 Task: Forward email as attachment with the signature Dominique Adams with the subject Budget report from softage.1@softage.net to softage.9@softage.net with the message Can you confirm that all project risks have been identified and are being managed?
Action: Mouse moved to (1081, 91)
Screenshot: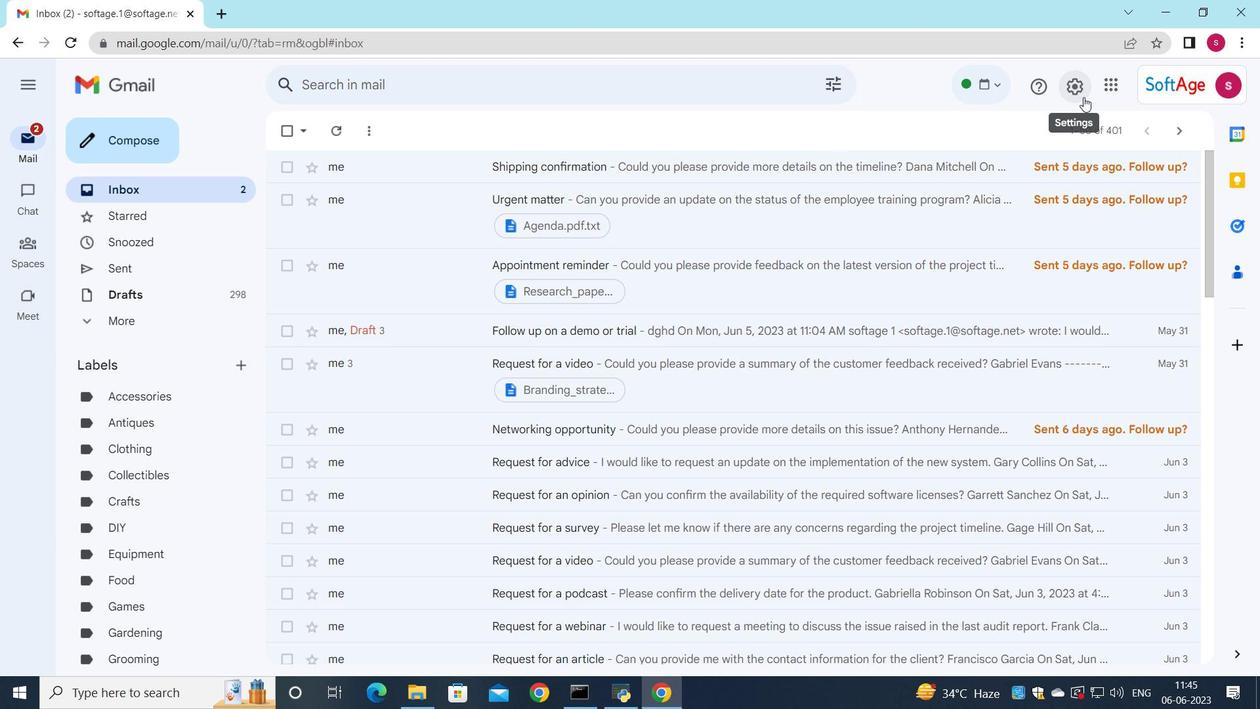 
Action: Mouse pressed left at (1081, 91)
Screenshot: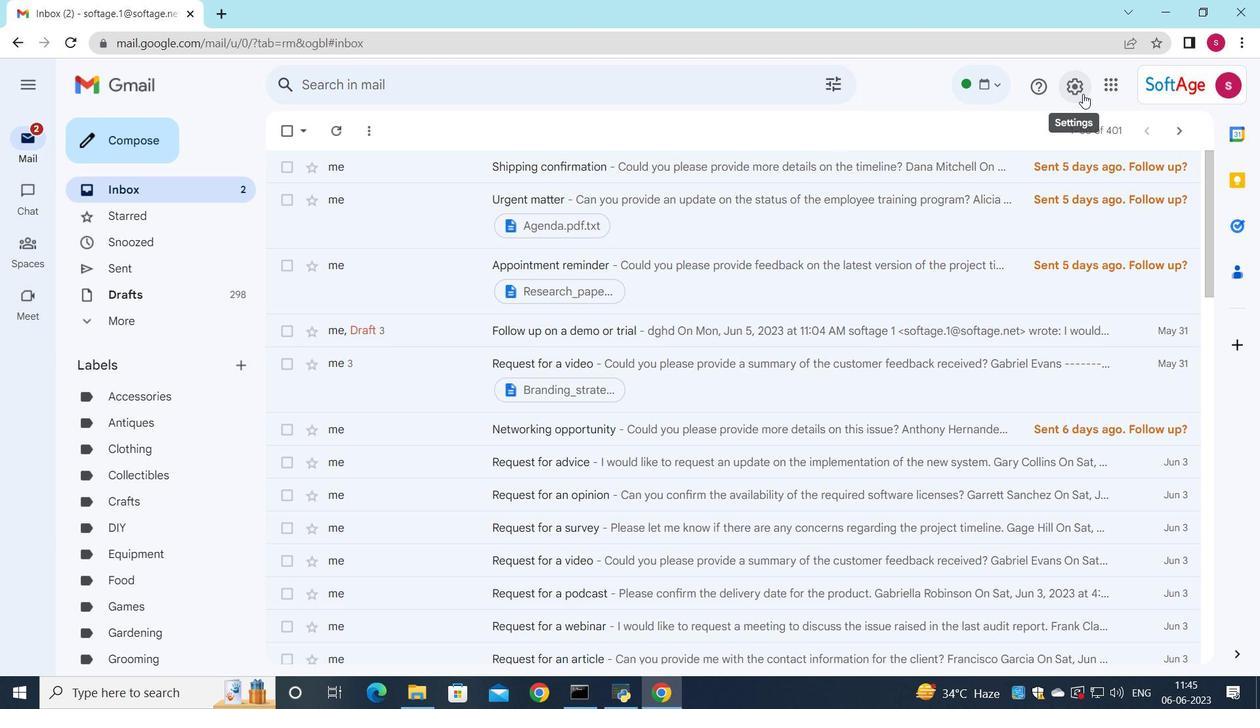 
Action: Mouse moved to (1099, 162)
Screenshot: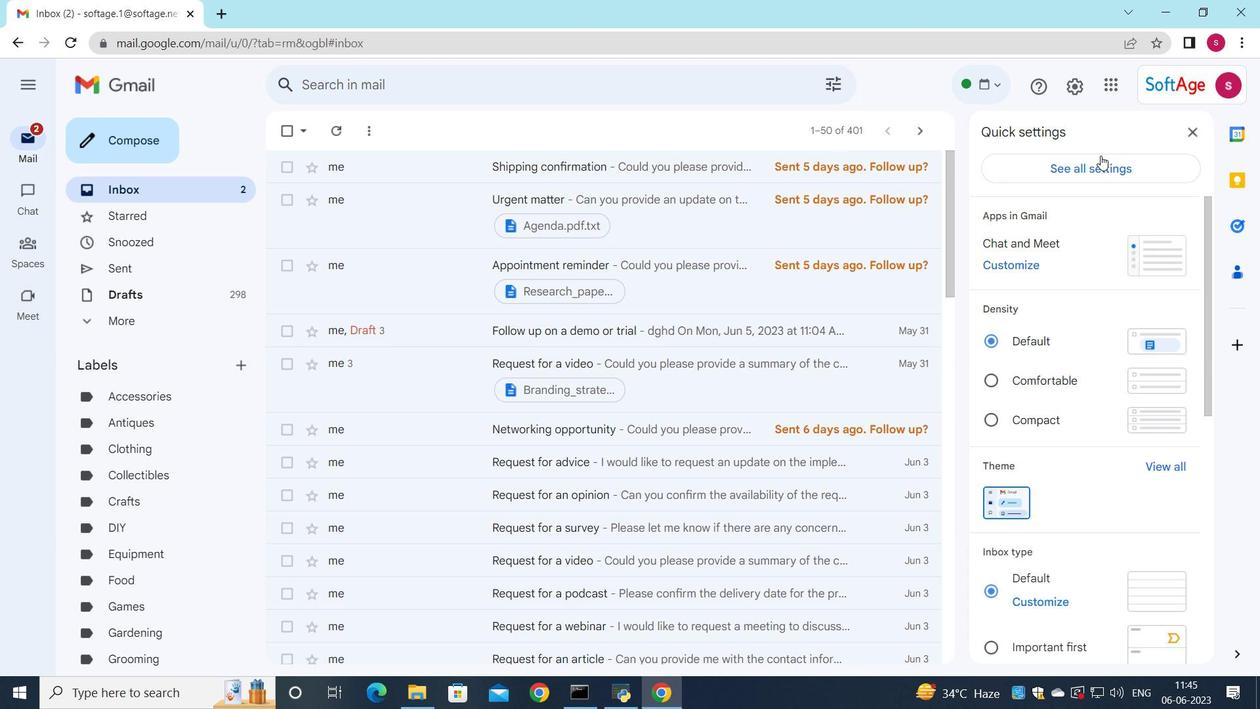 
Action: Mouse pressed left at (1099, 162)
Screenshot: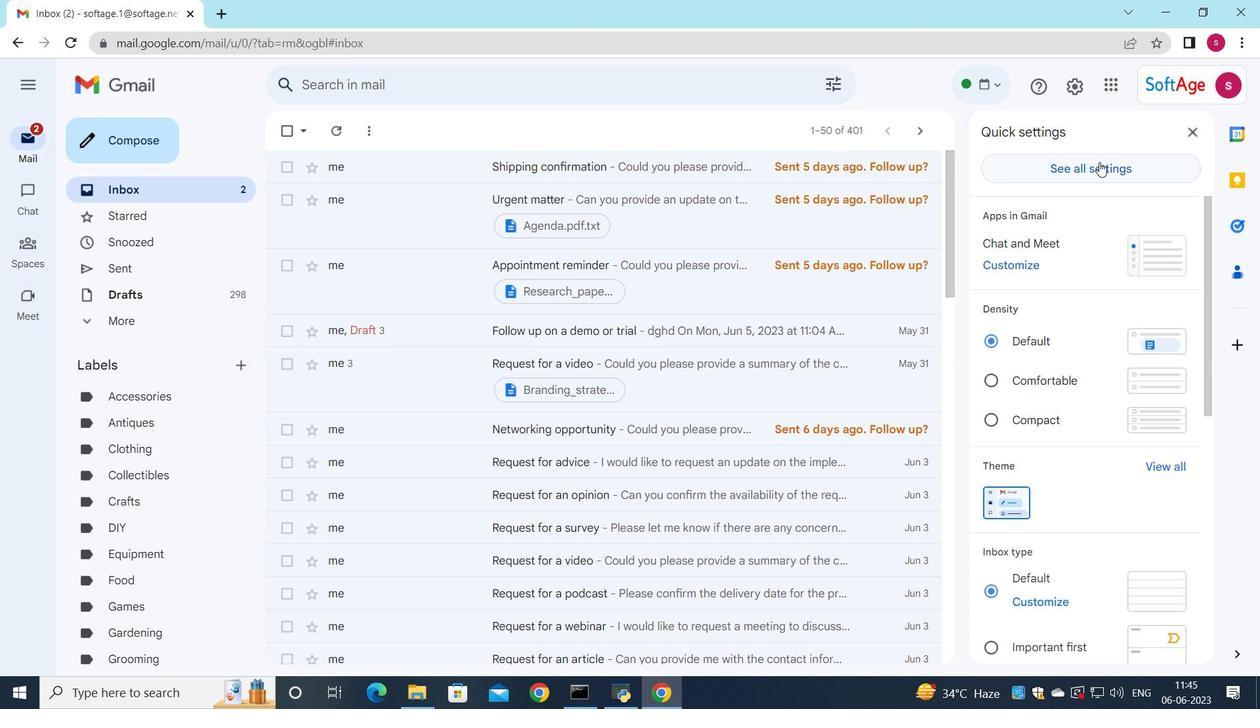 
Action: Mouse moved to (747, 267)
Screenshot: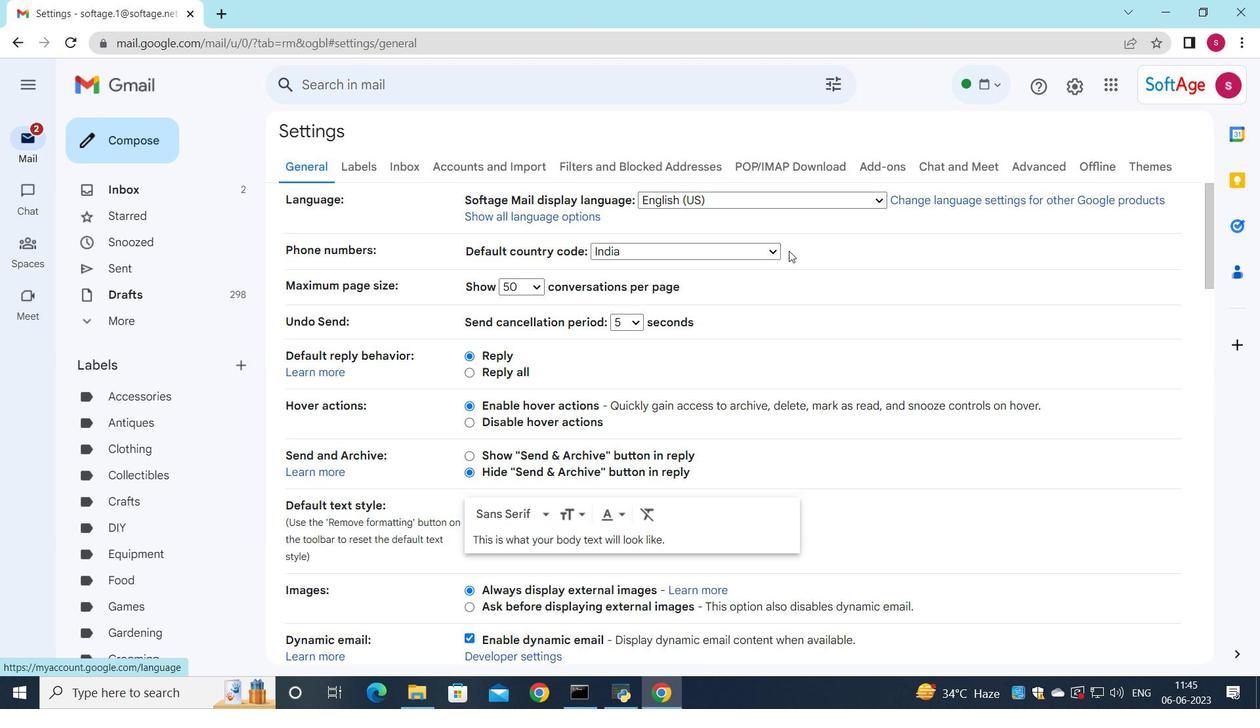 
Action: Mouse scrolled (747, 266) with delta (0, 0)
Screenshot: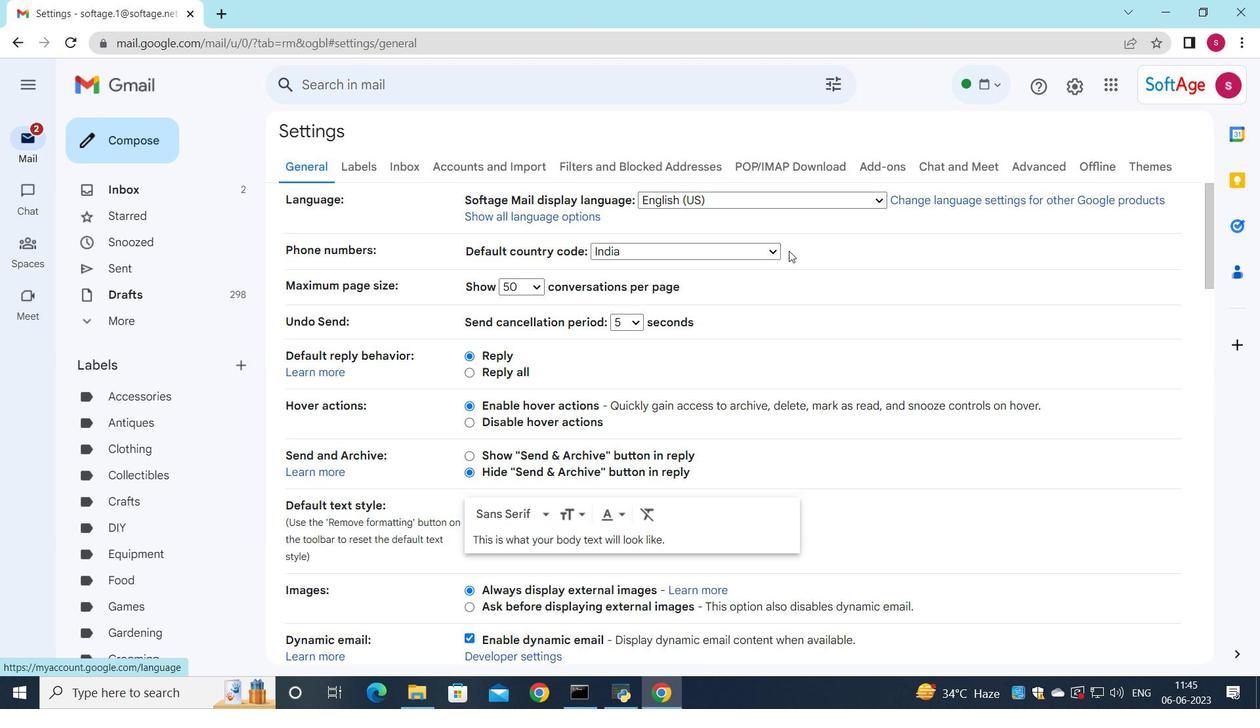 
Action: Mouse moved to (746, 267)
Screenshot: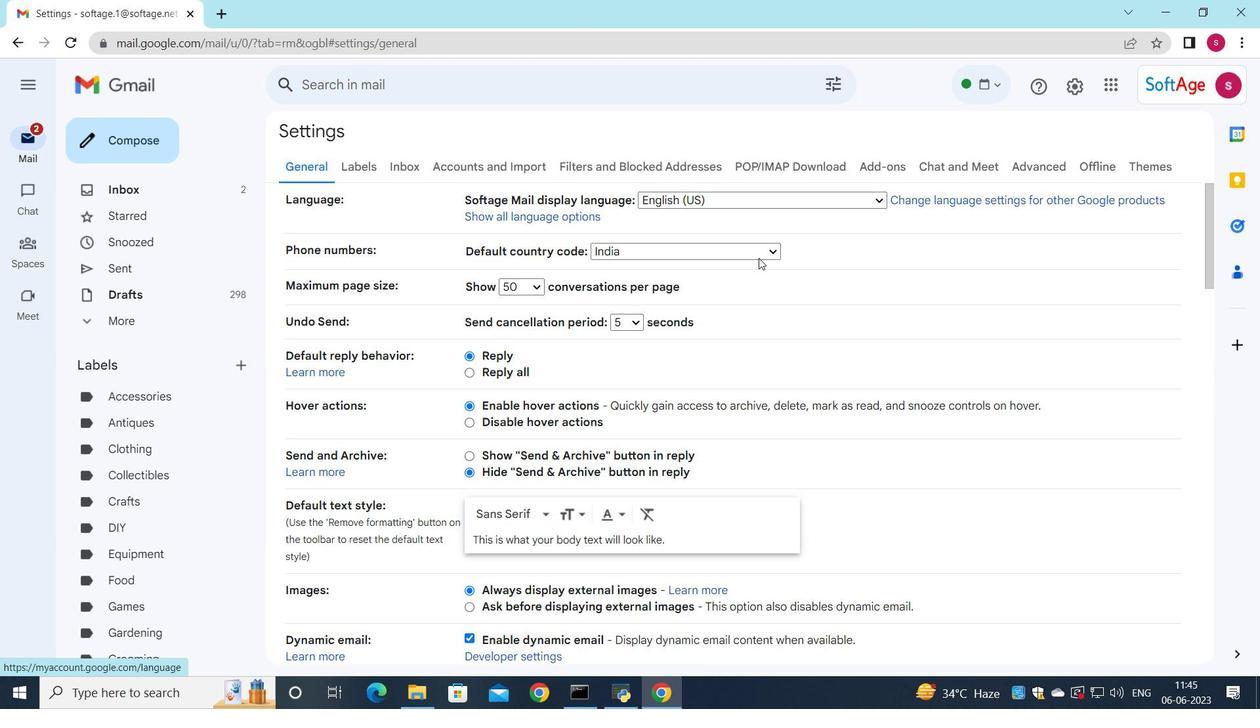 
Action: Mouse scrolled (746, 267) with delta (0, 0)
Screenshot: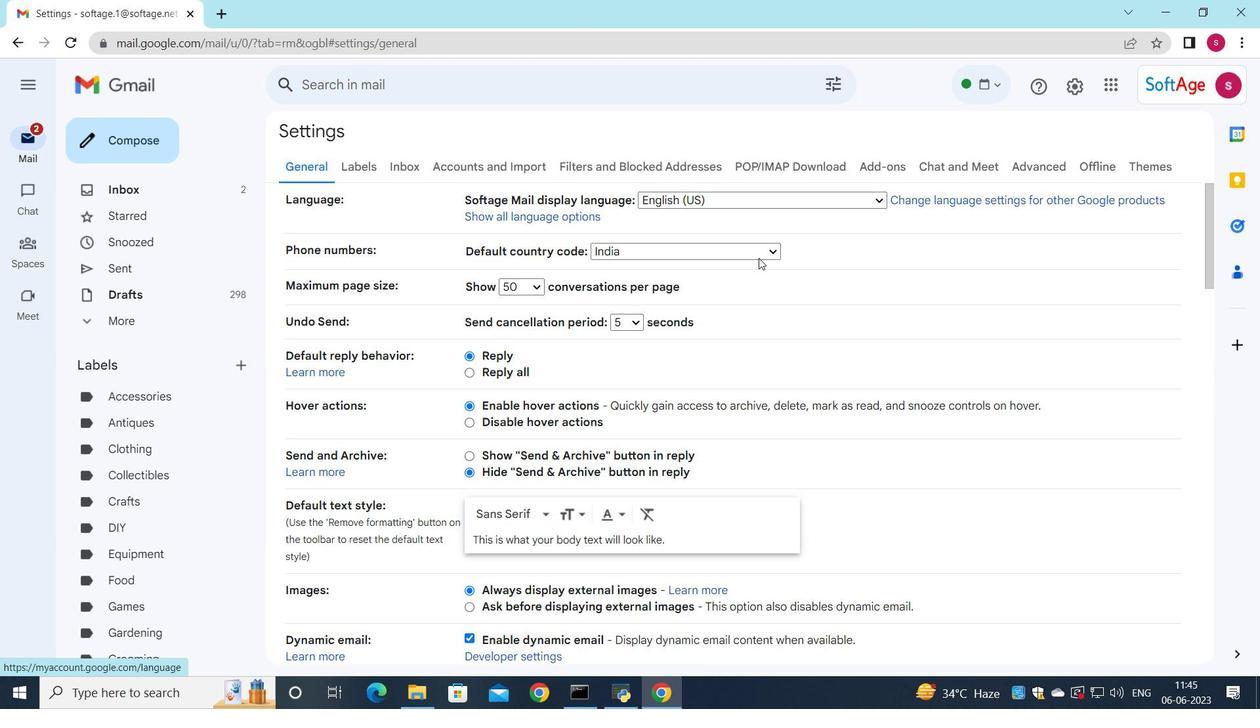 
Action: Mouse moved to (743, 270)
Screenshot: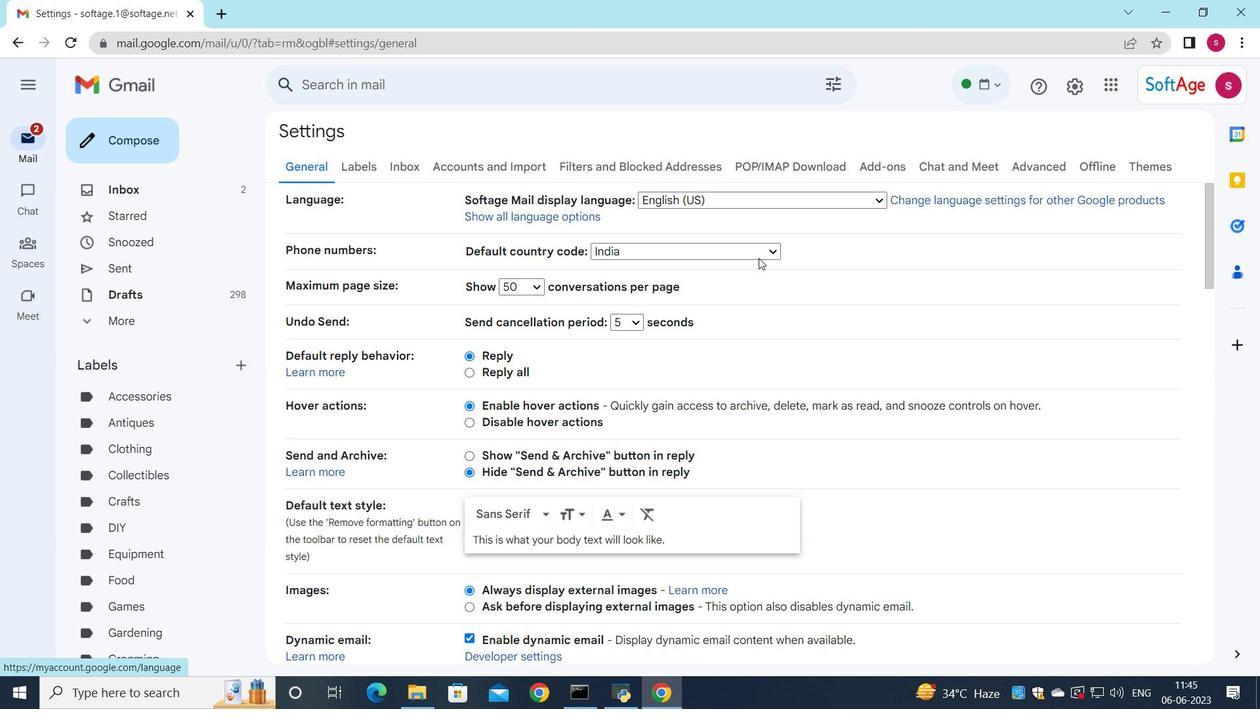 
Action: Mouse scrolled (743, 269) with delta (0, 0)
Screenshot: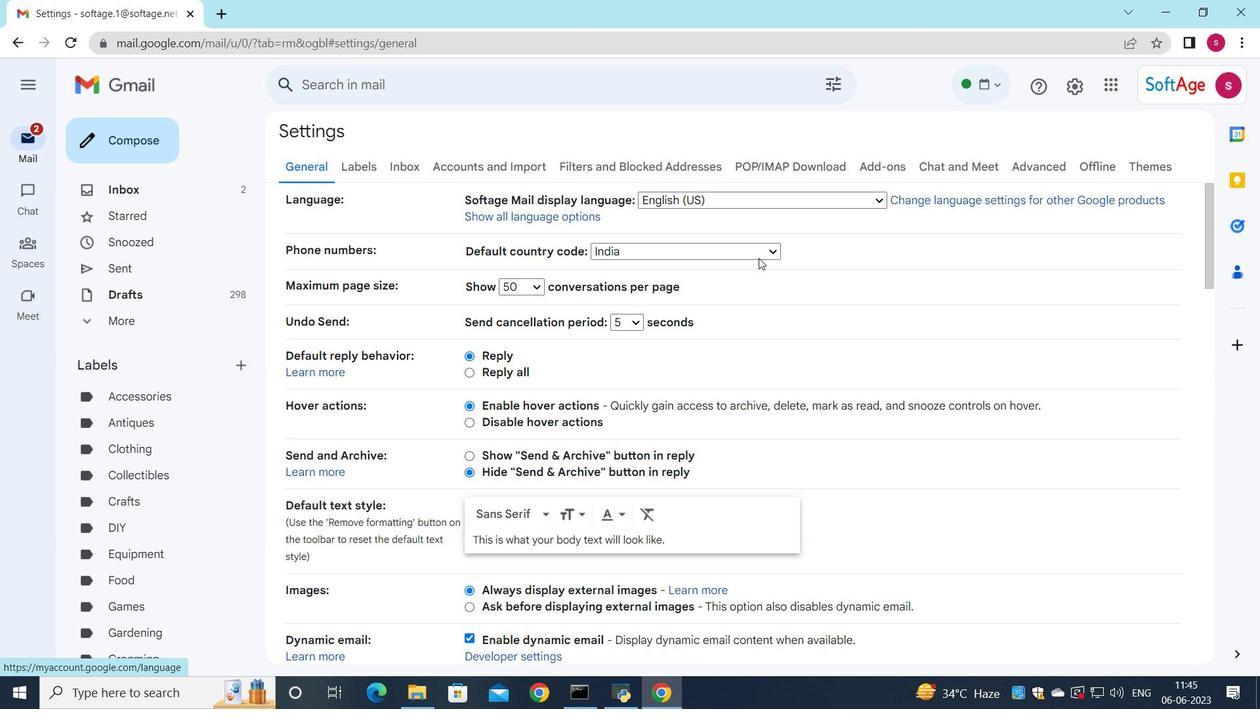 
Action: Mouse moved to (737, 273)
Screenshot: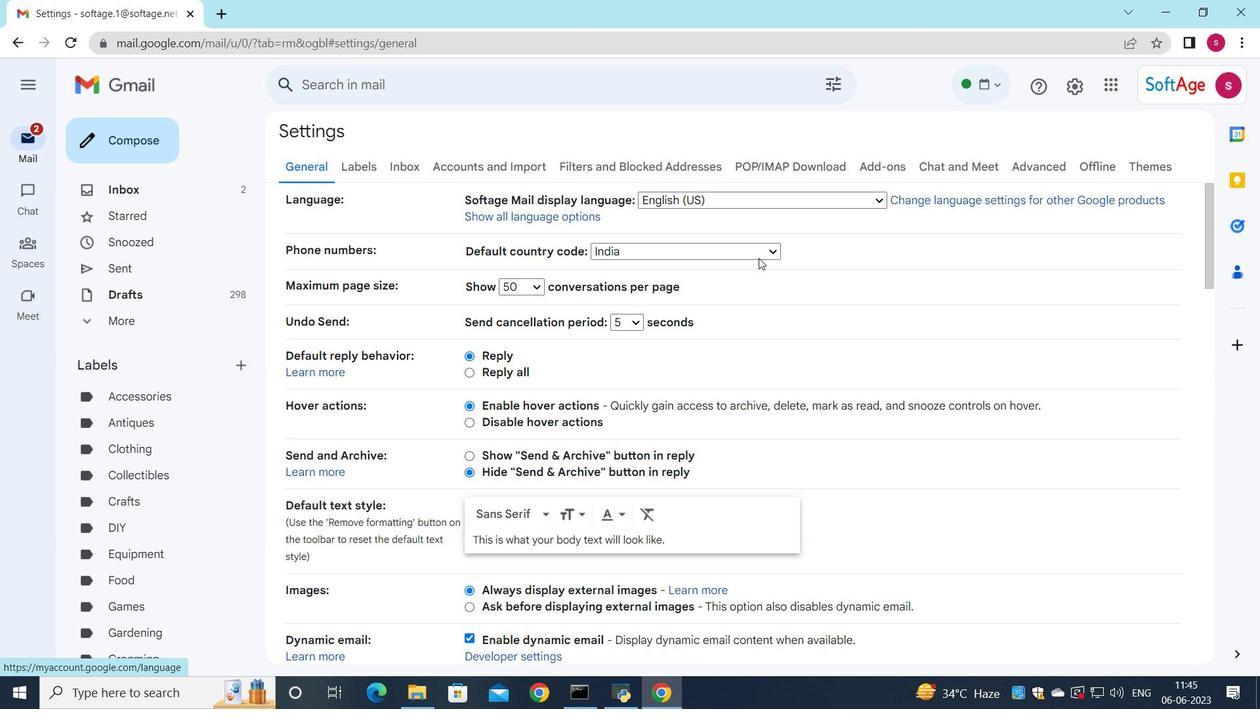 
Action: Mouse scrolled (737, 273) with delta (0, 0)
Screenshot: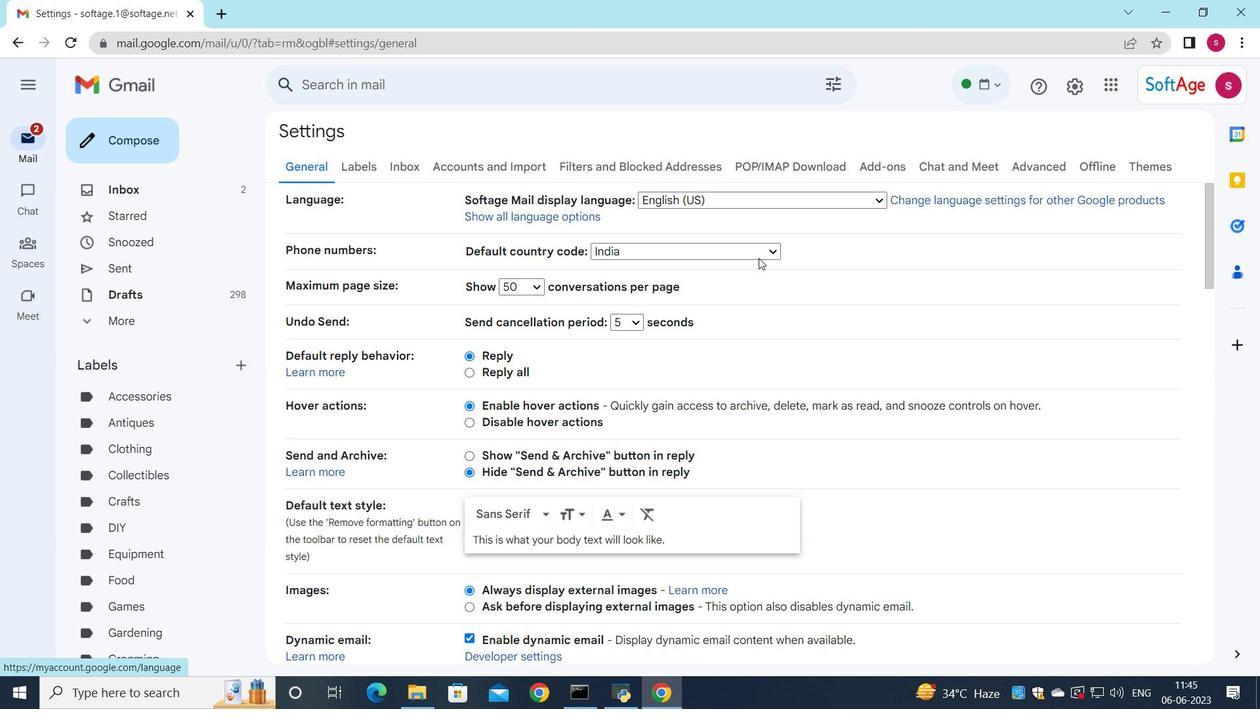 
Action: Mouse moved to (727, 279)
Screenshot: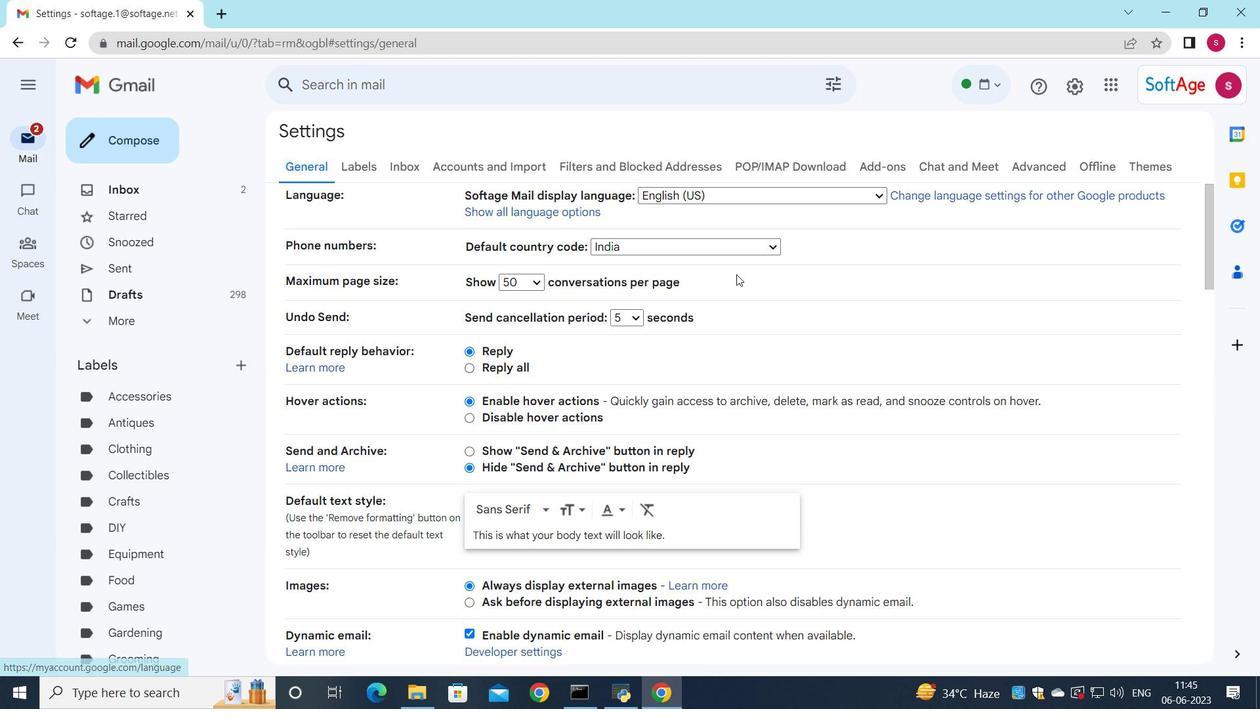 
Action: Mouse scrolled (727, 278) with delta (0, 0)
Screenshot: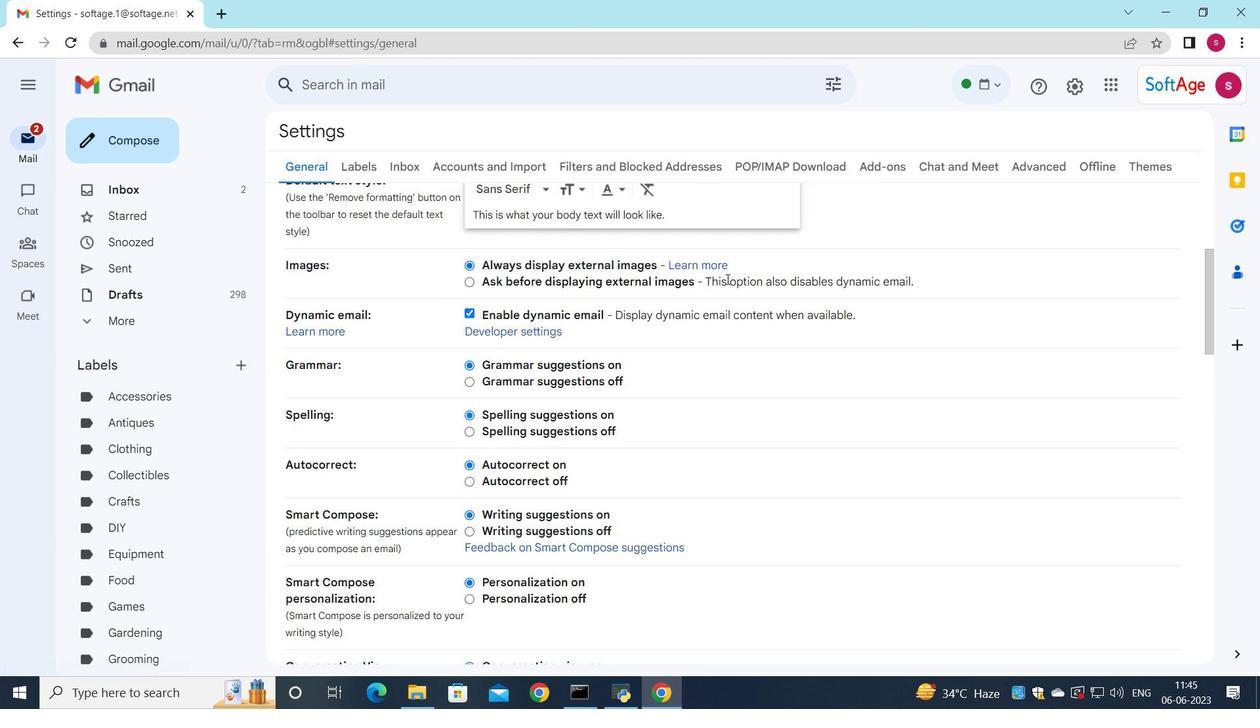 
Action: Mouse scrolled (727, 278) with delta (0, 0)
Screenshot: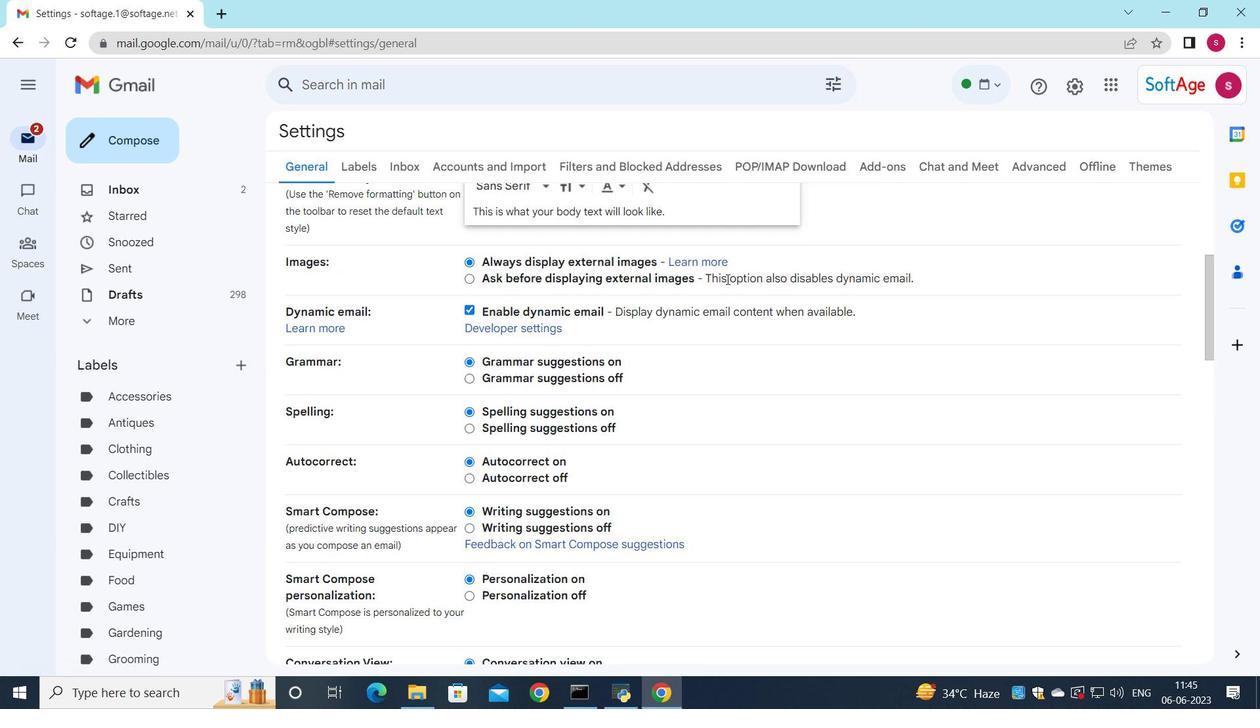 
Action: Mouse scrolled (727, 278) with delta (0, 0)
Screenshot: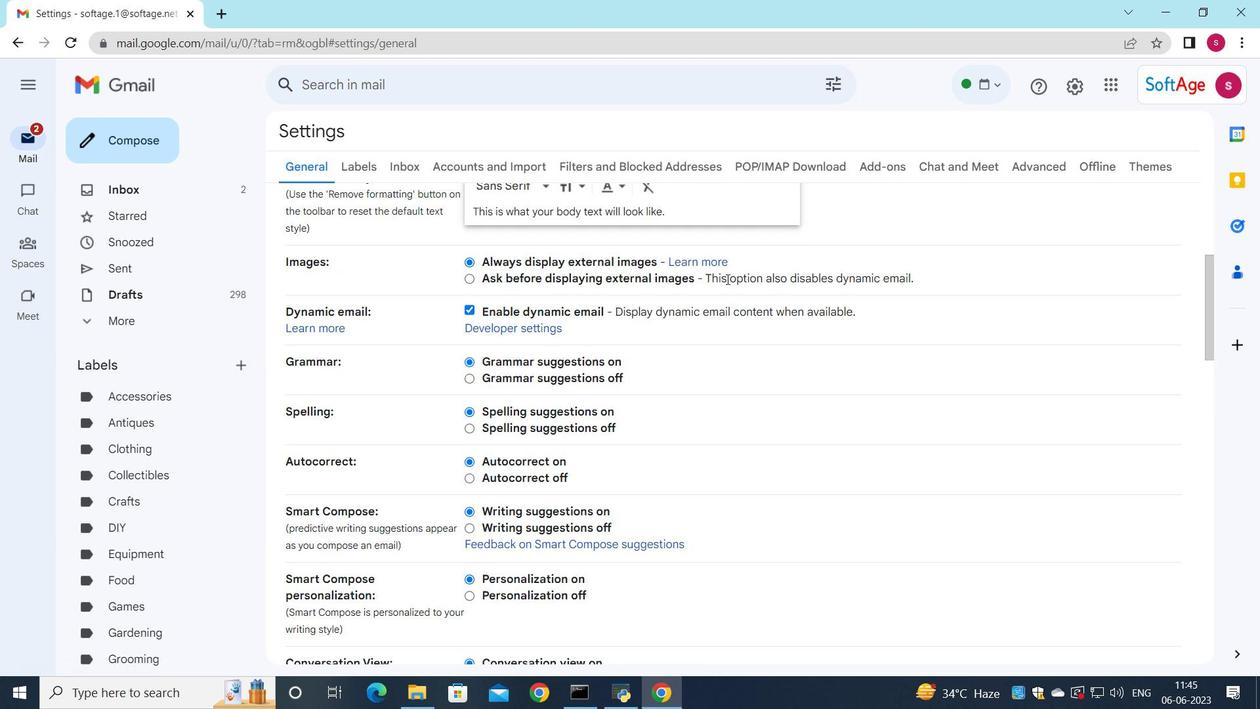 
Action: Mouse scrolled (727, 278) with delta (0, 0)
Screenshot: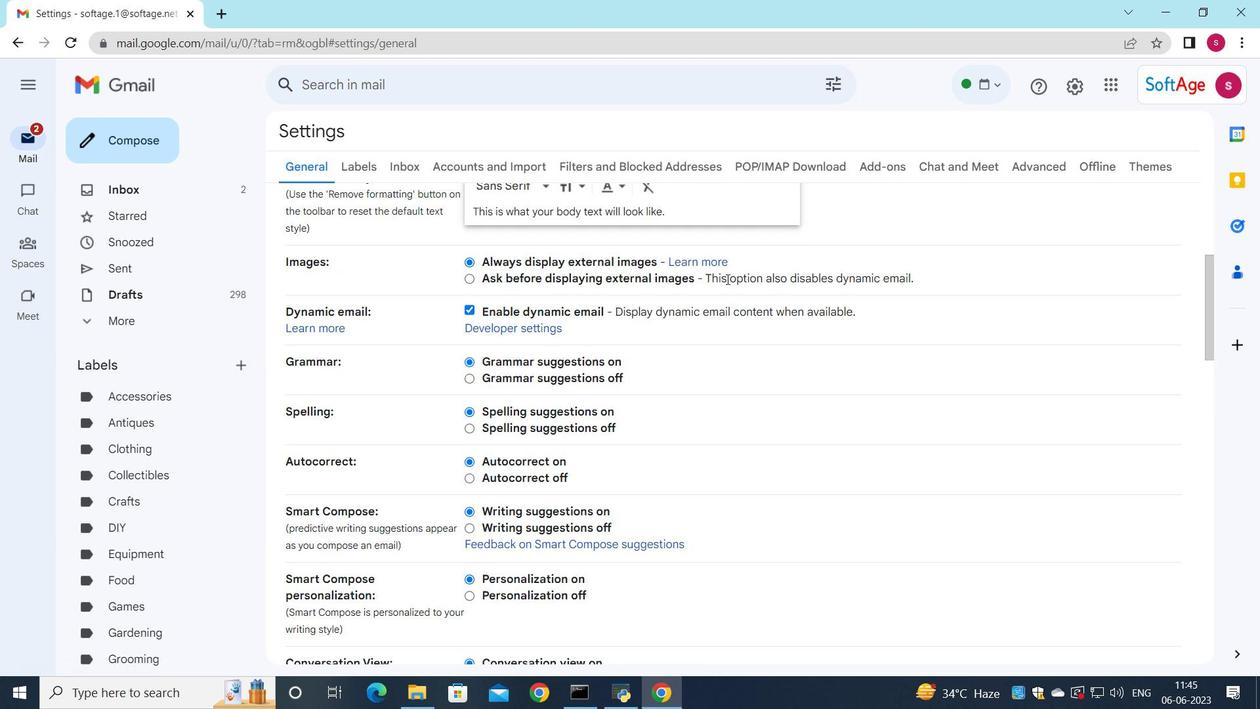 
Action: Mouse scrolled (727, 278) with delta (0, 0)
Screenshot: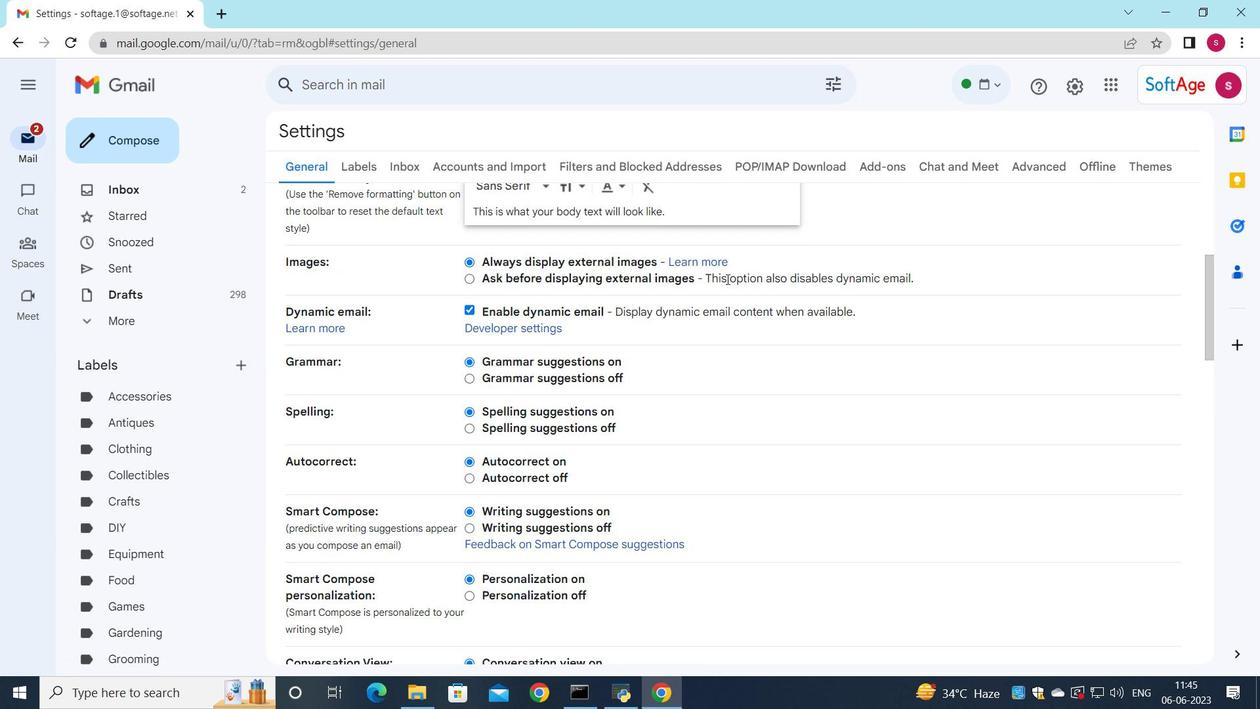 
Action: Mouse scrolled (727, 278) with delta (0, 0)
Screenshot: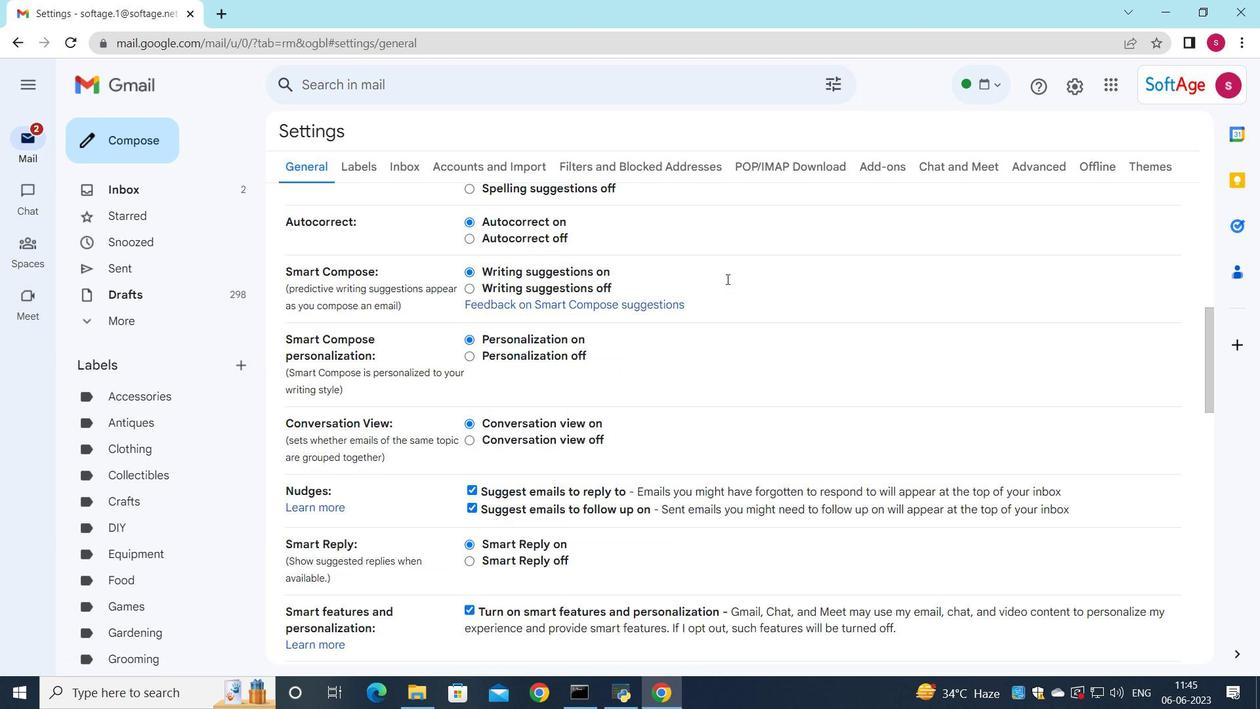 
Action: Mouse scrolled (727, 278) with delta (0, 0)
Screenshot: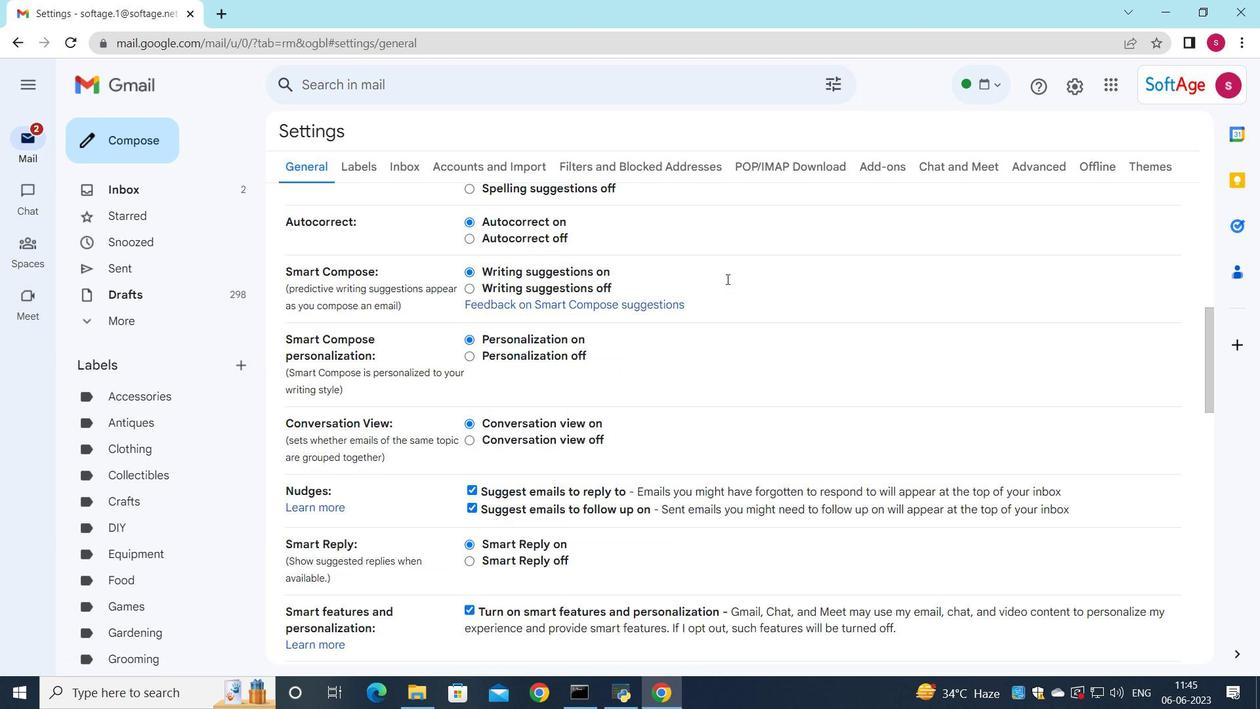 
Action: Mouse scrolled (727, 278) with delta (0, 0)
Screenshot: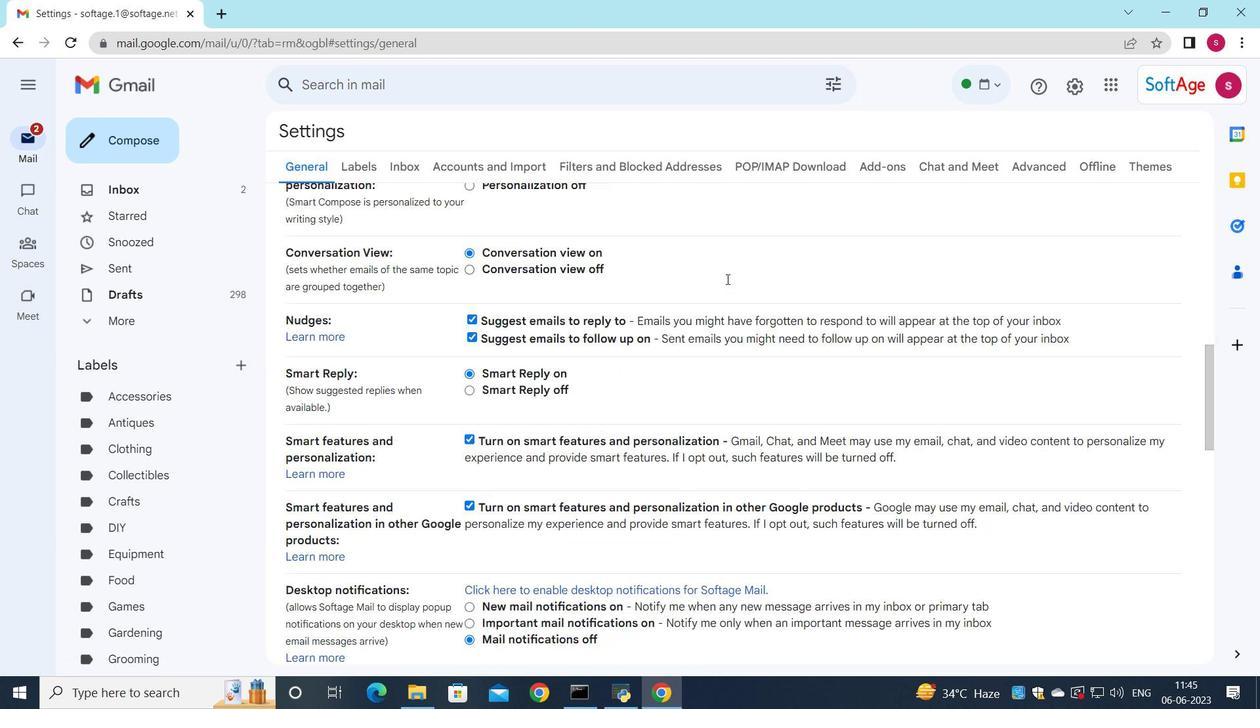 
Action: Mouse scrolled (727, 278) with delta (0, 0)
Screenshot: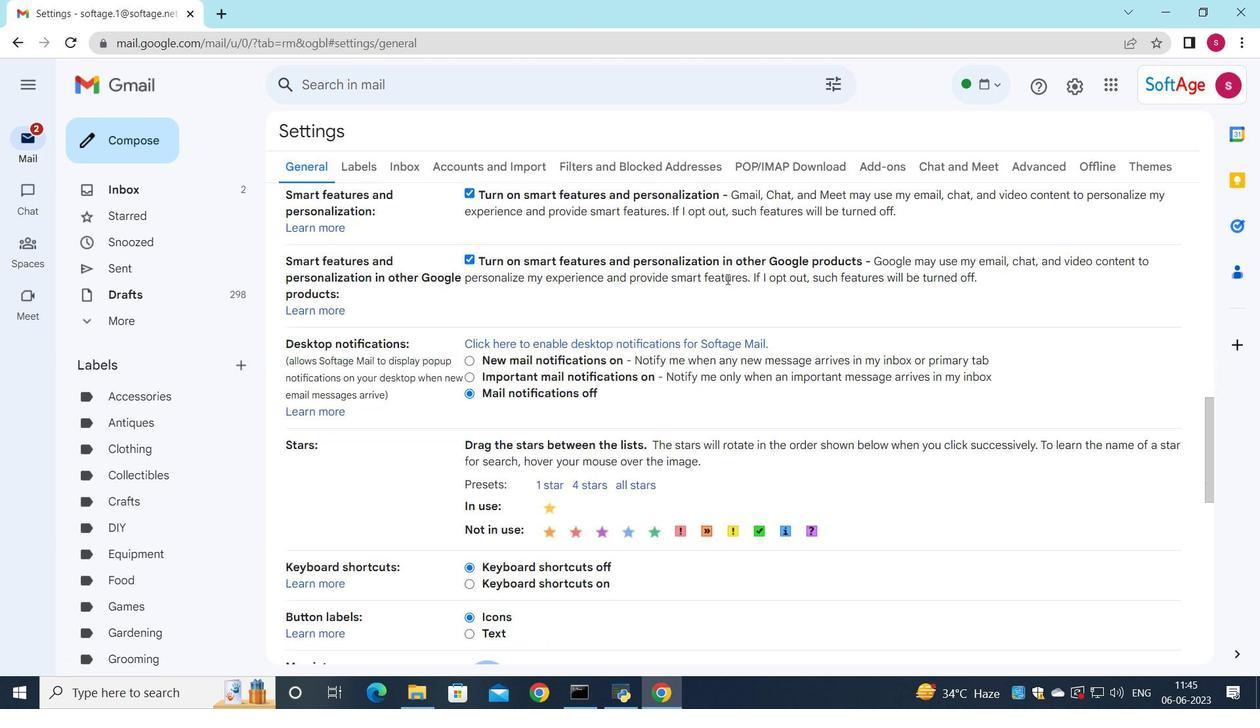
Action: Mouse moved to (727, 279)
Screenshot: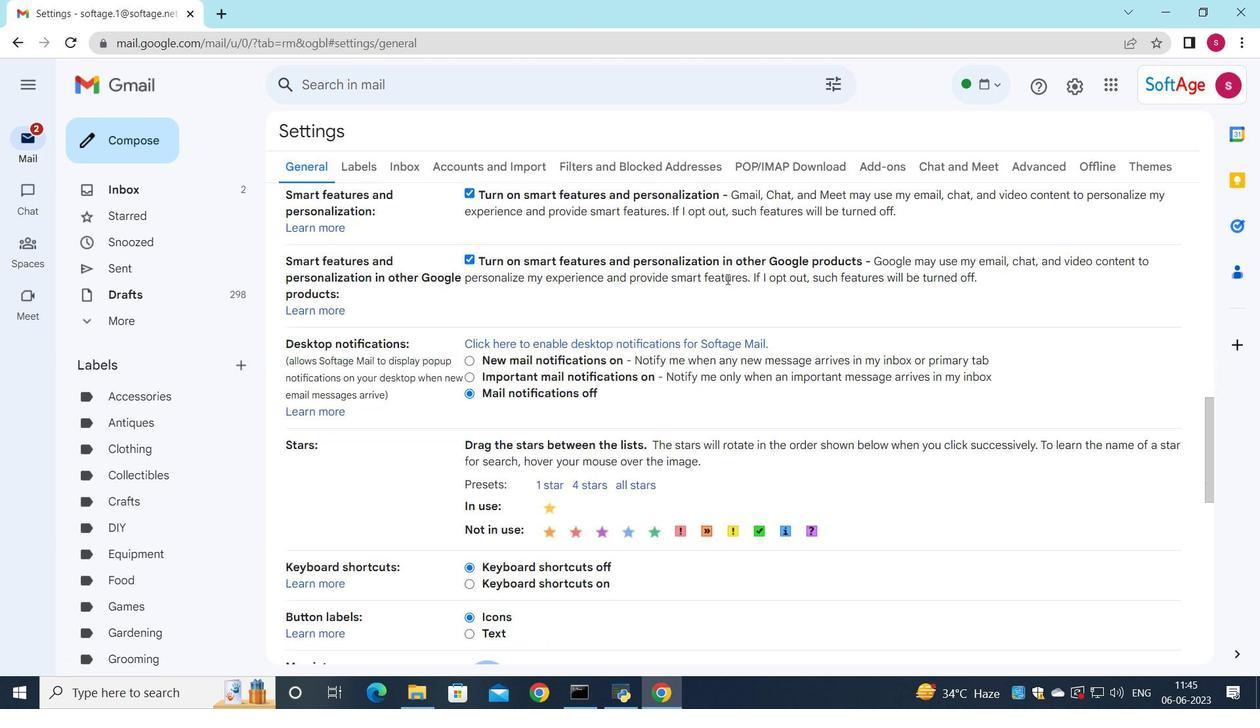 
Action: Mouse scrolled (727, 279) with delta (0, 0)
Screenshot: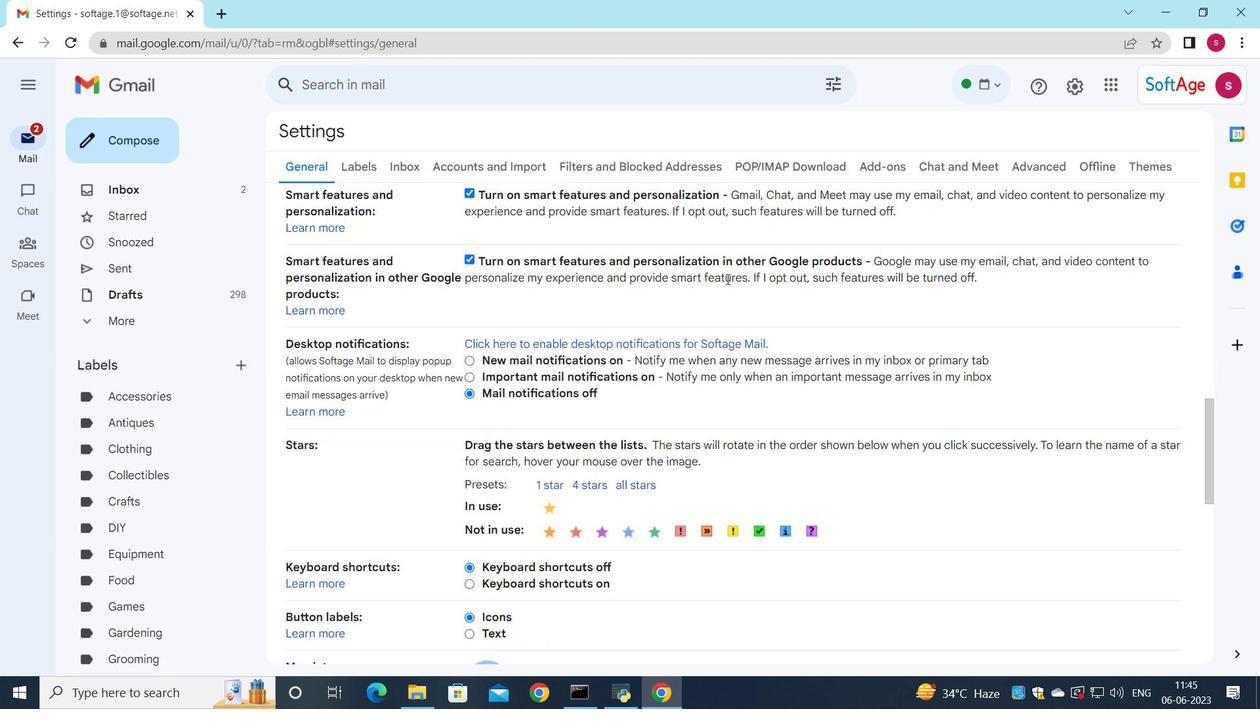 
Action: Mouse scrolled (727, 279) with delta (0, 0)
Screenshot: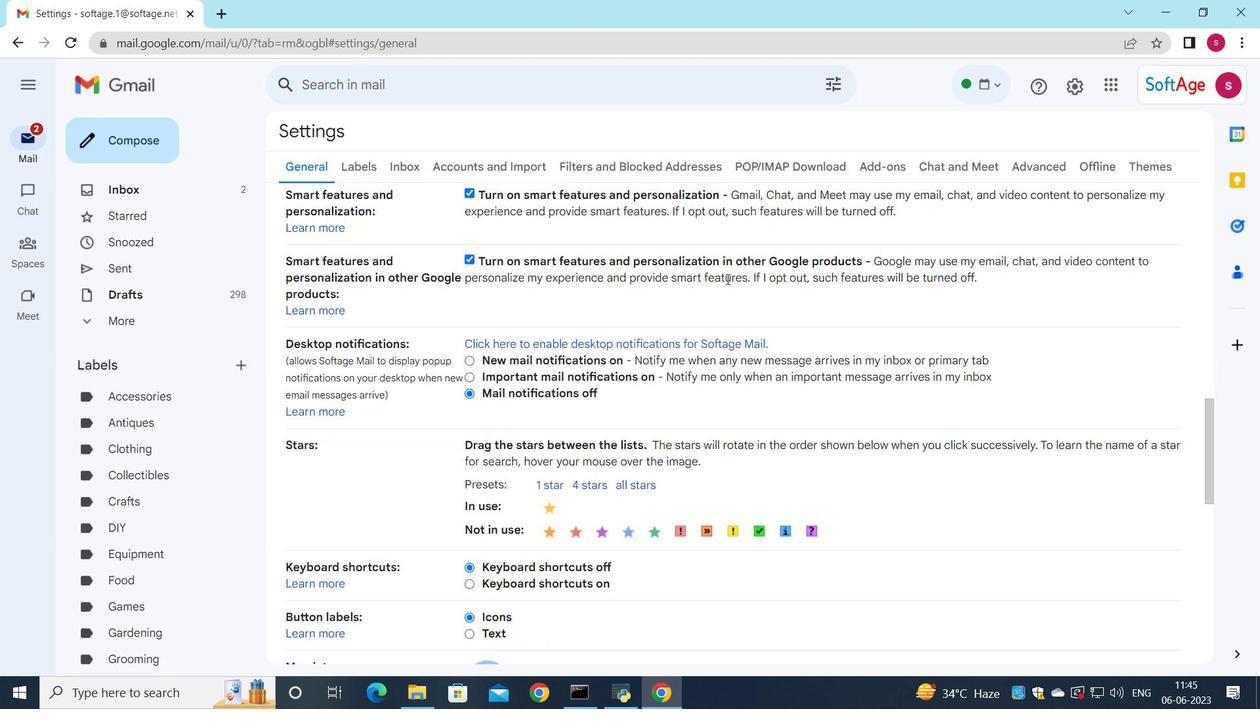 
Action: Mouse scrolled (727, 279) with delta (0, 0)
Screenshot: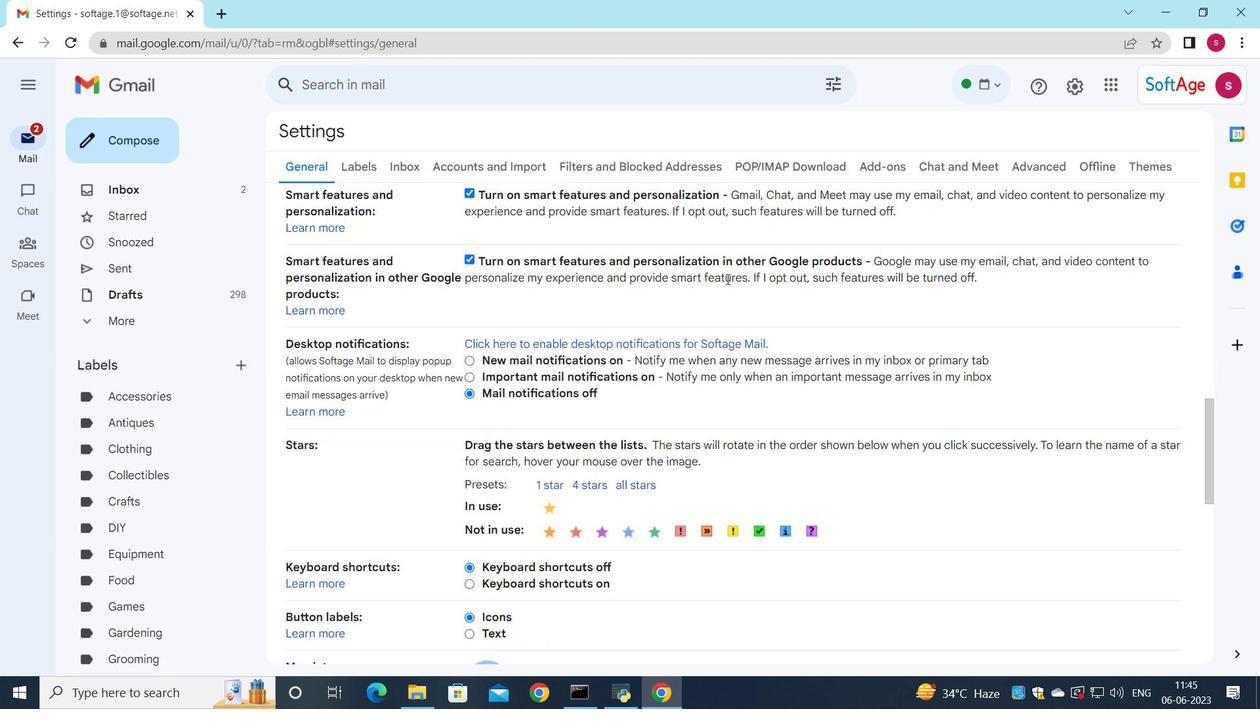 
Action: Mouse scrolled (727, 279) with delta (0, 0)
Screenshot: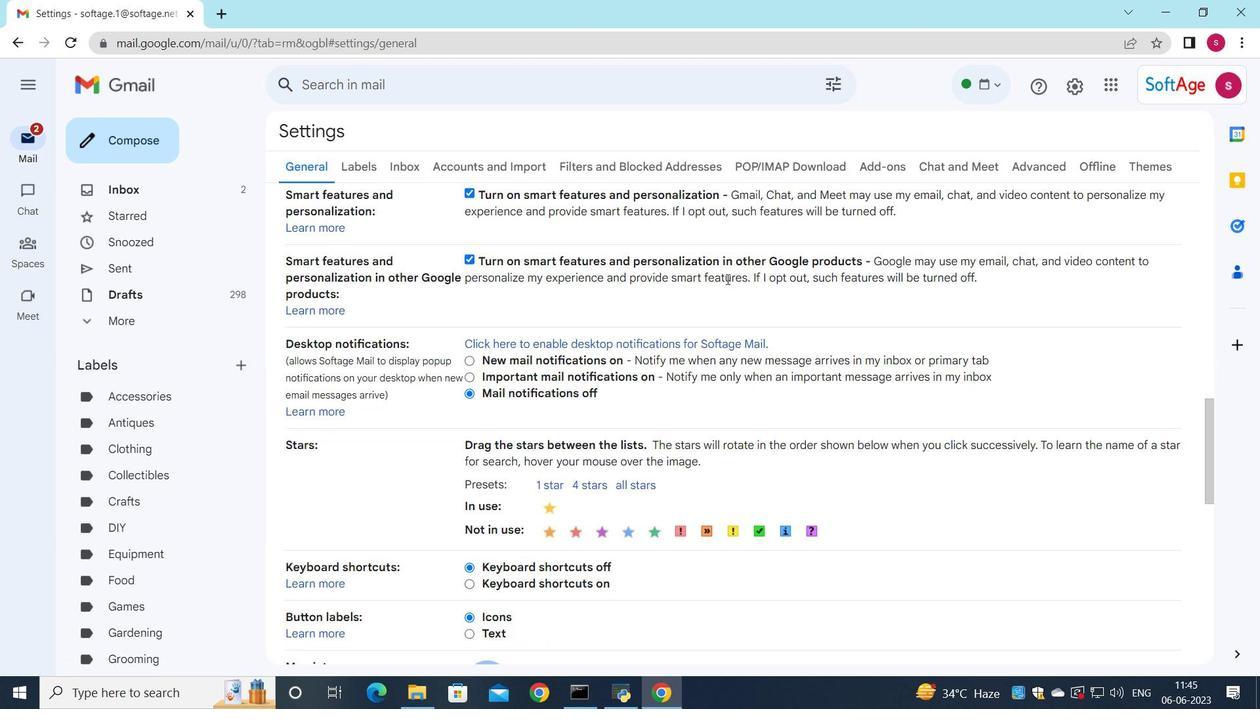 
Action: Mouse scrolled (727, 279) with delta (0, 0)
Screenshot: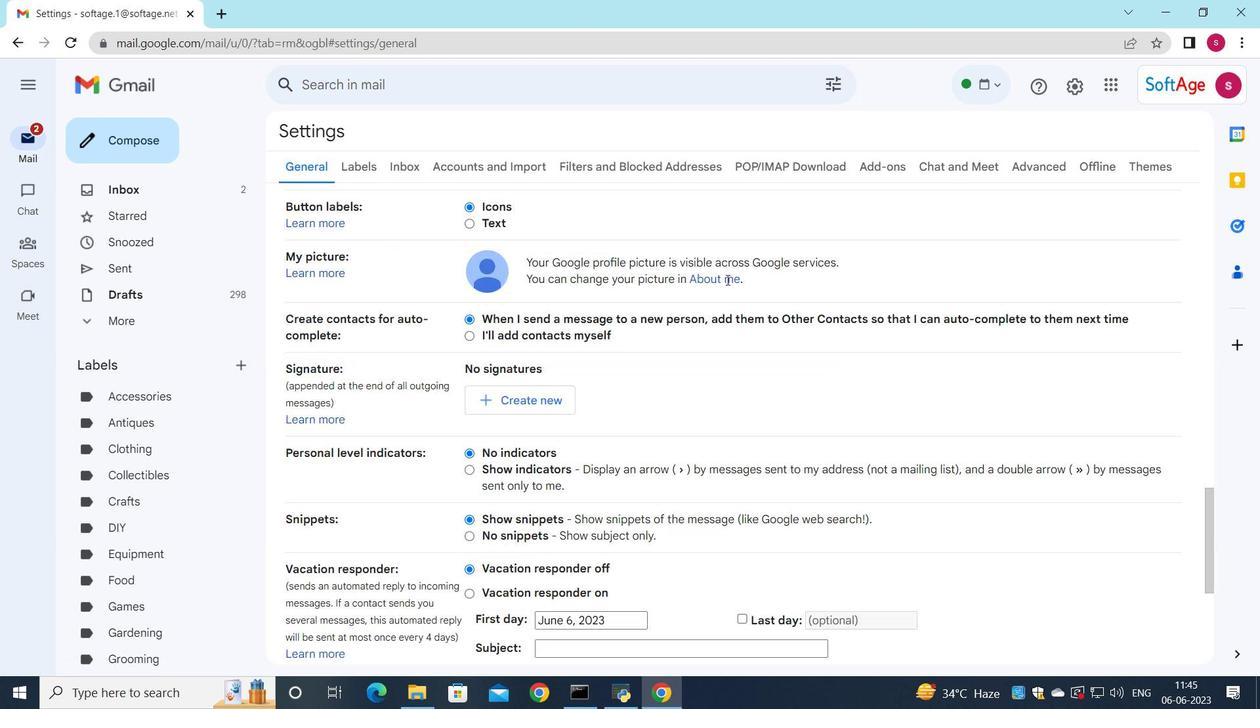
Action: Mouse scrolled (727, 279) with delta (0, 0)
Screenshot: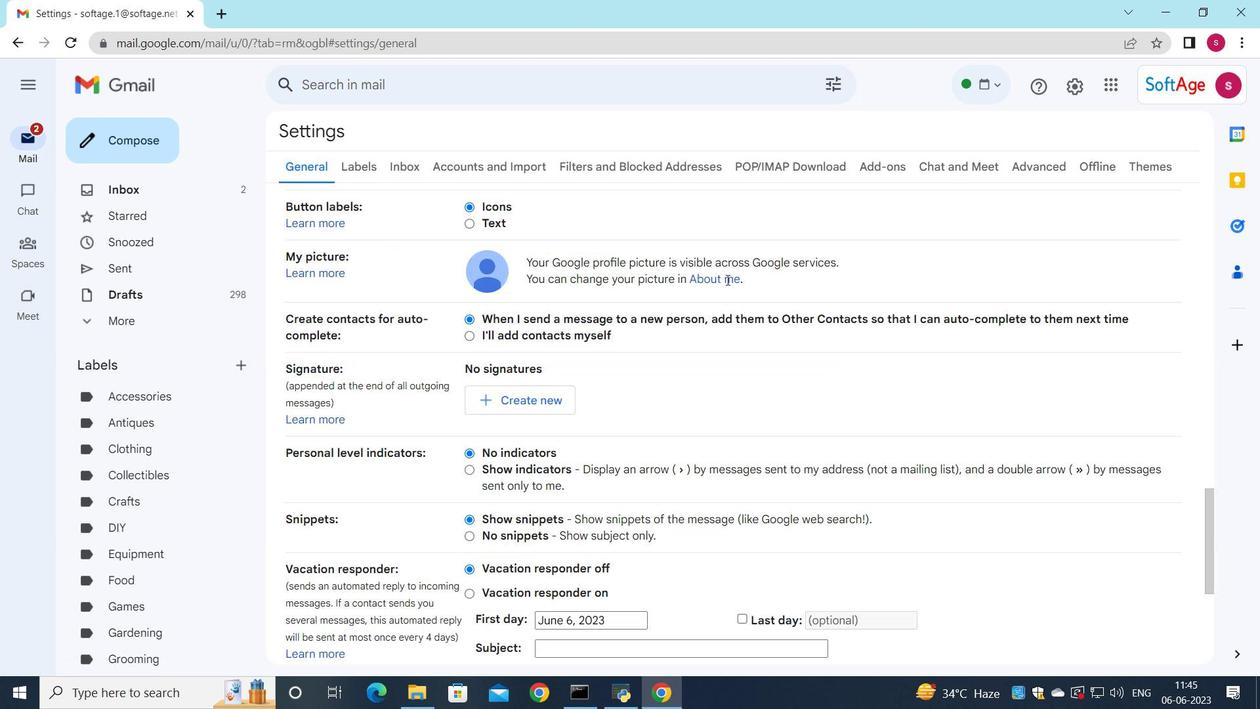 
Action: Mouse scrolled (727, 279) with delta (0, 0)
Screenshot: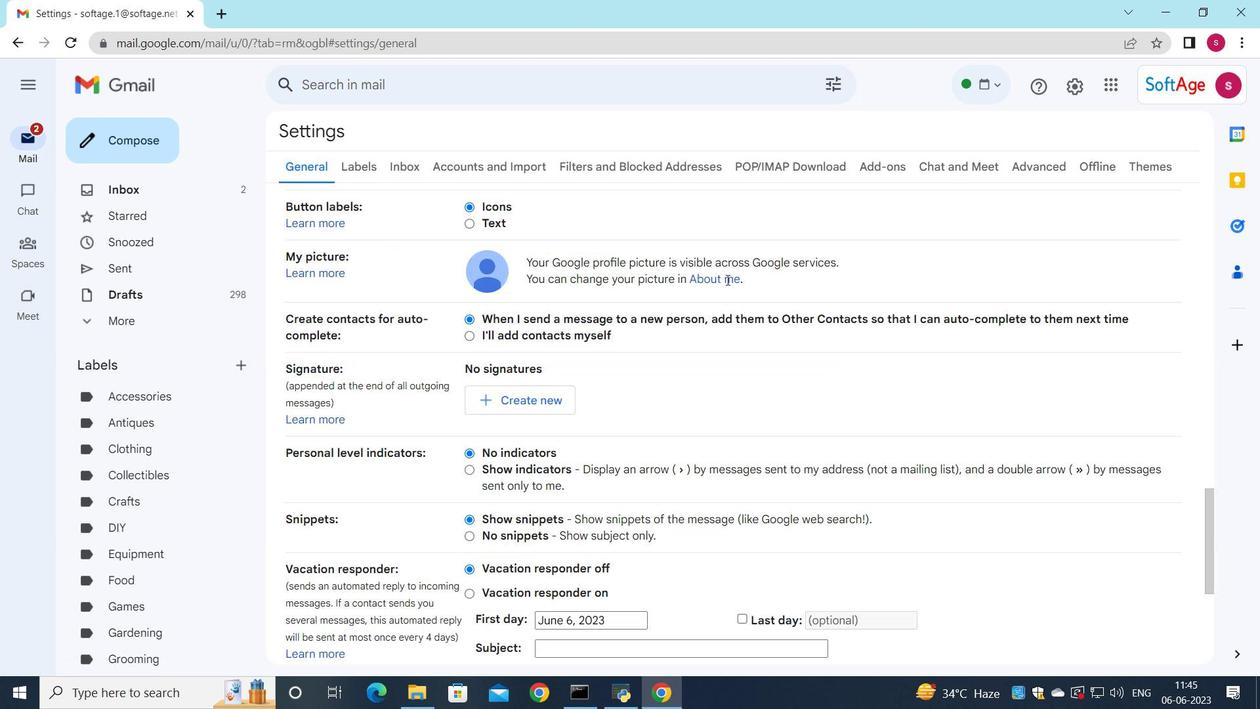 
Action: Mouse moved to (603, 282)
Screenshot: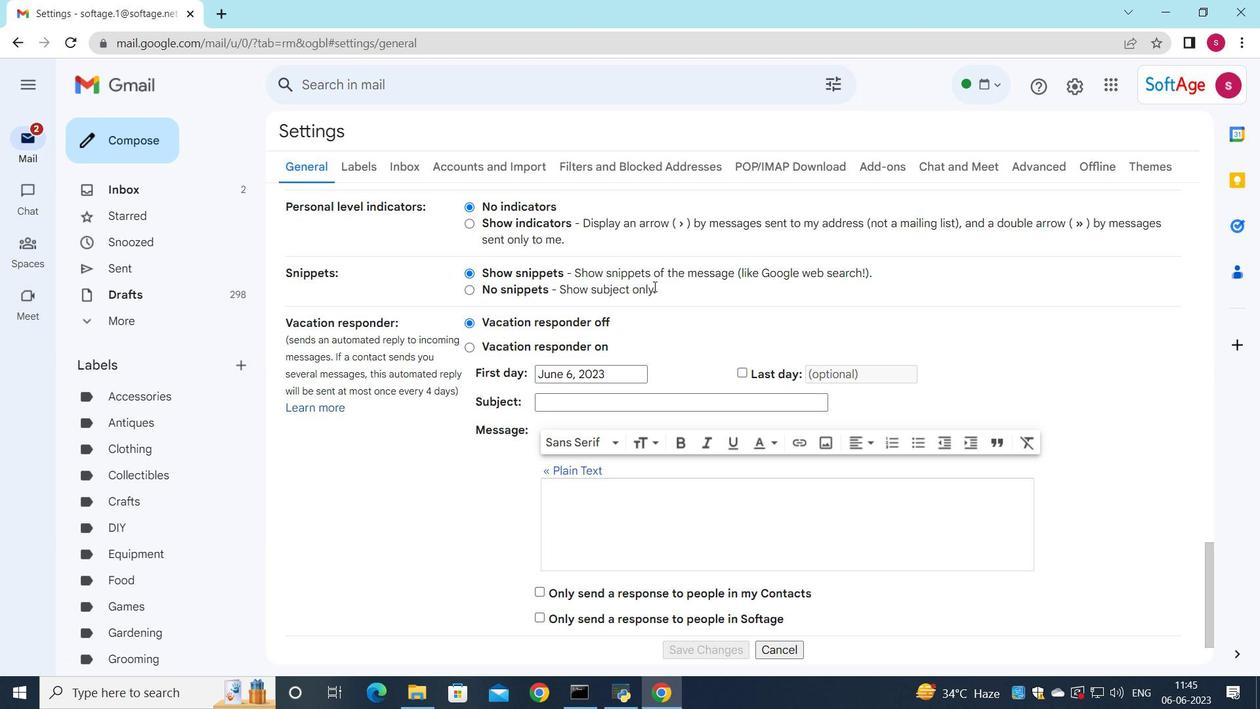 
Action: Mouse scrolled (603, 282) with delta (0, 0)
Screenshot: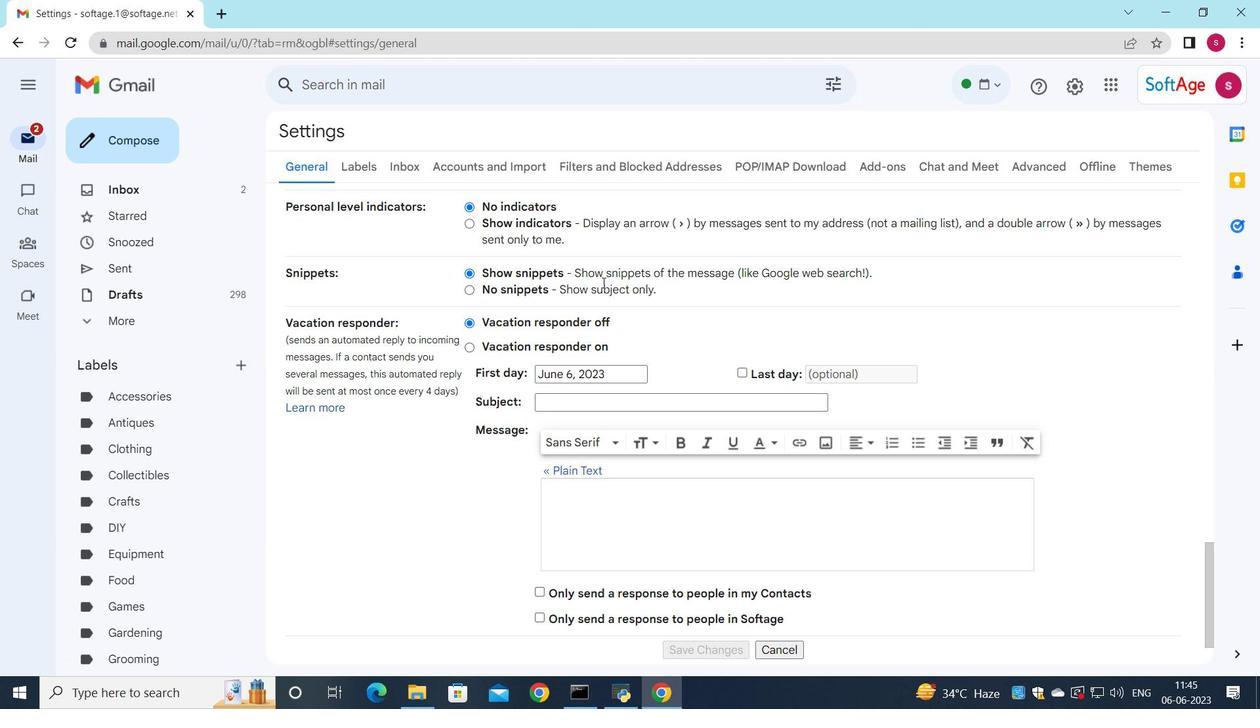 
Action: Mouse scrolled (603, 282) with delta (0, 0)
Screenshot: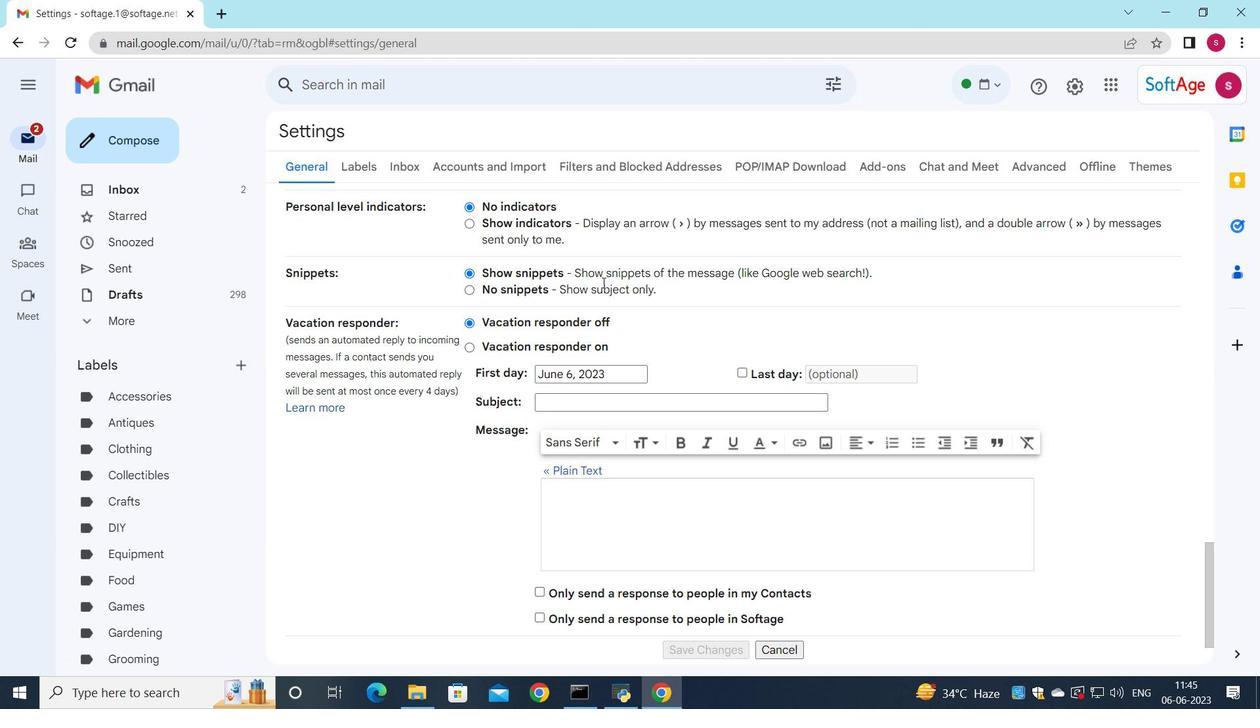 
Action: Mouse moved to (523, 316)
Screenshot: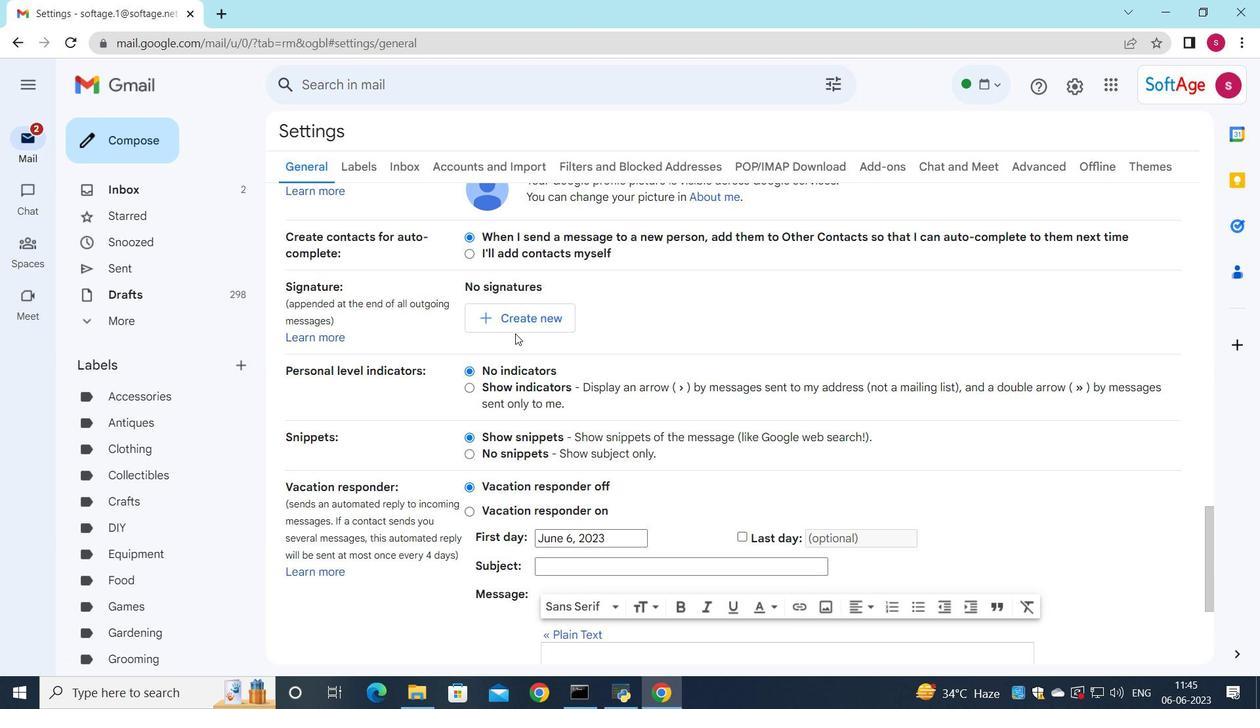 
Action: Mouse pressed left at (523, 316)
Screenshot: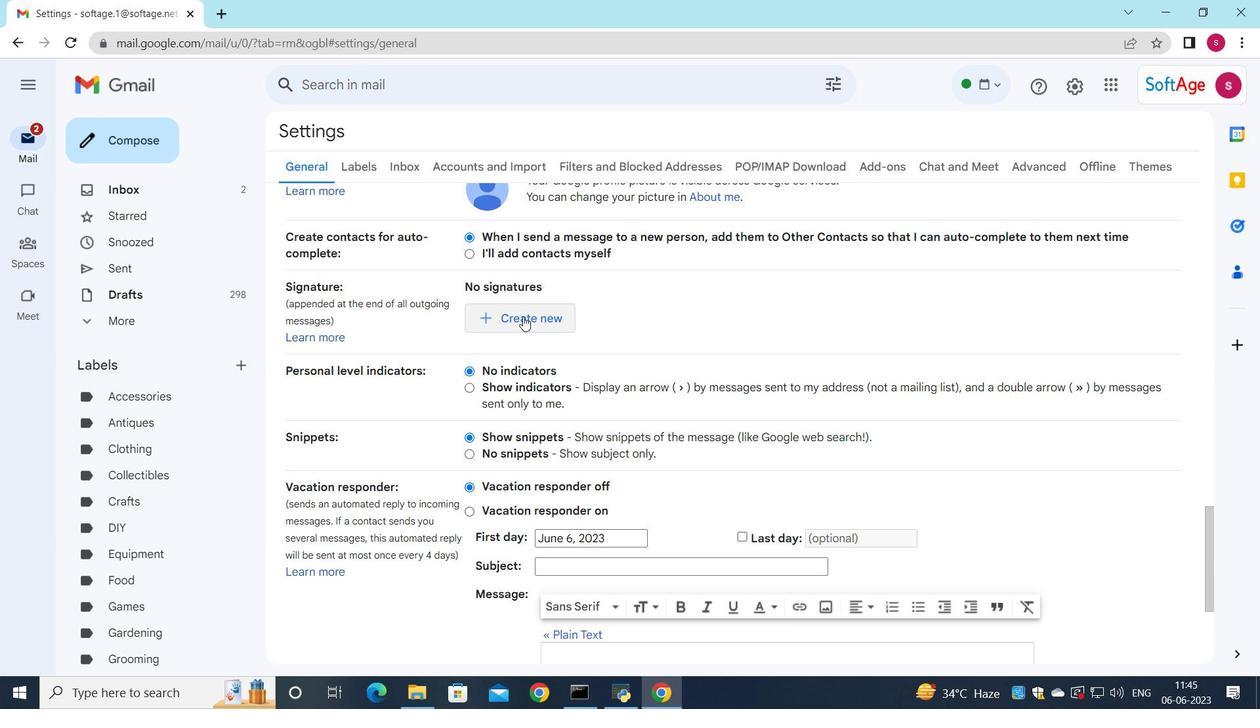 
Action: Mouse moved to (1080, 274)
Screenshot: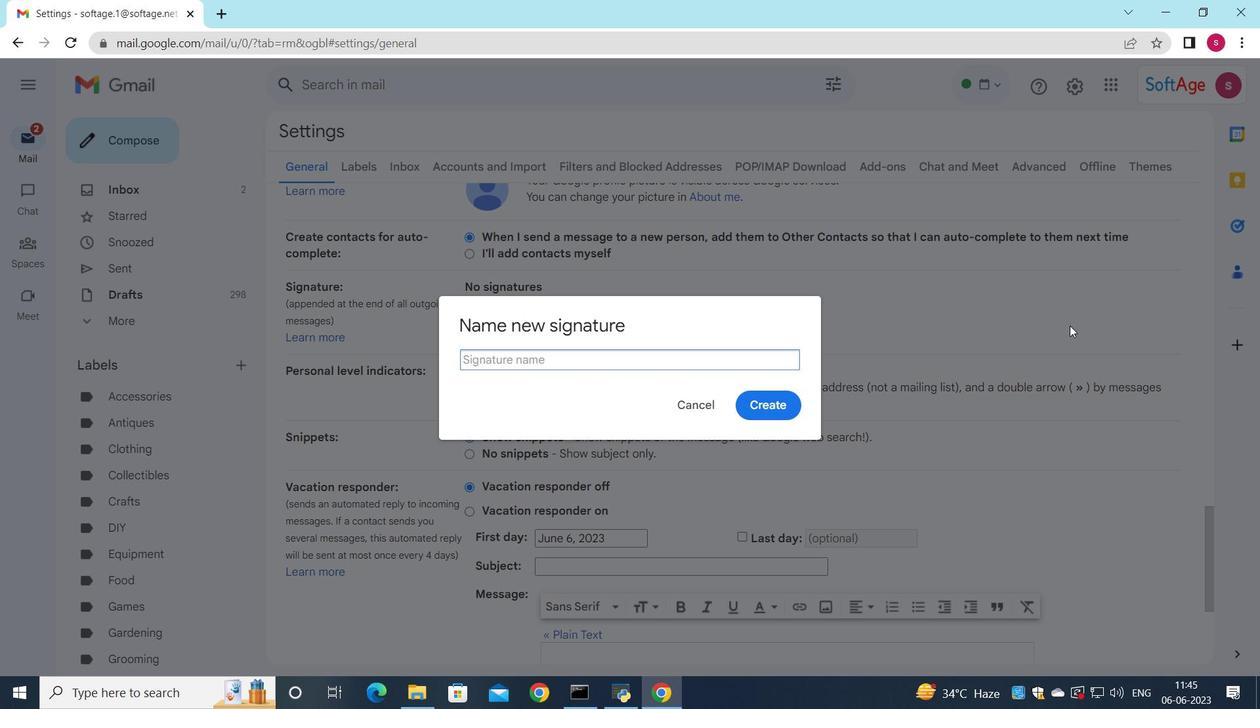 
Action: Key pressed <Key.shift>Dominique<Key.space><Key.shift>Adams
Screenshot: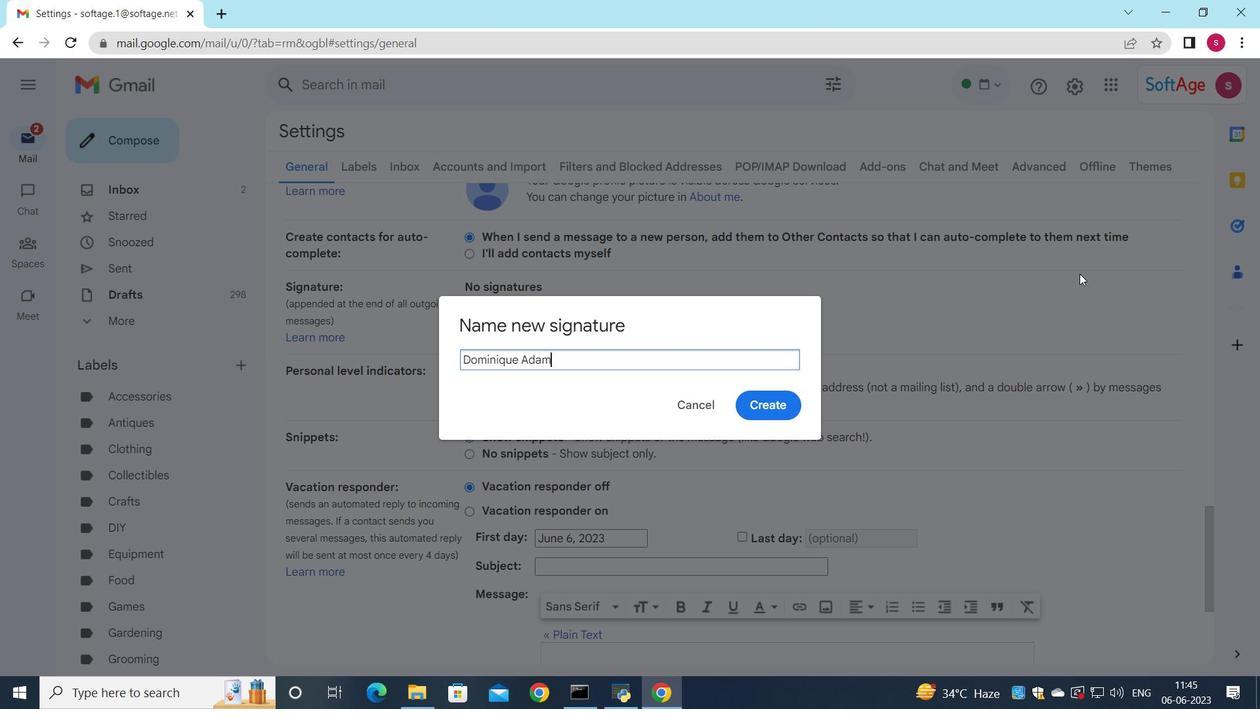 
Action: Mouse moved to (761, 395)
Screenshot: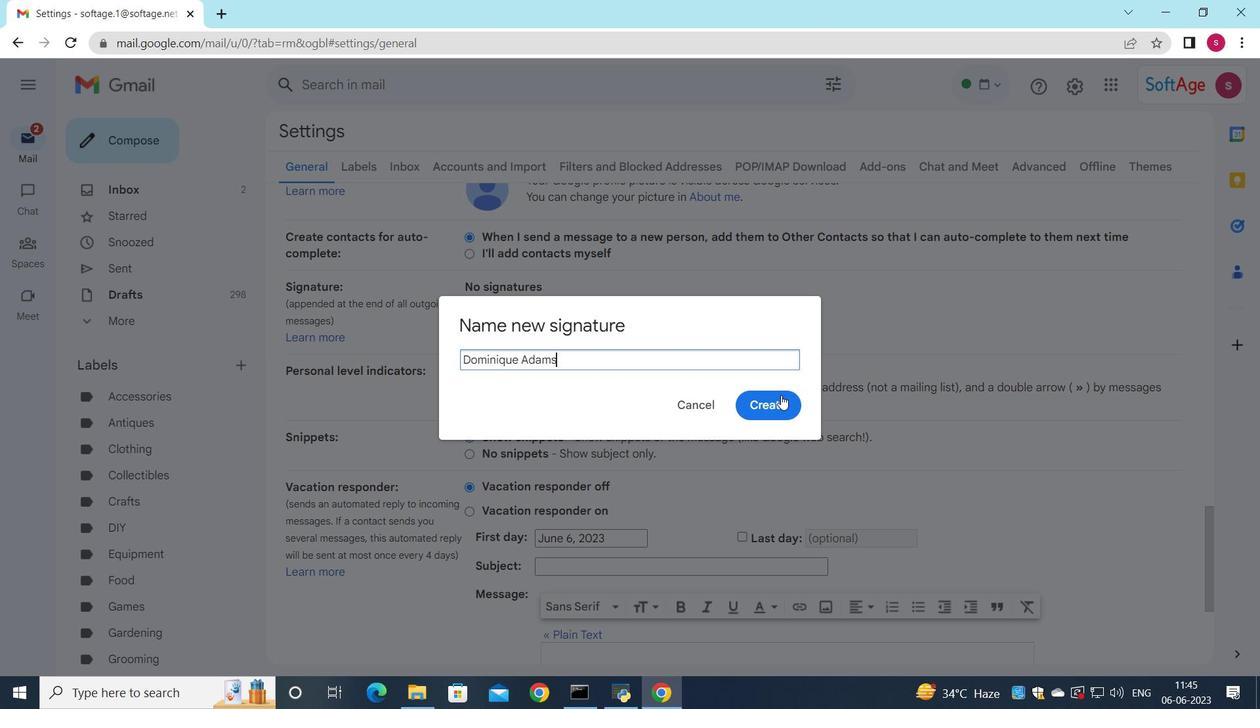 
Action: Mouse pressed left at (761, 395)
Screenshot: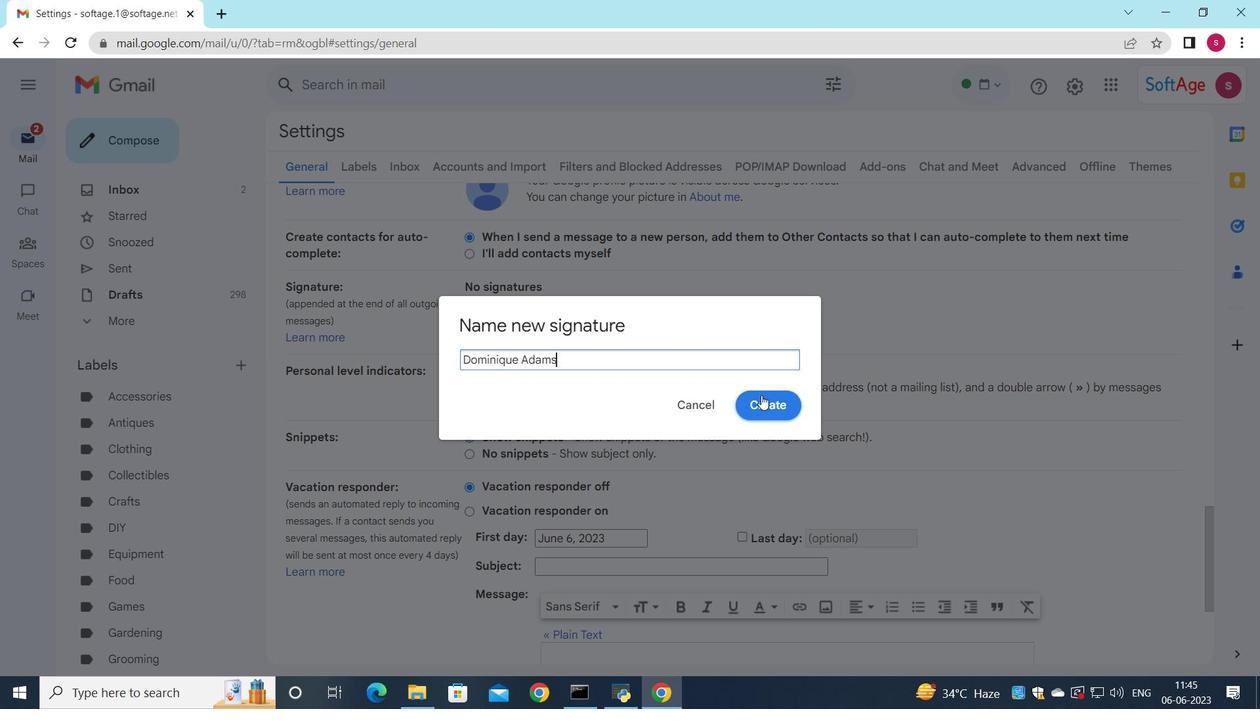 
Action: Mouse moved to (735, 347)
Screenshot: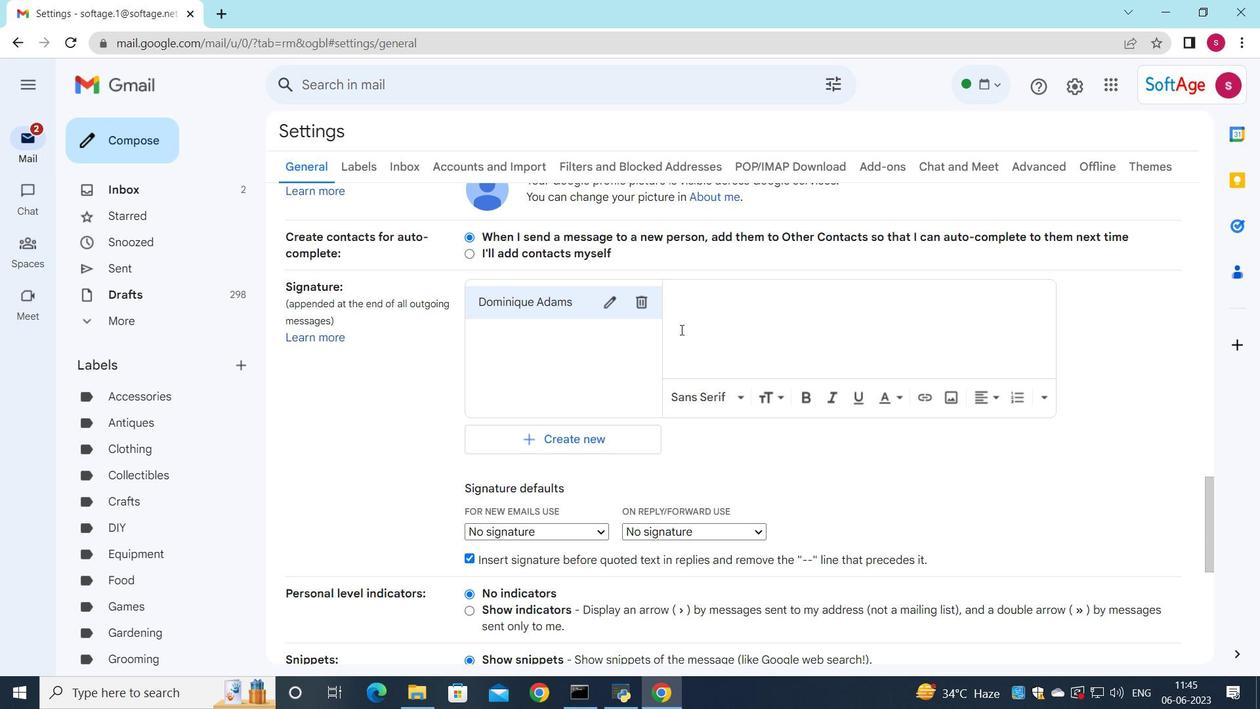 
Action: Mouse pressed left at (735, 347)
Screenshot: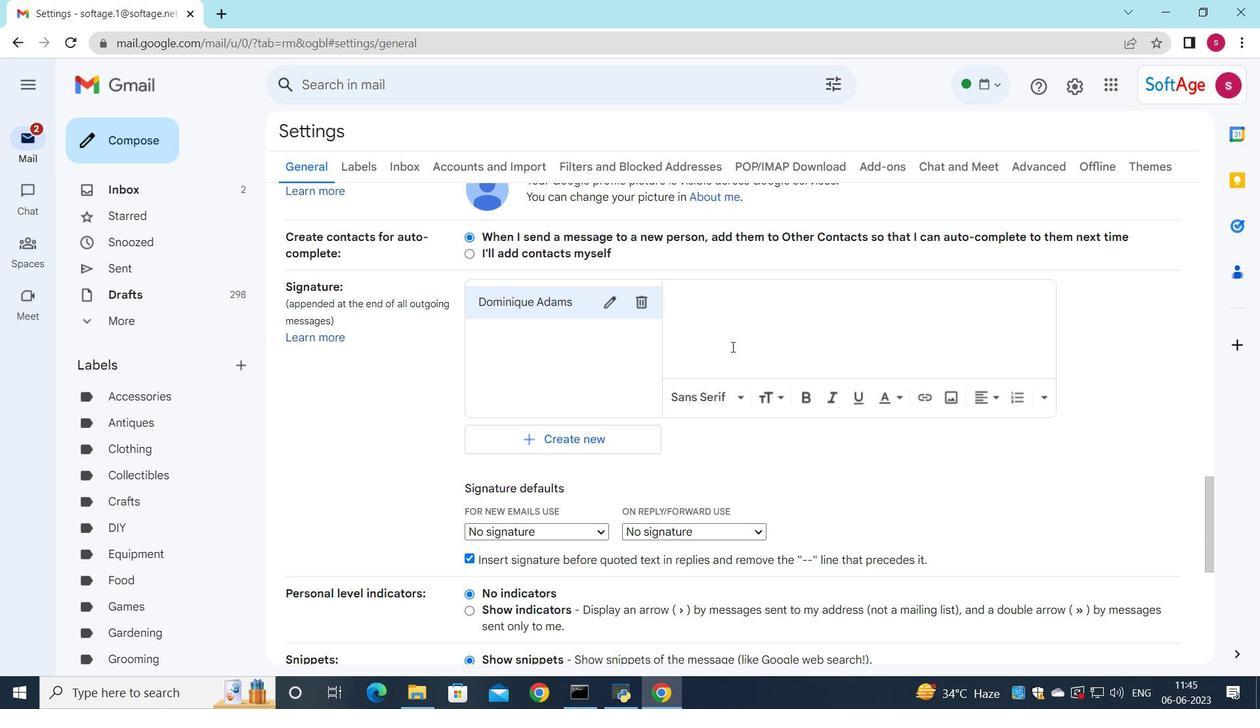 
Action: Key pressed <Key.shift>Dominique<Key.space><Key.shift>Adams
Screenshot: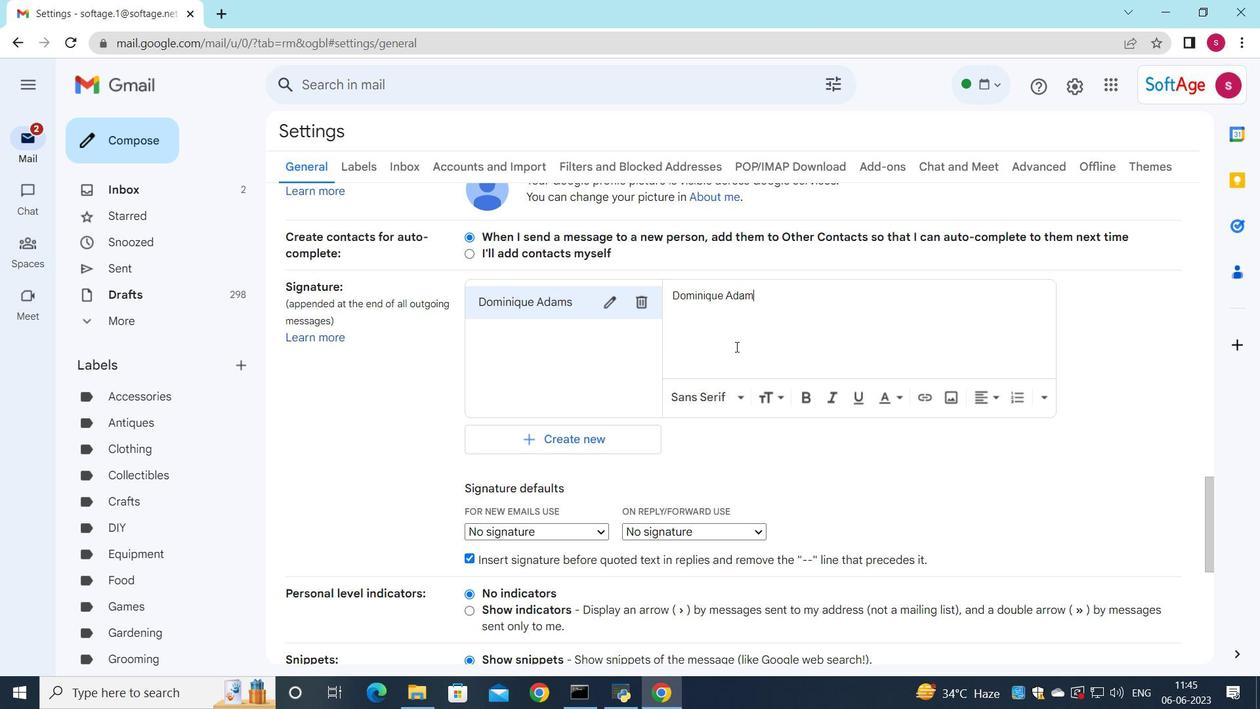 
Action: Mouse moved to (535, 412)
Screenshot: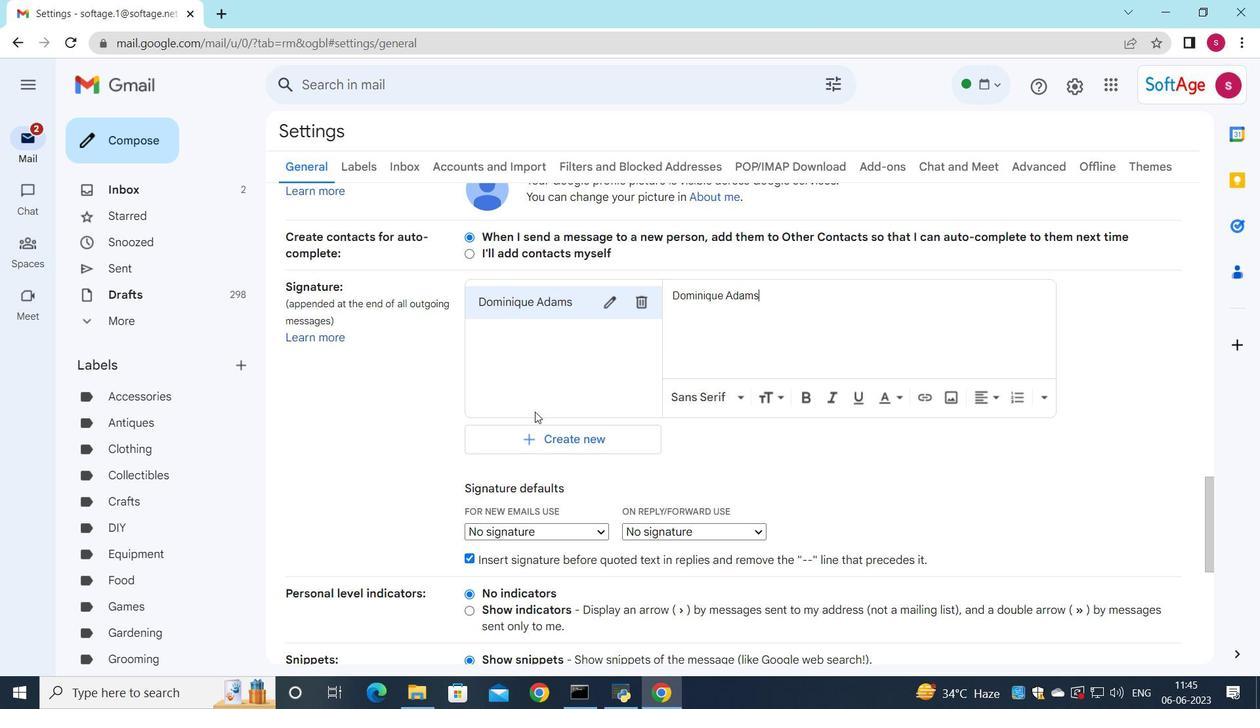 
Action: Mouse scrolled (535, 412) with delta (0, 0)
Screenshot: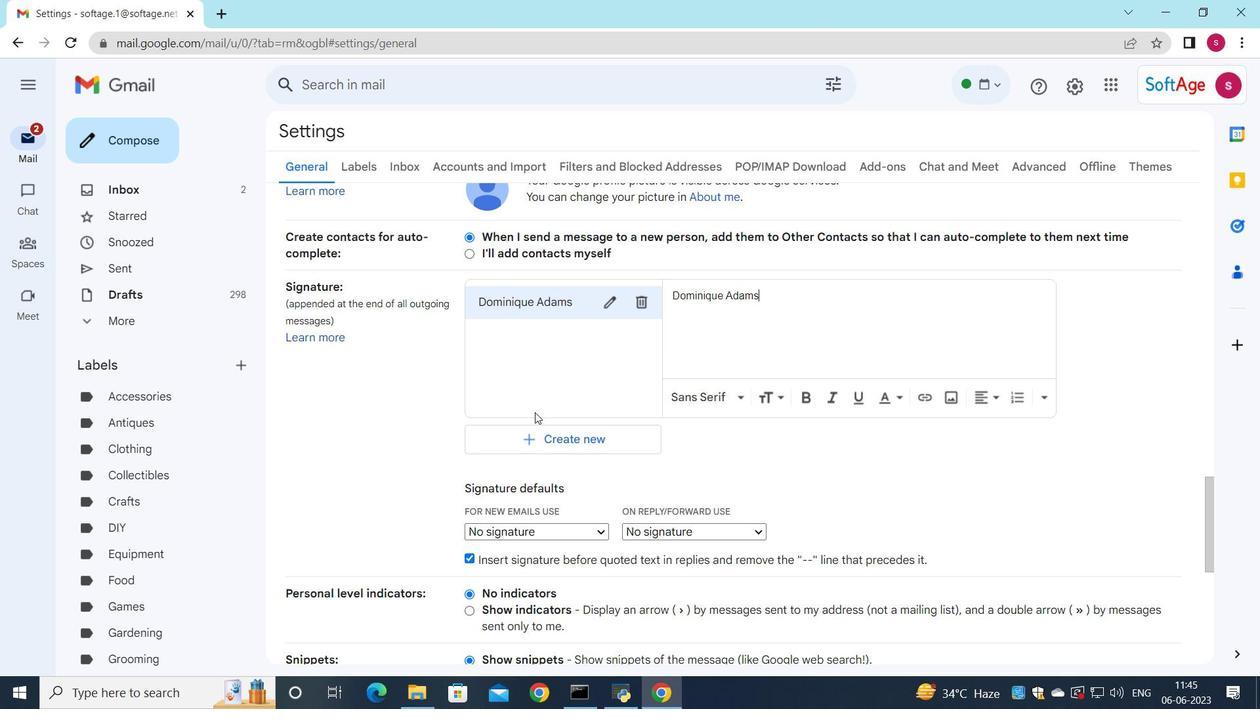 
Action: Mouse scrolled (535, 412) with delta (0, 0)
Screenshot: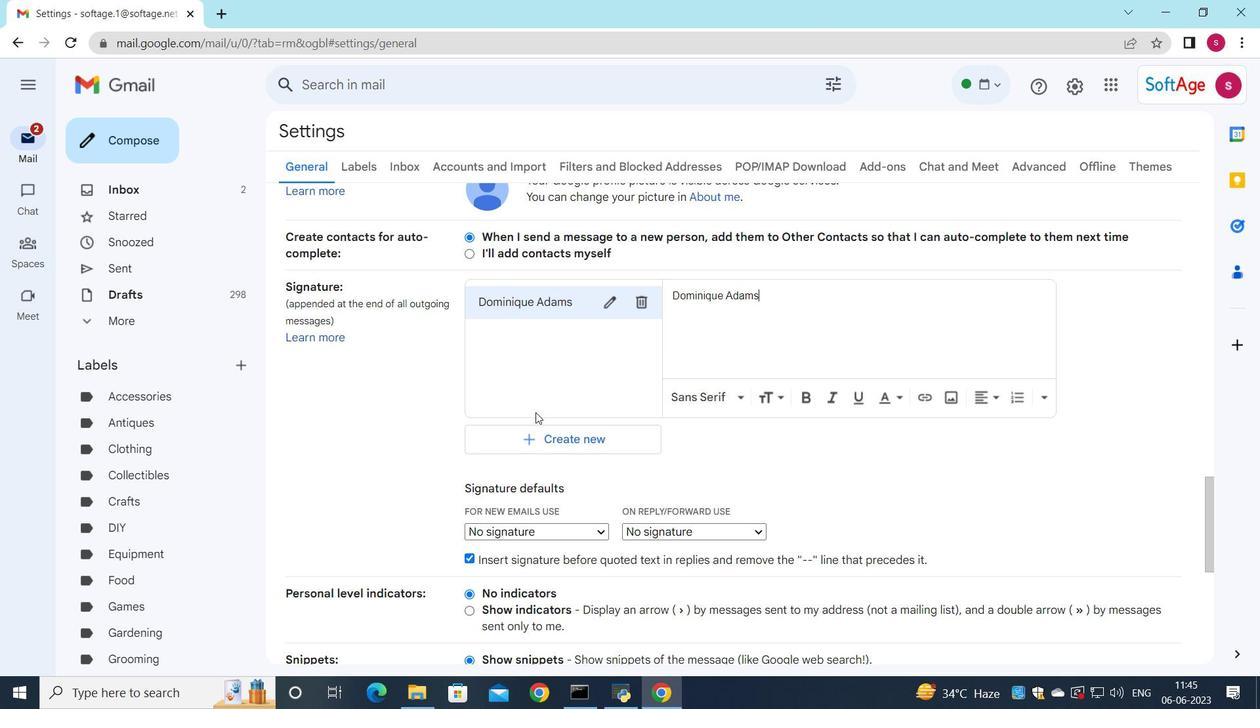 
Action: Mouse moved to (596, 367)
Screenshot: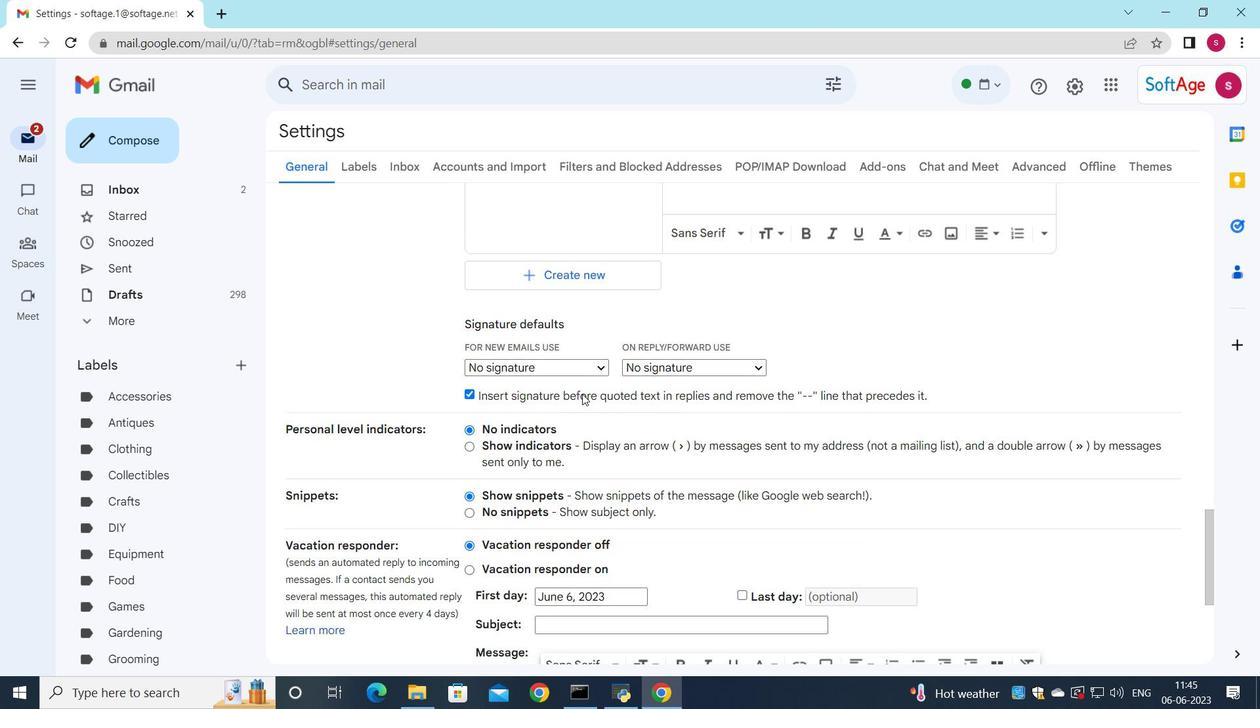 
Action: Mouse pressed left at (596, 367)
Screenshot: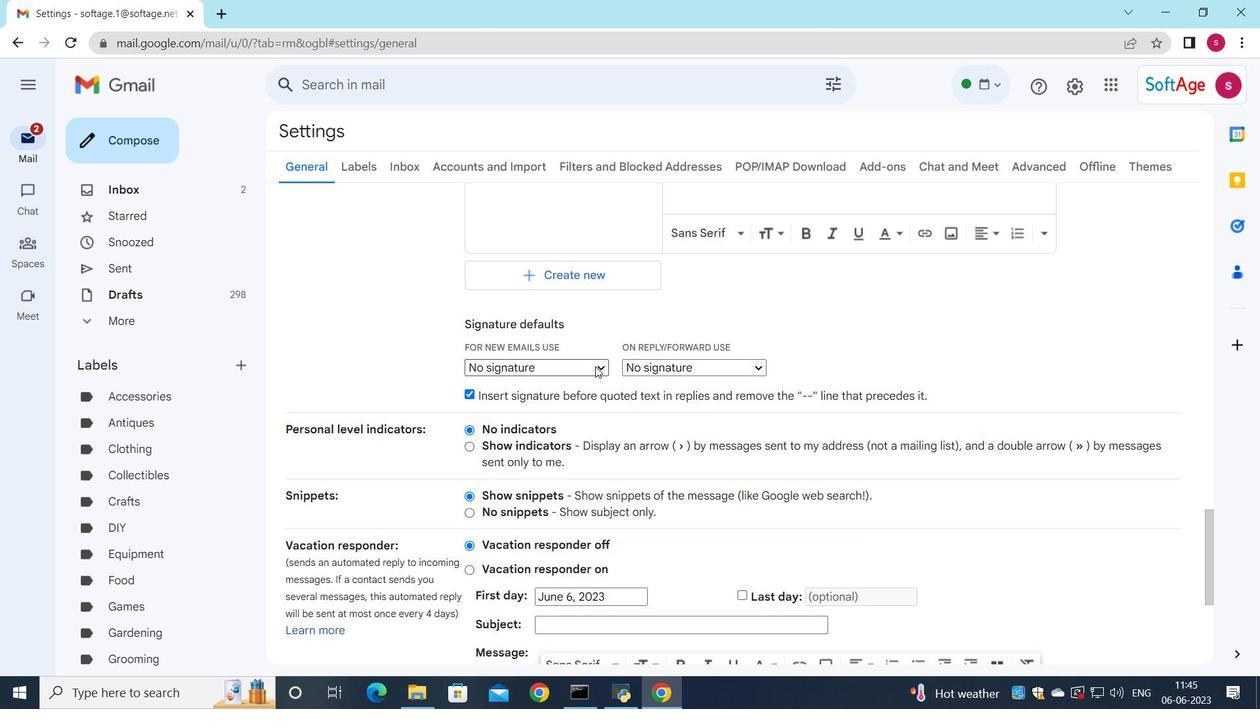 
Action: Mouse moved to (597, 399)
Screenshot: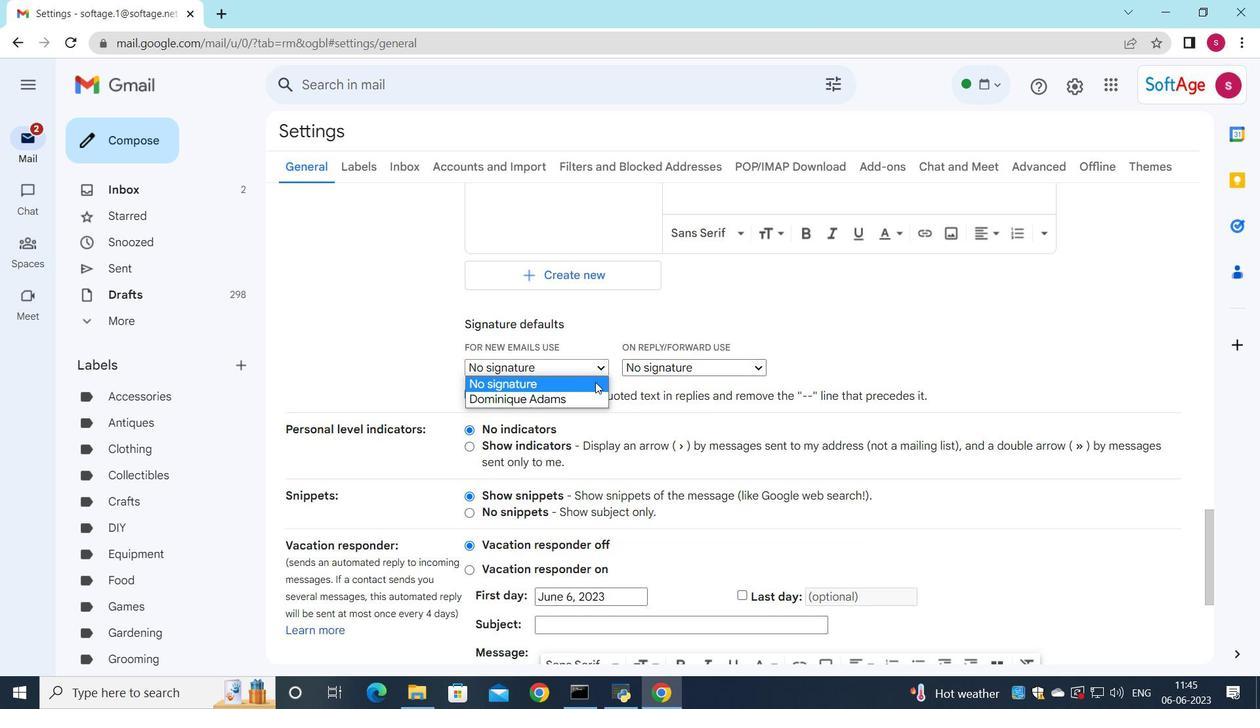
Action: Mouse pressed left at (597, 399)
Screenshot: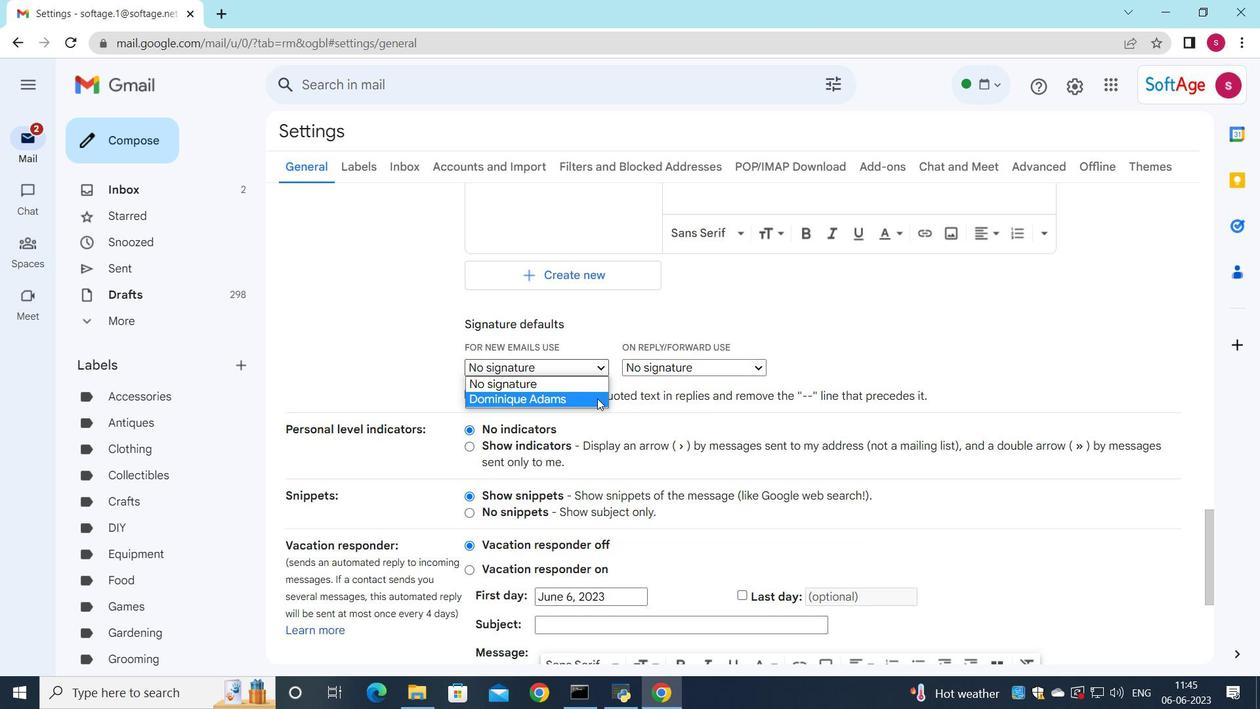 
Action: Mouse moved to (648, 373)
Screenshot: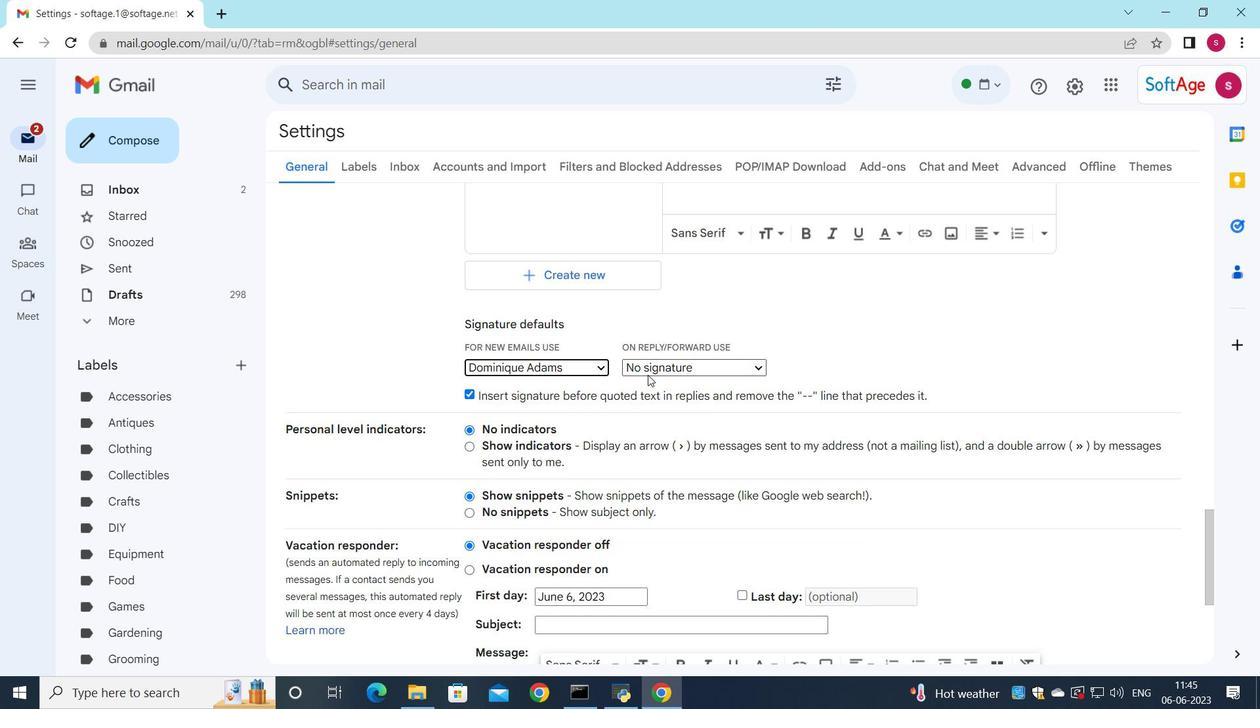 
Action: Mouse pressed left at (648, 373)
Screenshot: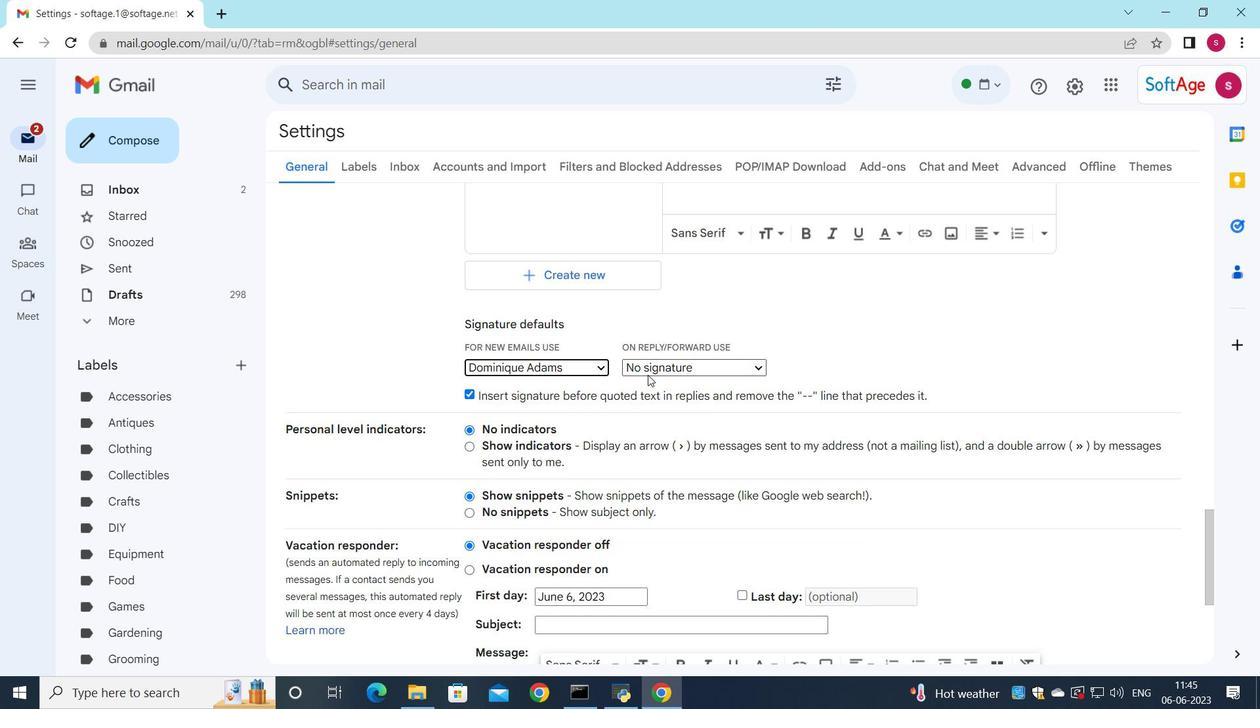
Action: Mouse moved to (667, 391)
Screenshot: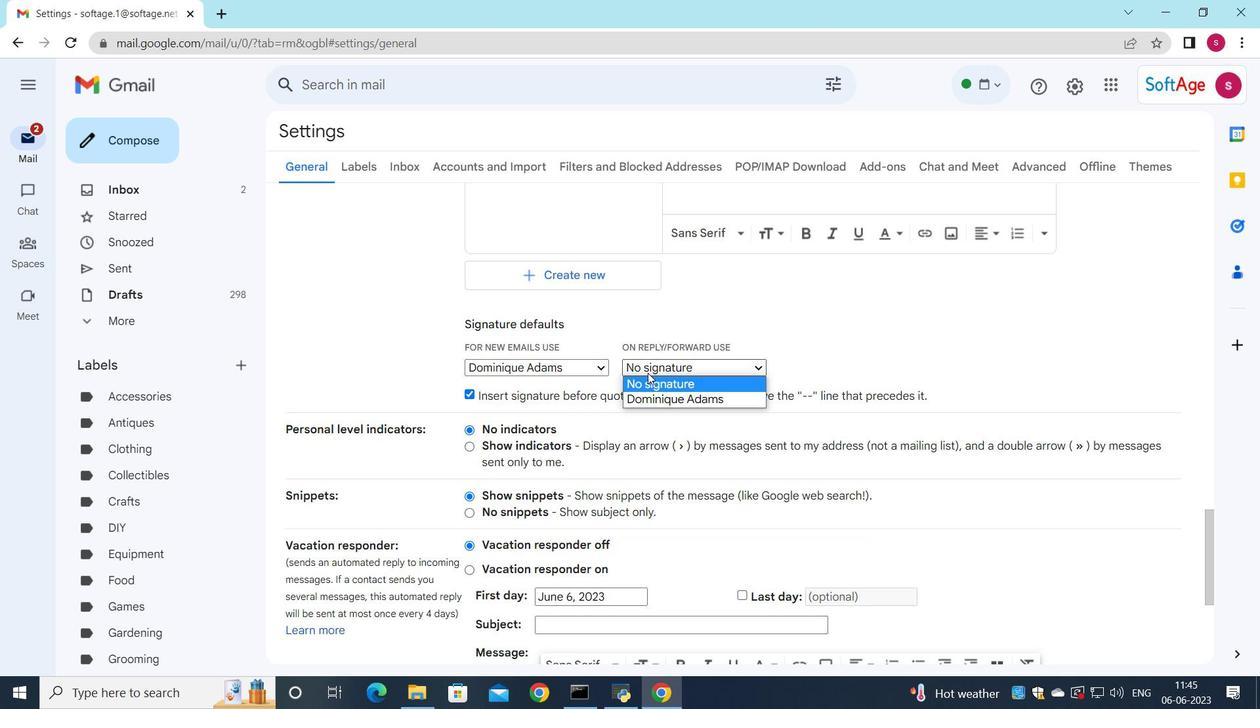 
Action: Mouse pressed left at (667, 391)
Screenshot: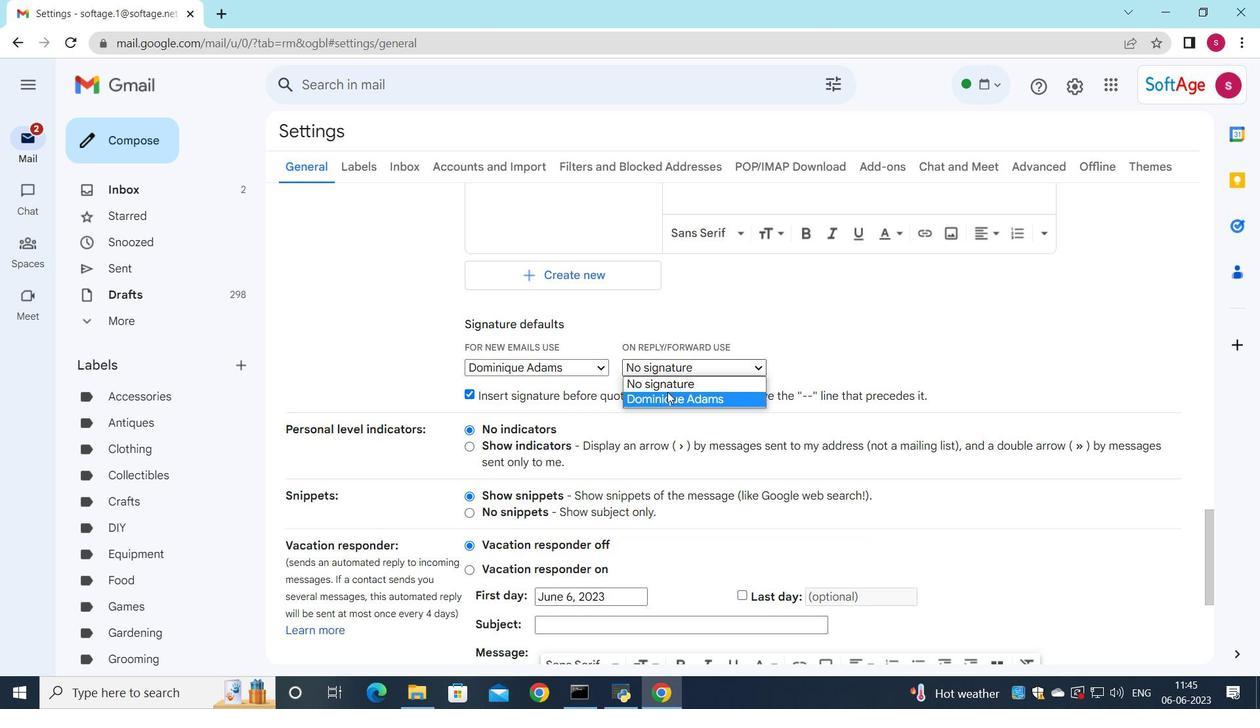 
Action: Mouse scrolled (667, 391) with delta (0, 0)
Screenshot: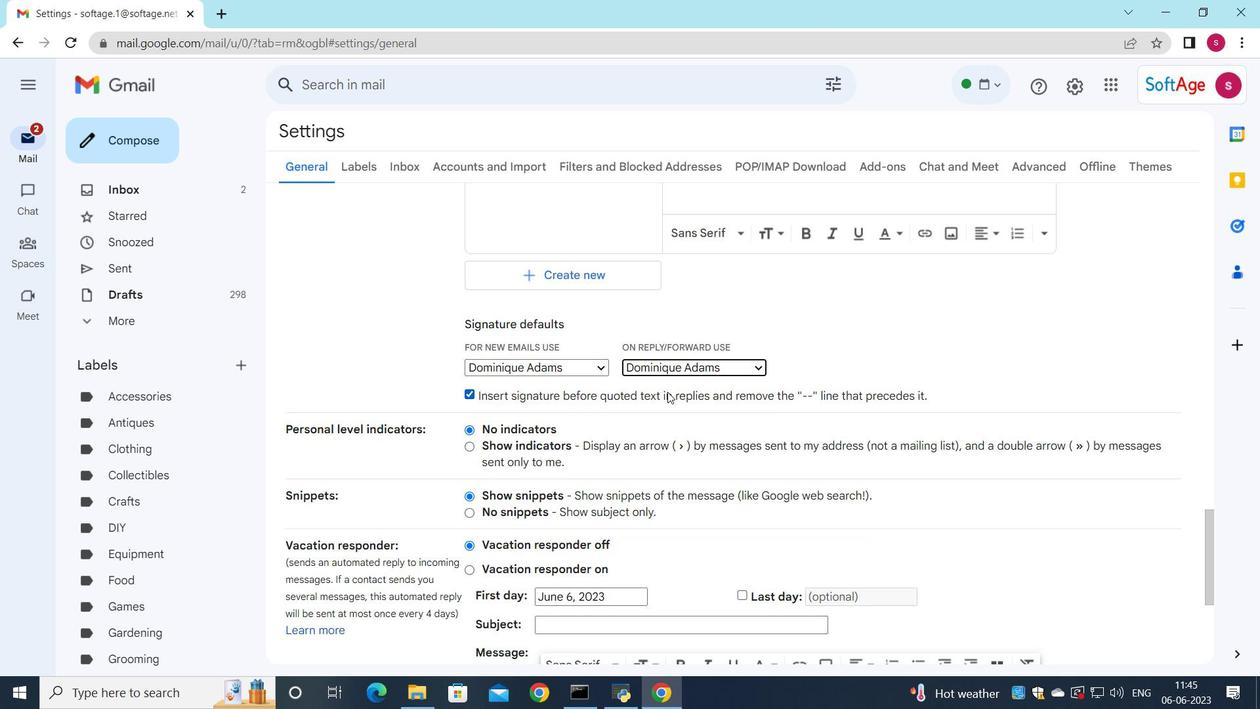 
Action: Mouse scrolled (667, 391) with delta (0, 0)
Screenshot: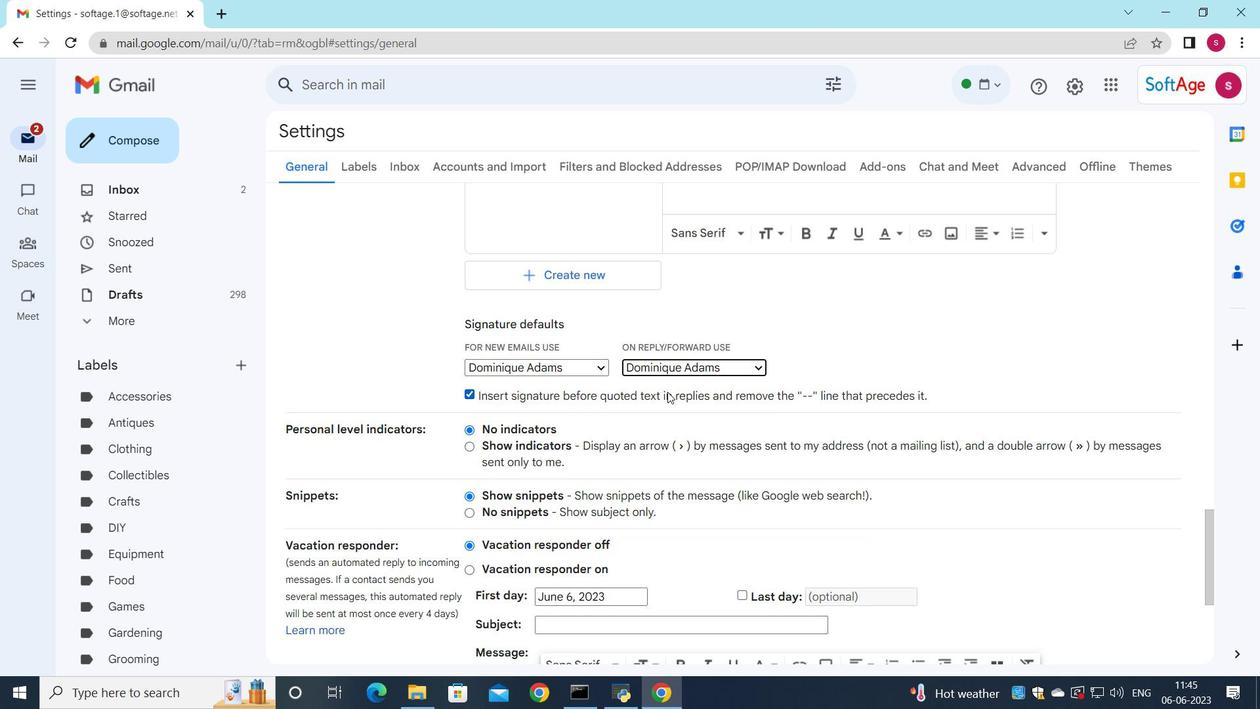 
Action: Mouse scrolled (667, 391) with delta (0, 0)
Screenshot: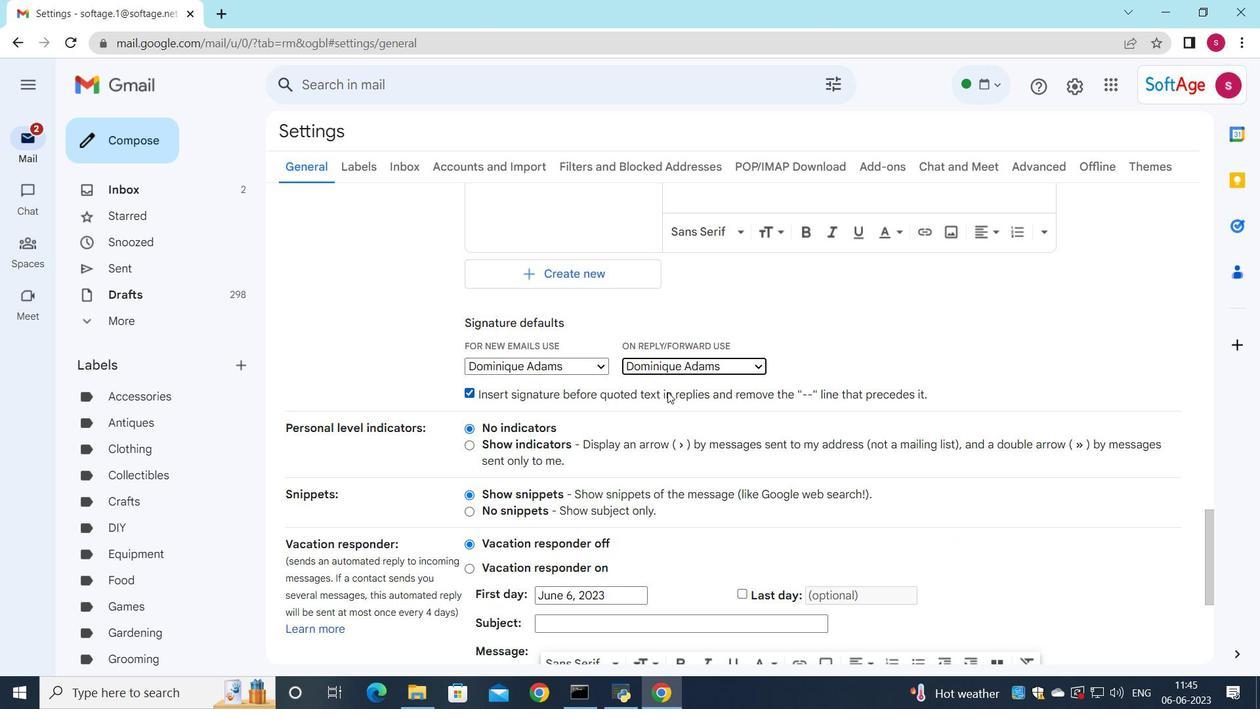 
Action: Mouse moved to (658, 403)
Screenshot: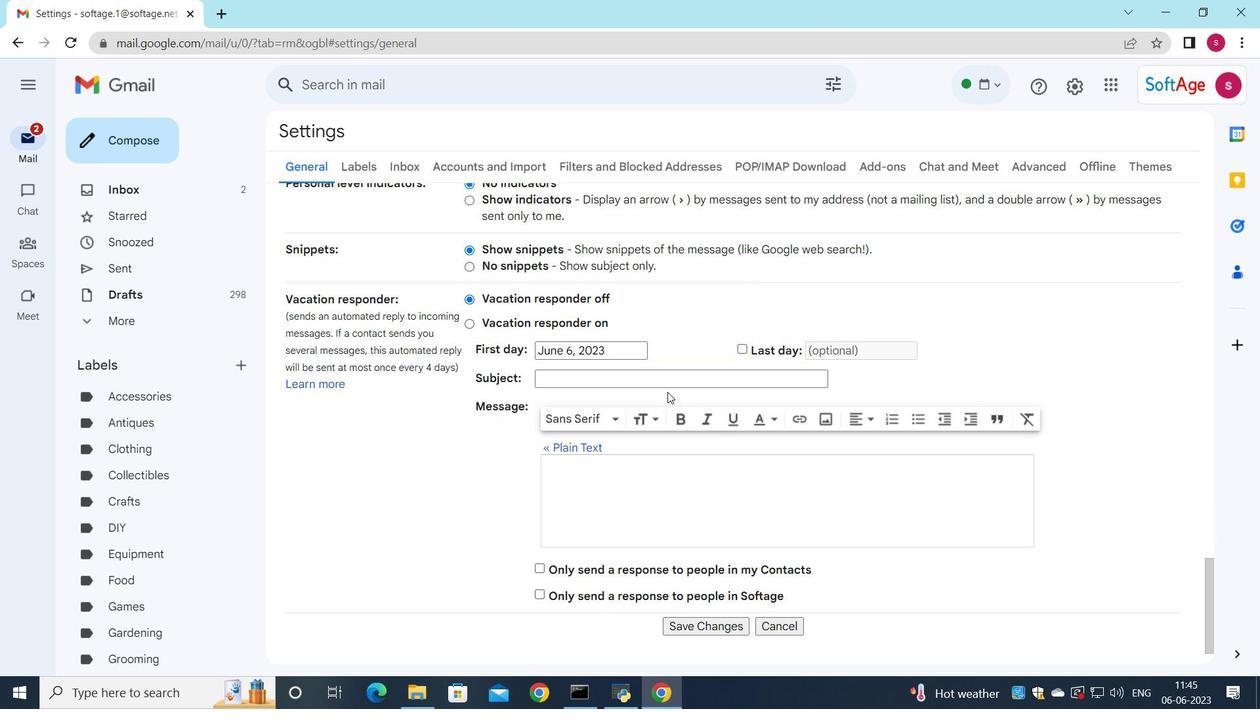 
Action: Mouse scrolled (658, 403) with delta (0, 0)
Screenshot: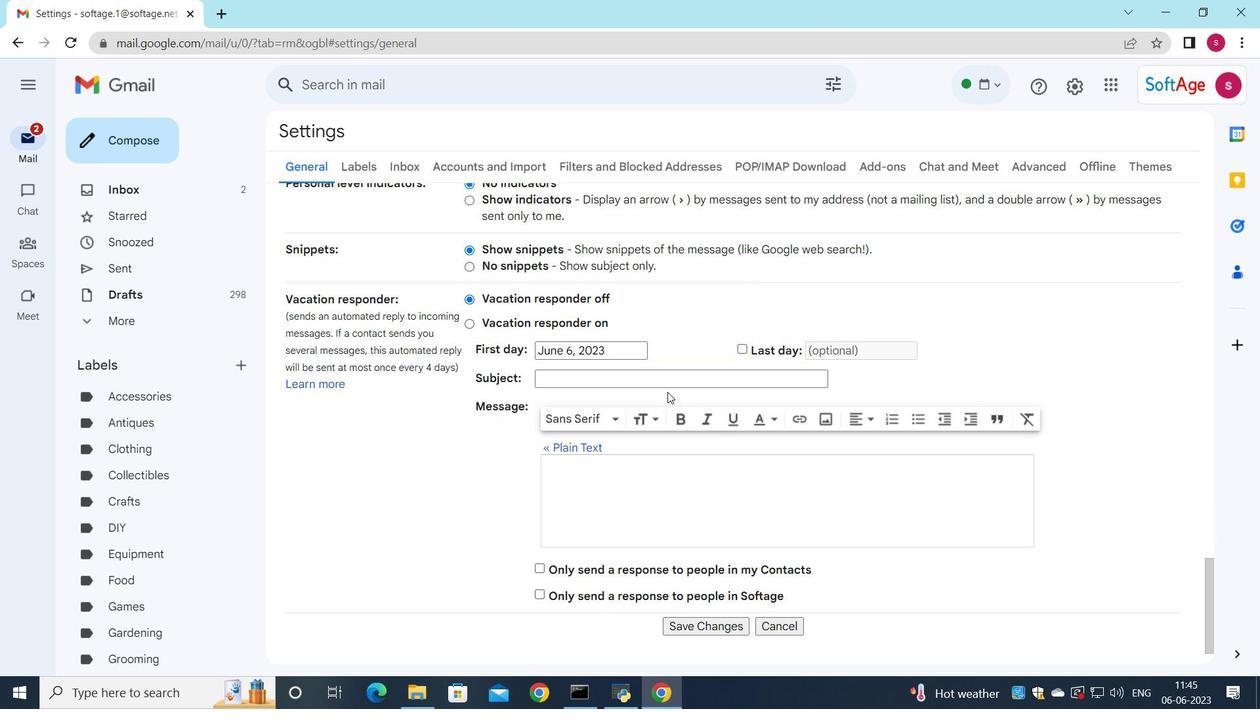 
Action: Mouse moved to (652, 420)
Screenshot: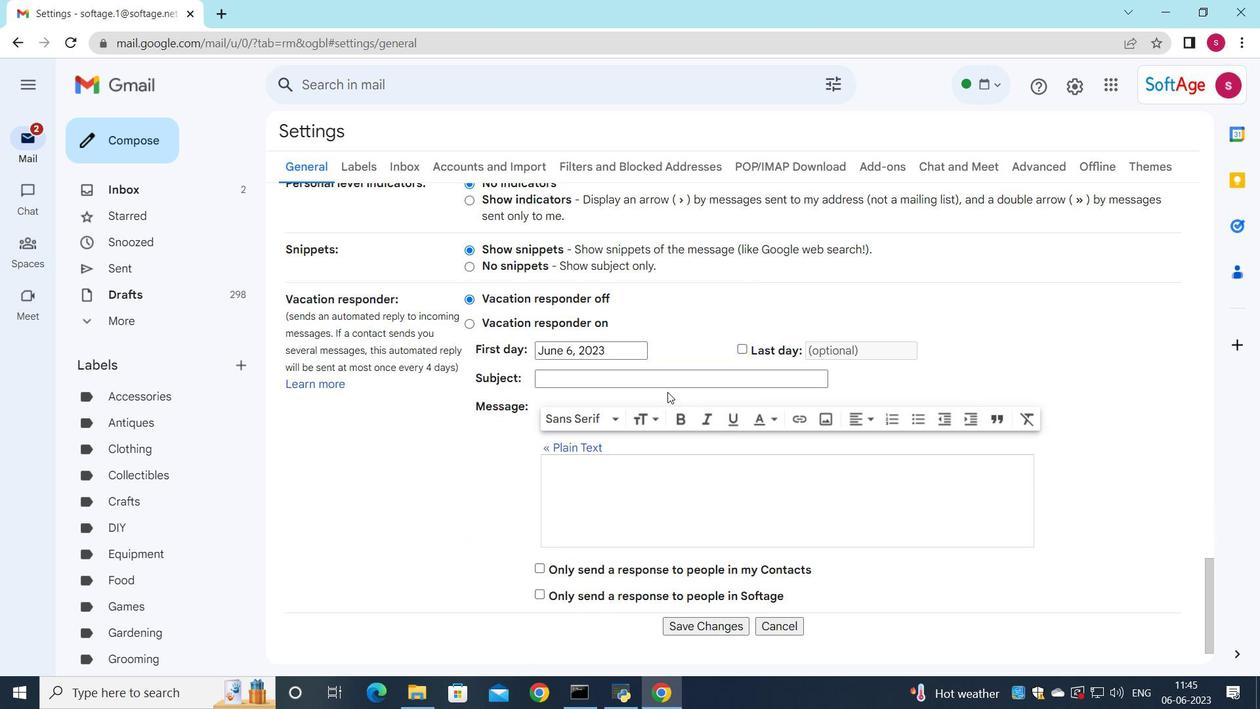 
Action: Mouse scrolled (652, 419) with delta (0, 0)
Screenshot: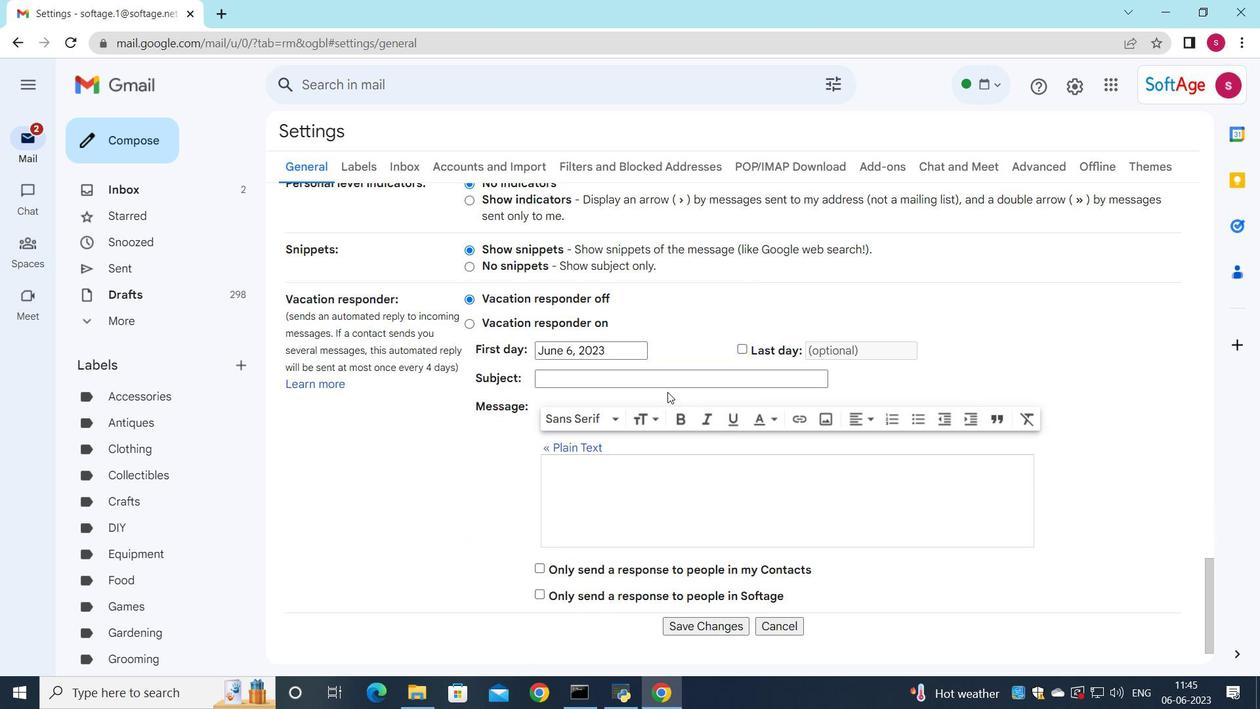 
Action: Mouse moved to (663, 574)
Screenshot: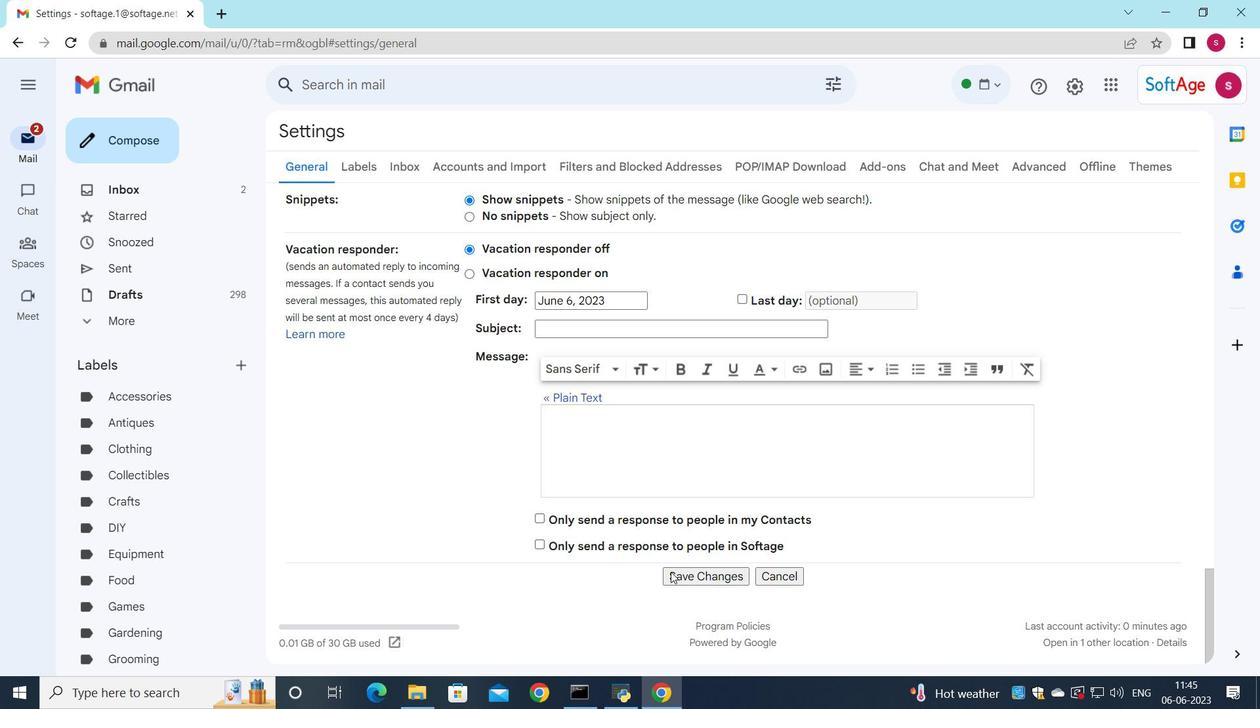 
Action: Mouse pressed left at (663, 574)
Screenshot: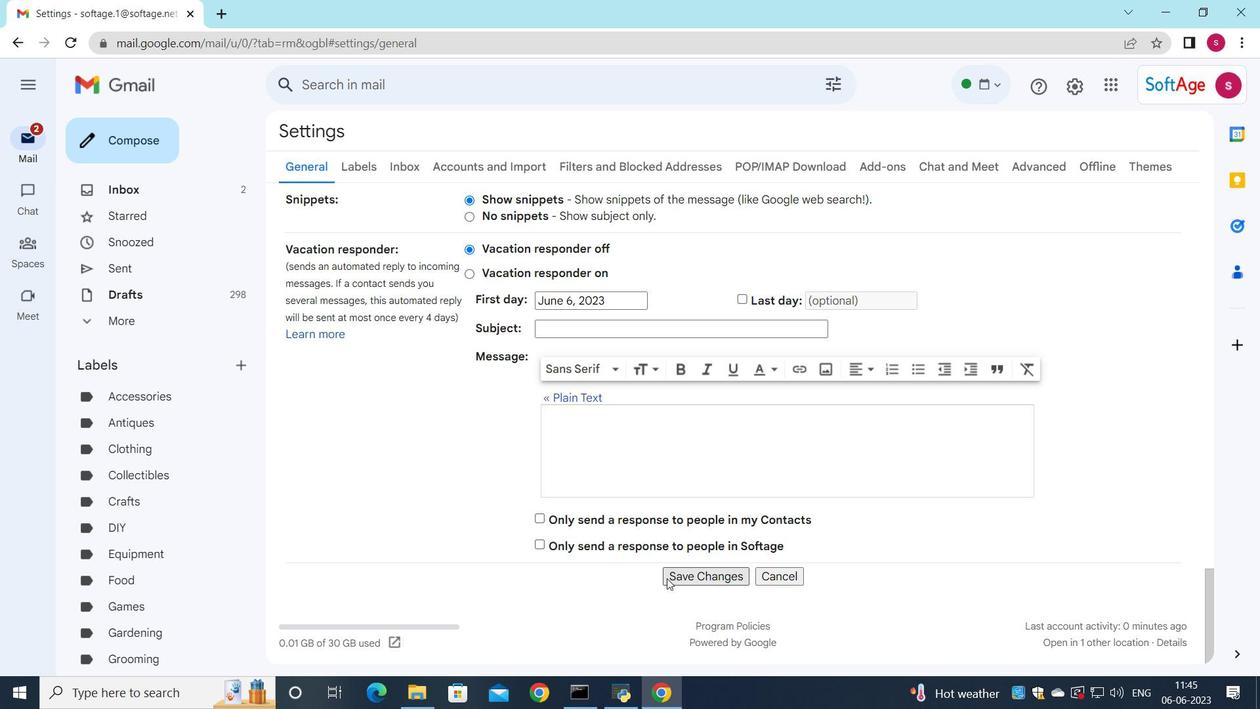 
Action: Mouse moved to (686, 575)
Screenshot: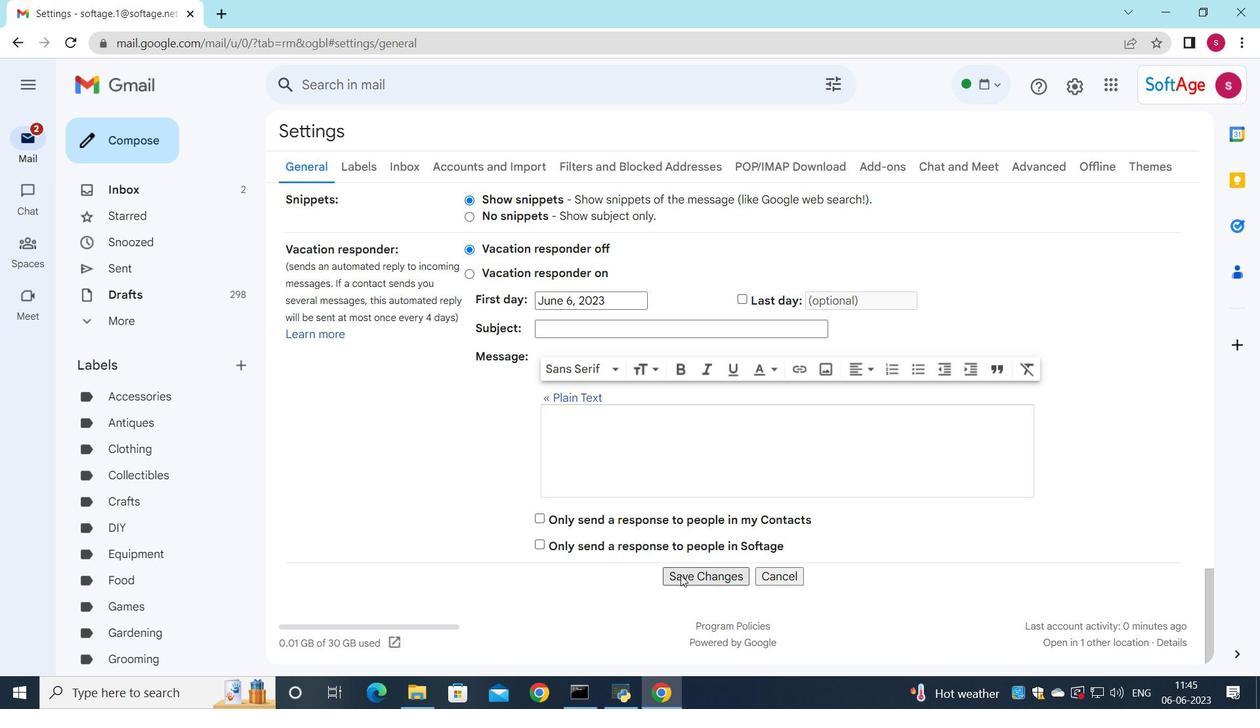 
Action: Mouse pressed left at (686, 575)
Screenshot: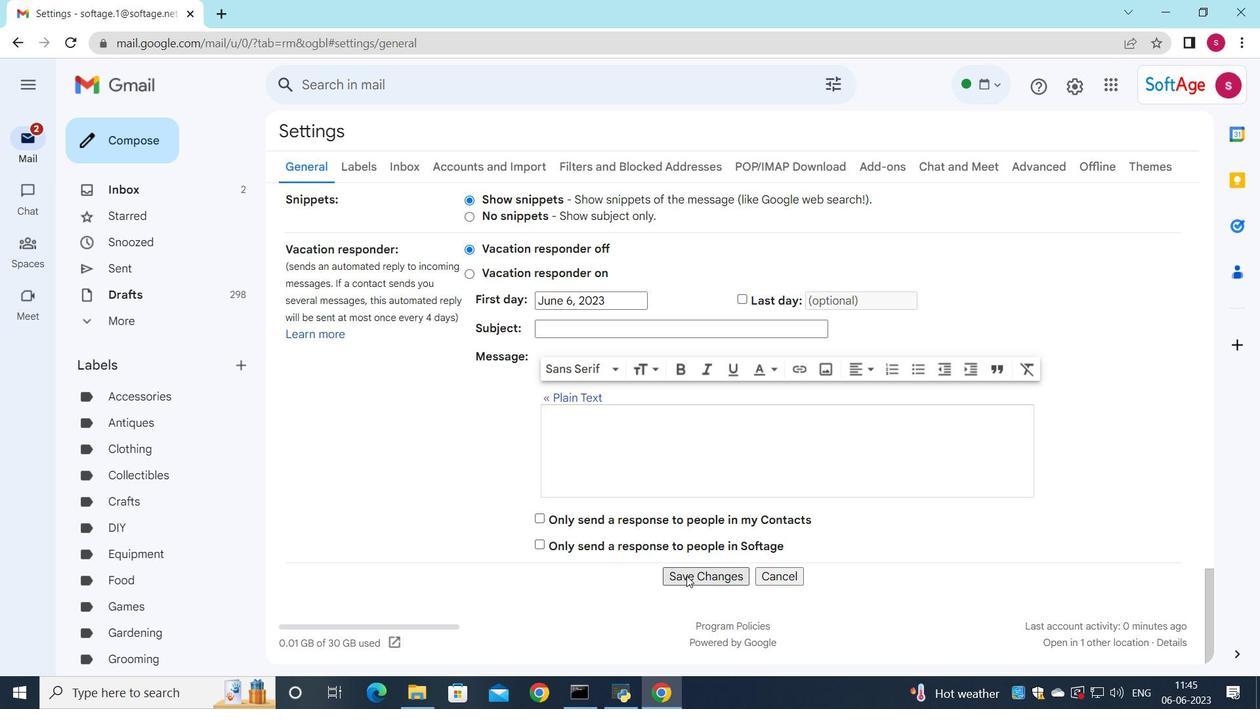 
Action: Mouse moved to (286, 561)
Screenshot: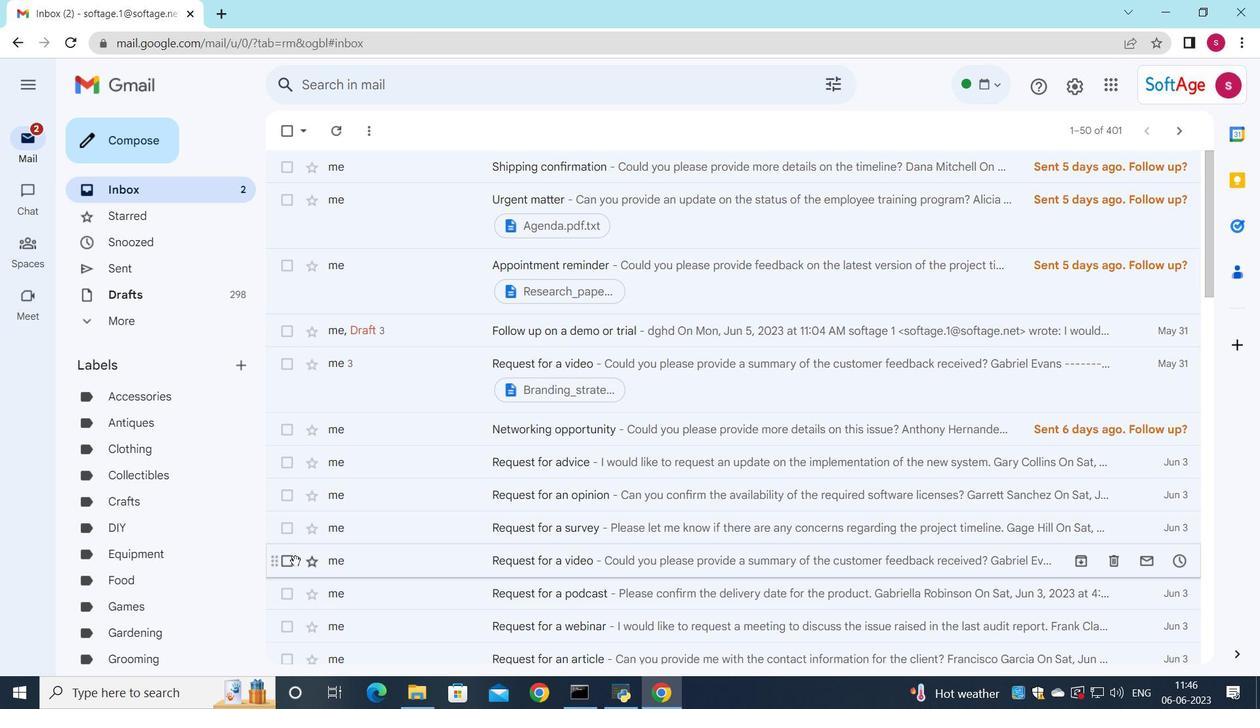
Action: Mouse pressed left at (286, 561)
Screenshot: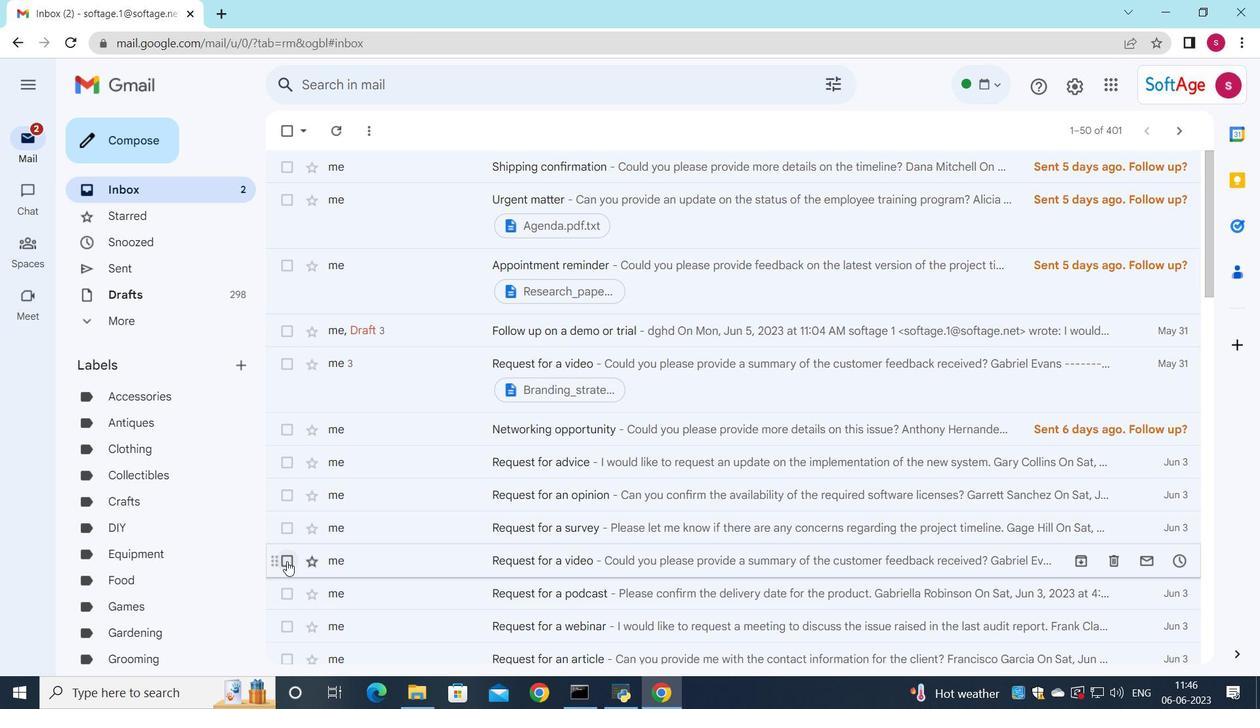 
Action: Mouse moved to (641, 137)
Screenshot: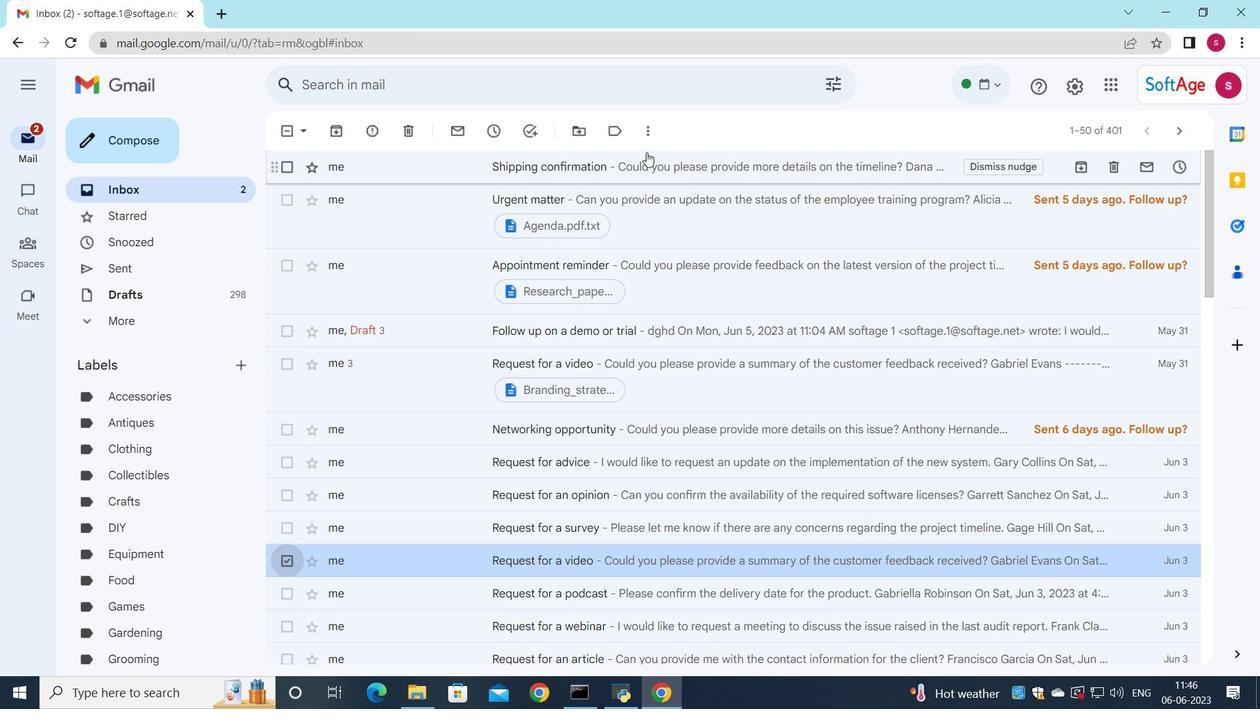 
Action: Mouse pressed left at (641, 137)
Screenshot: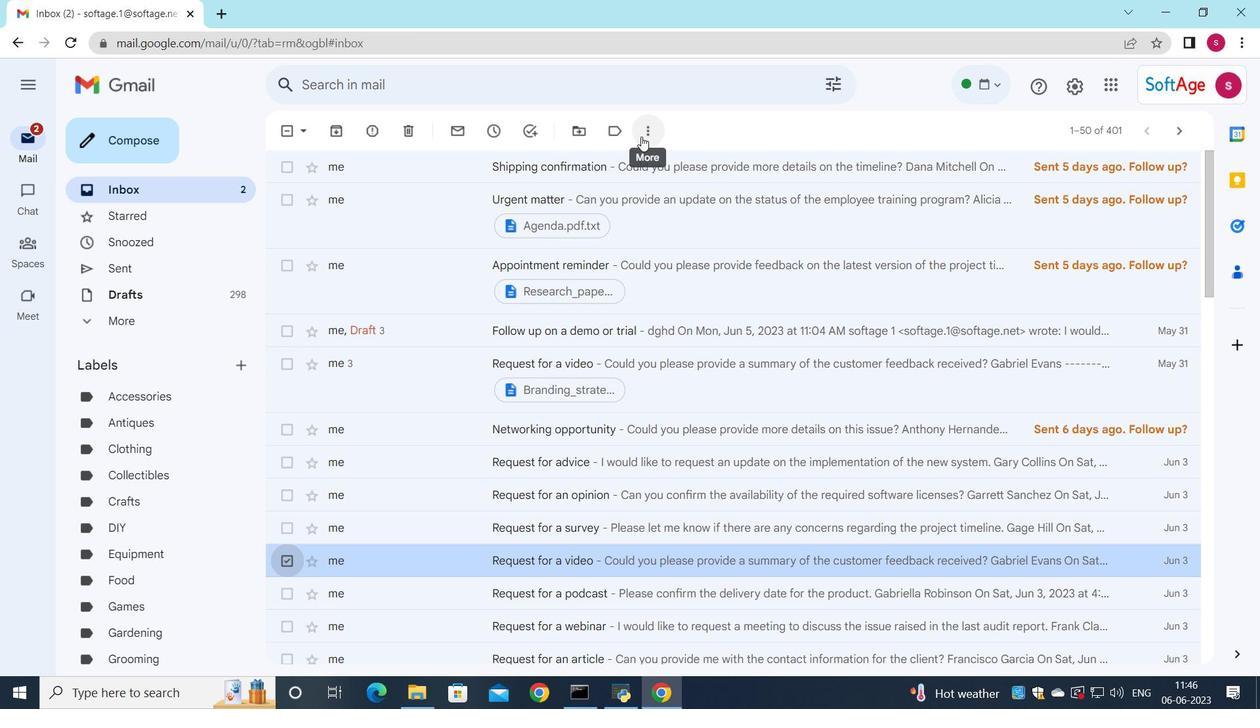
Action: Mouse moved to (695, 282)
Screenshot: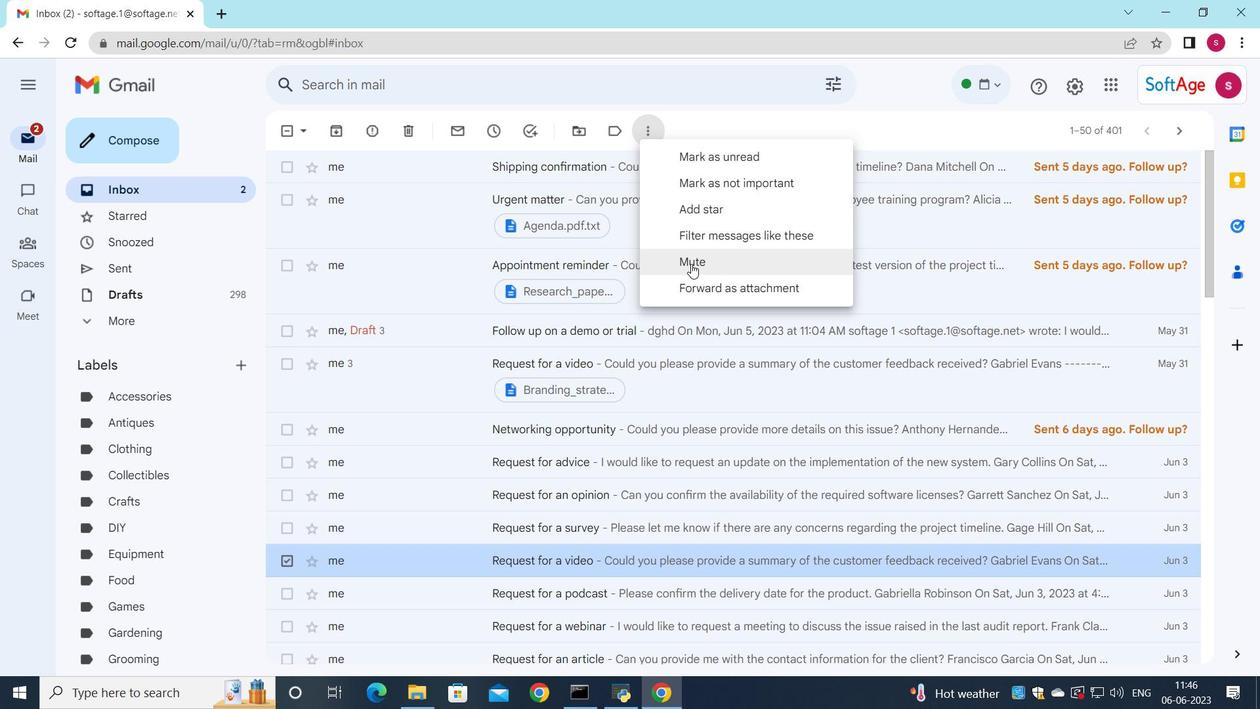 
Action: Mouse pressed left at (695, 282)
Screenshot: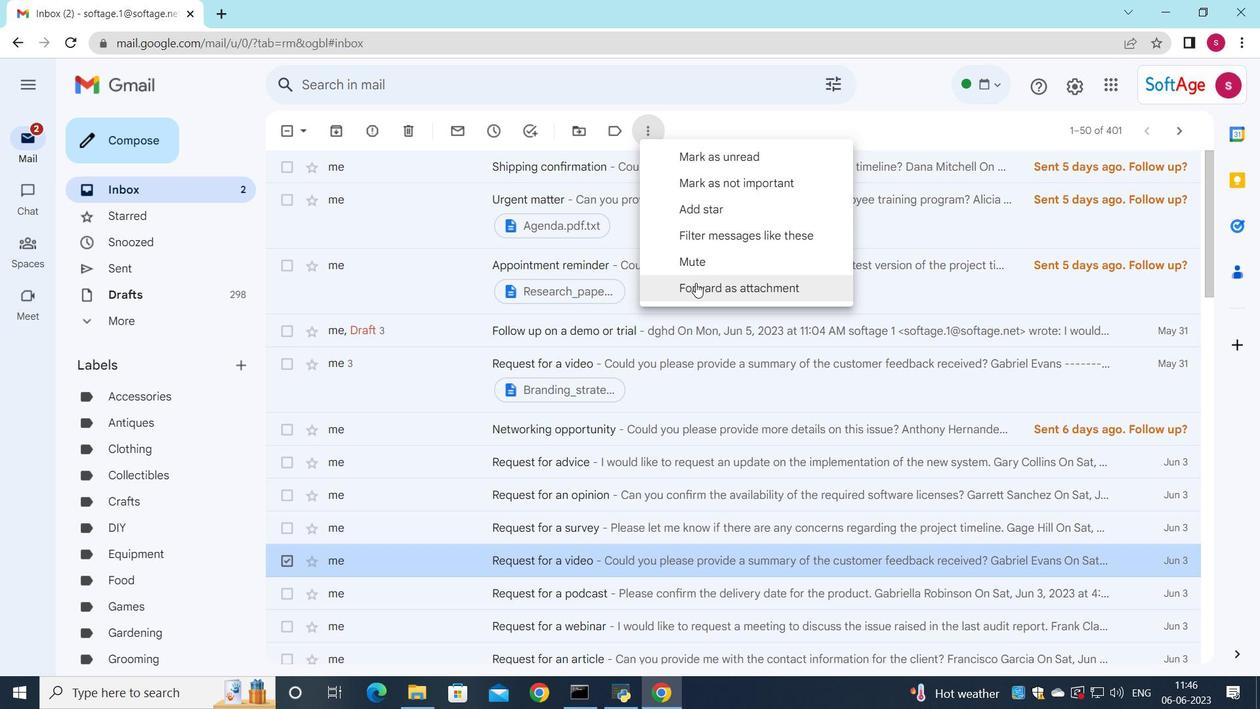 
Action: Mouse moved to (808, 284)
Screenshot: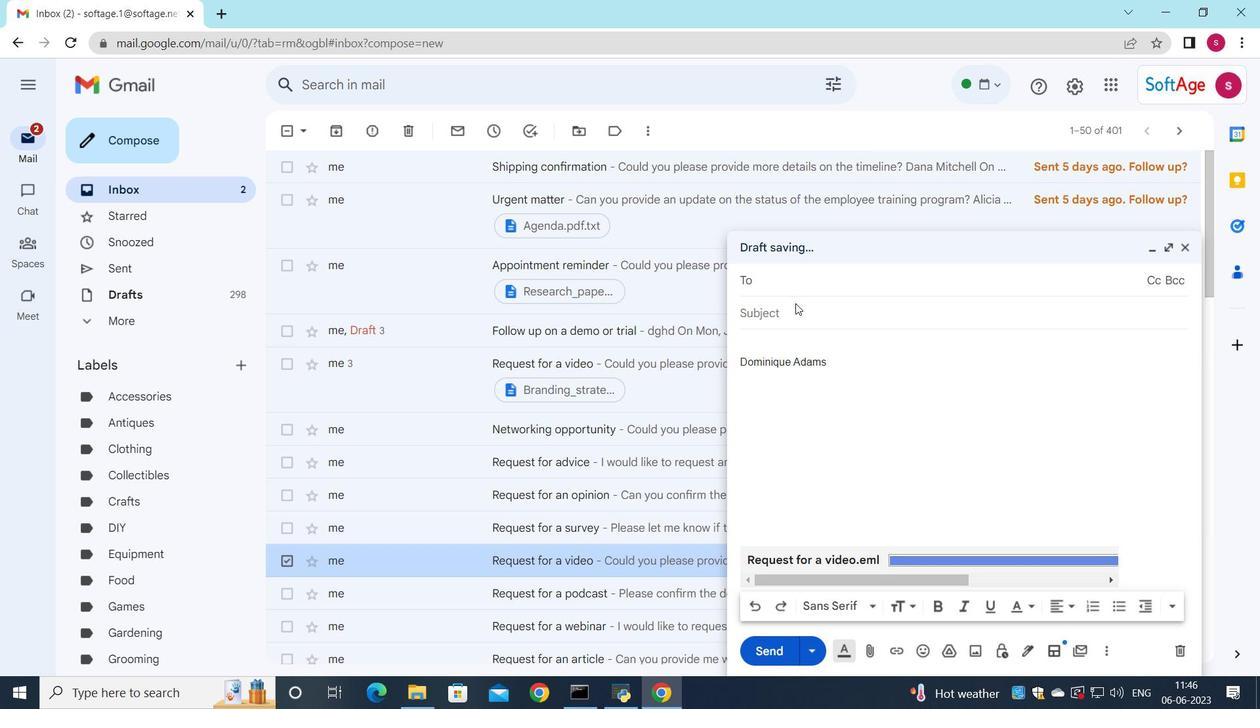 
Action: Key pressed s
Screenshot: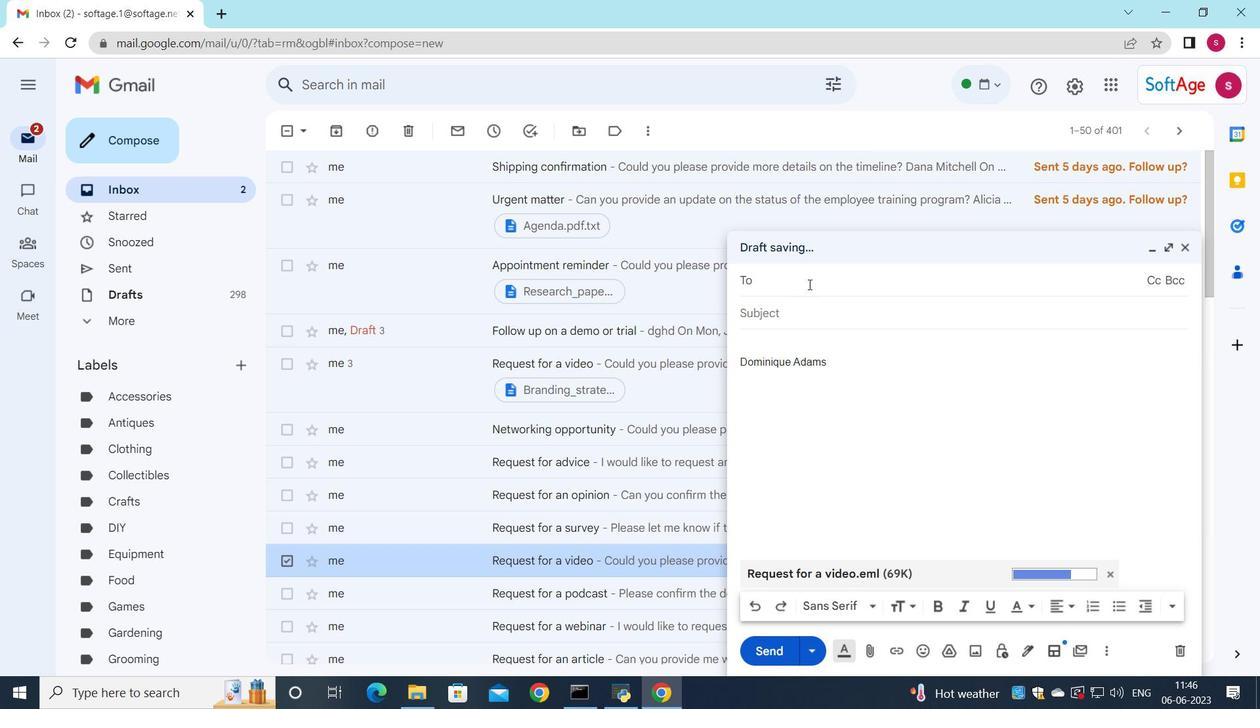 
Action: Mouse moved to (892, 542)
Screenshot: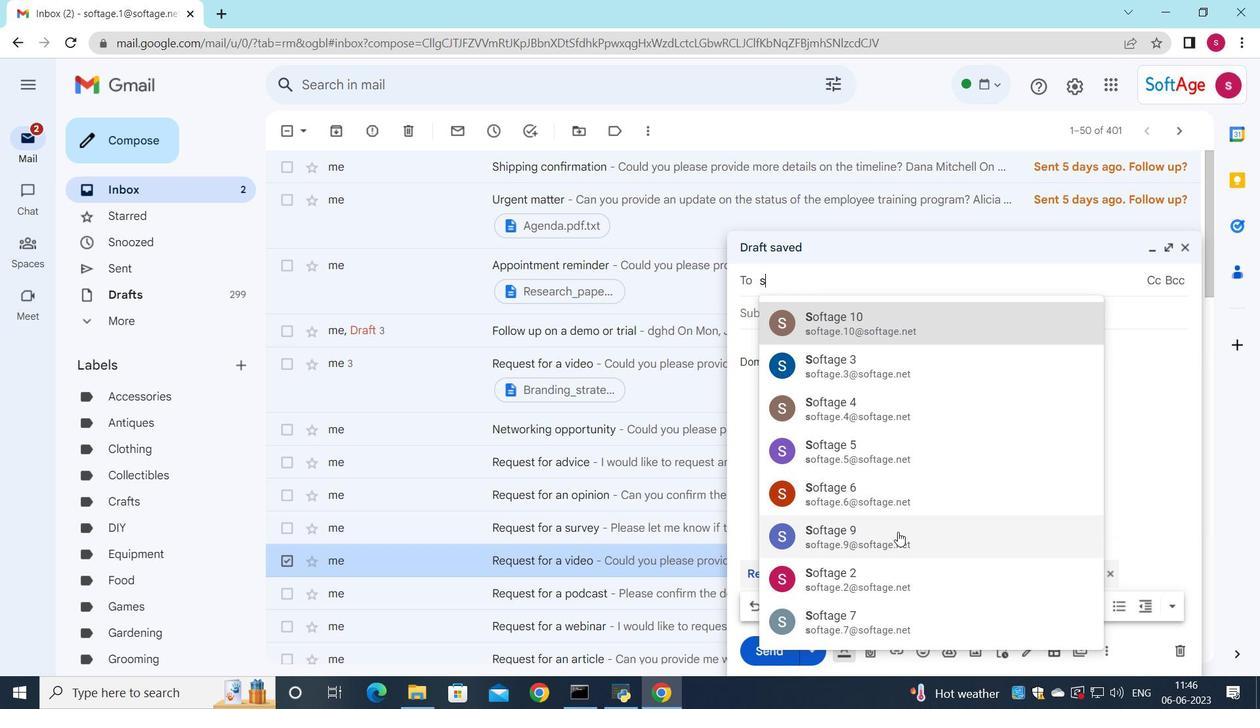 
Action: Mouse pressed left at (892, 542)
Screenshot: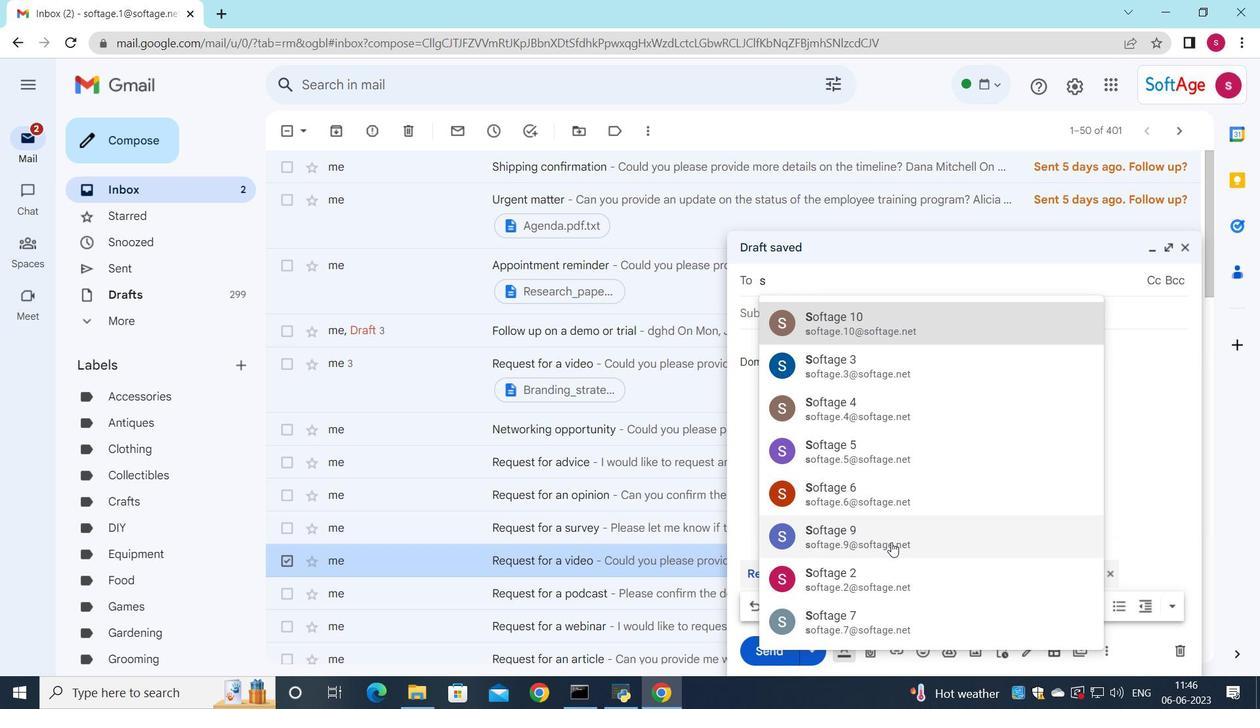 
Action: Mouse moved to (833, 331)
Screenshot: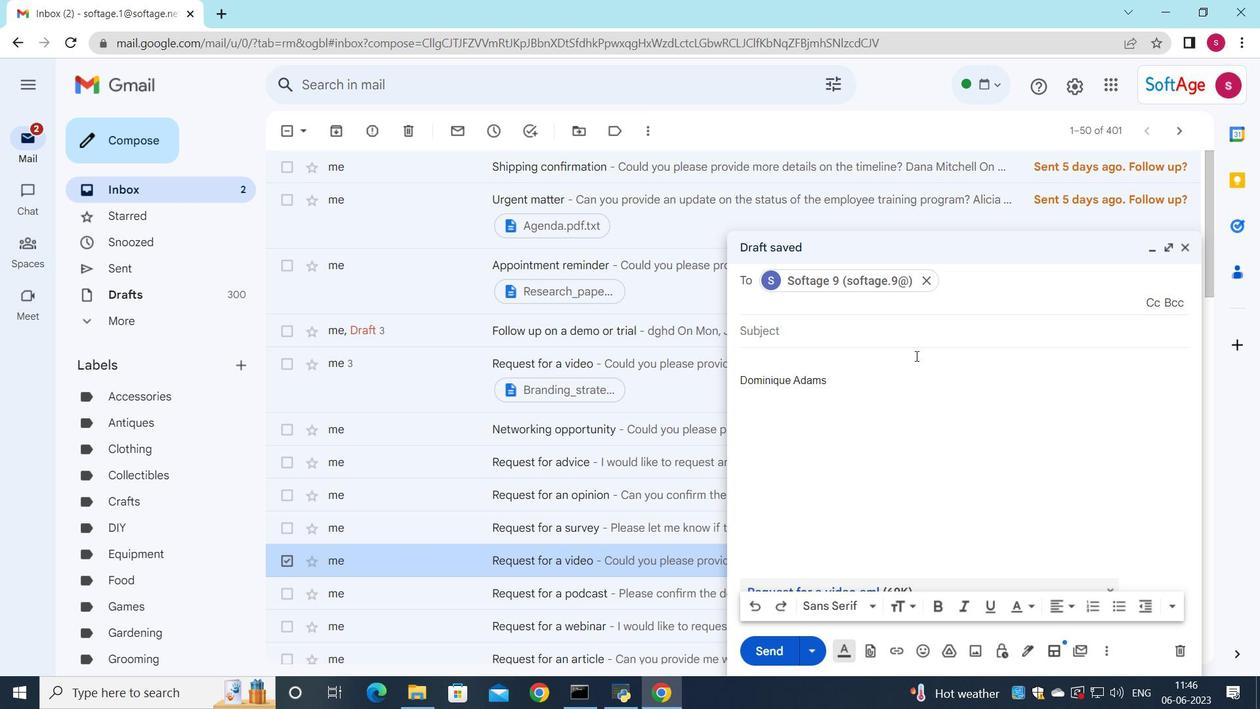 
Action: Mouse pressed left at (833, 331)
Screenshot: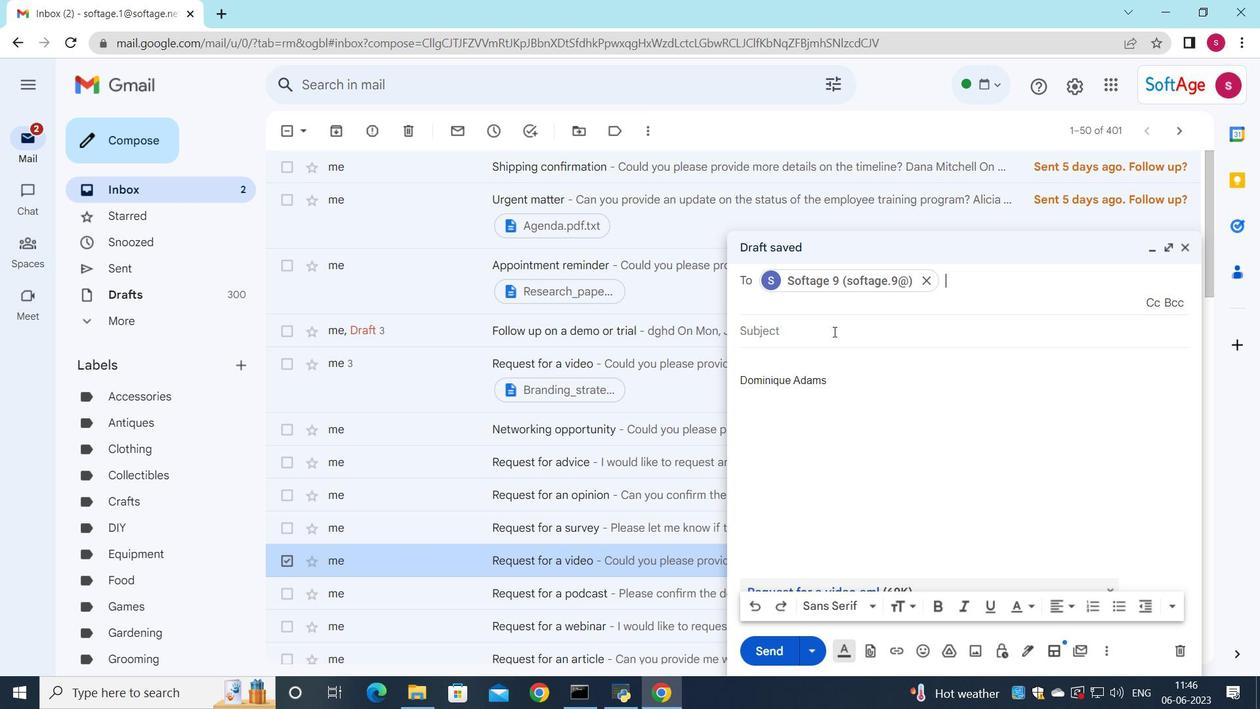 
Action: Key pressed <Key.shift><Key.shift>Budget<Key.space>report
Screenshot: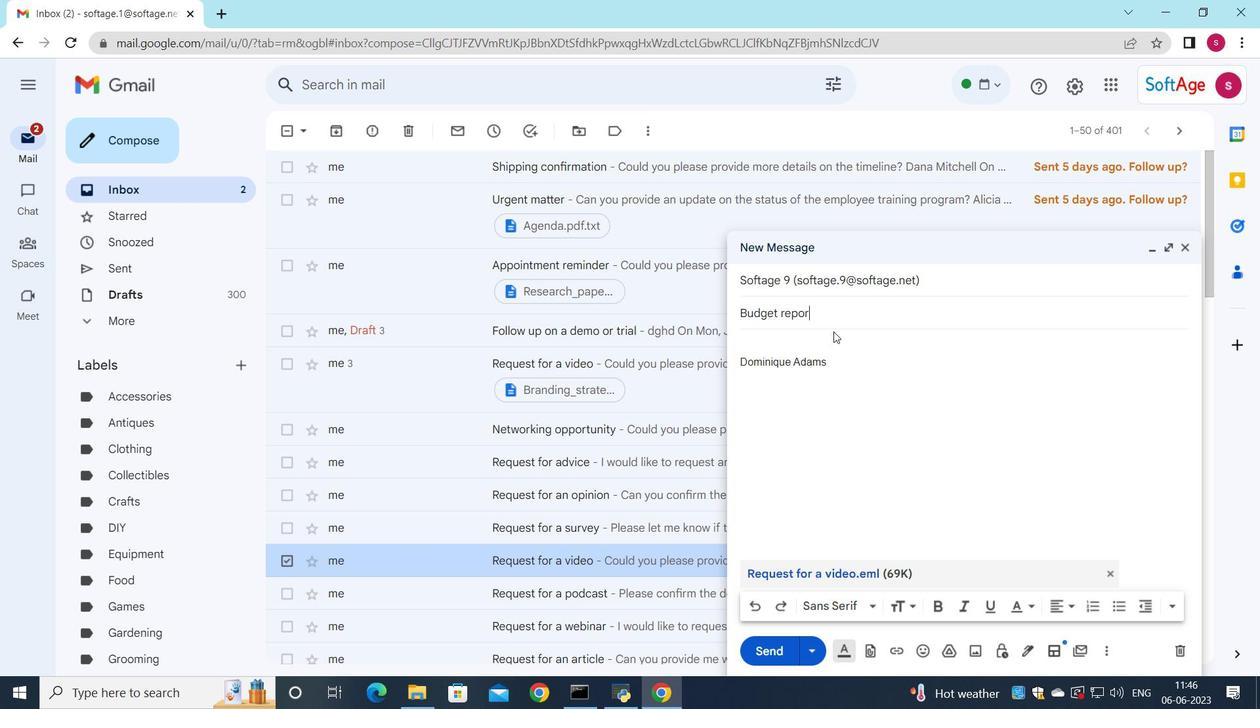 
Action: Mouse moved to (751, 338)
Screenshot: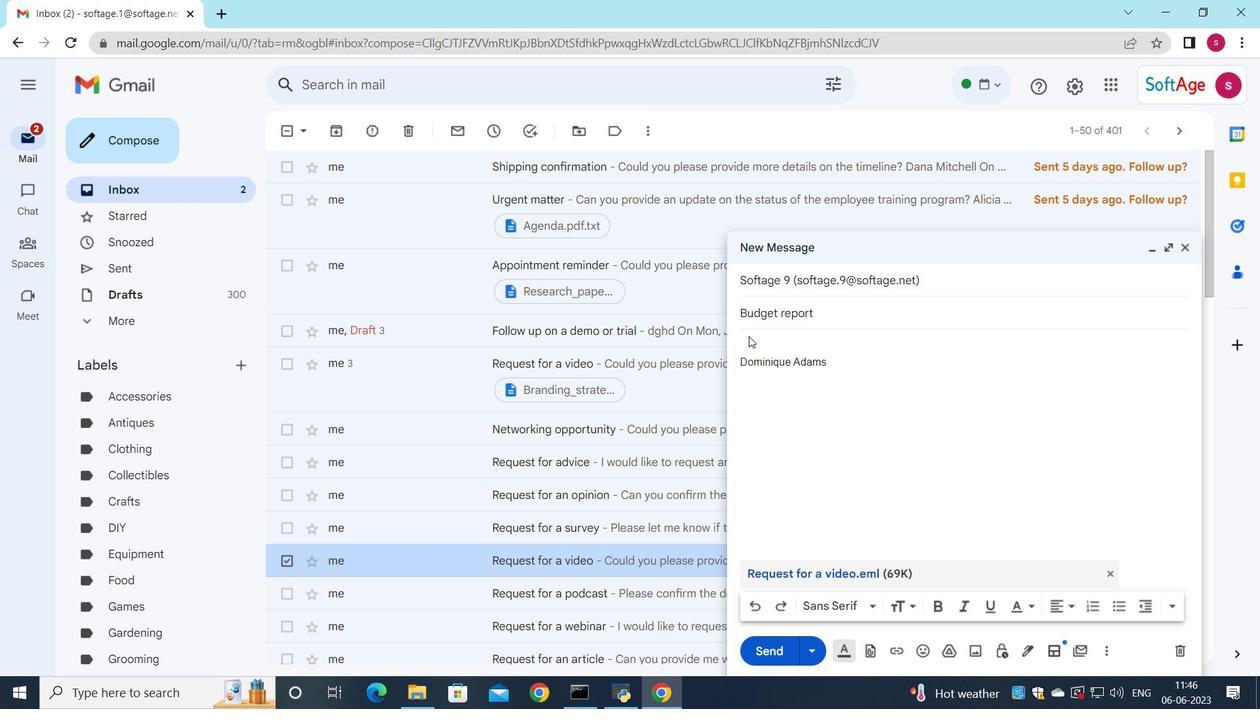 
Action: Mouse pressed left at (751, 338)
Screenshot: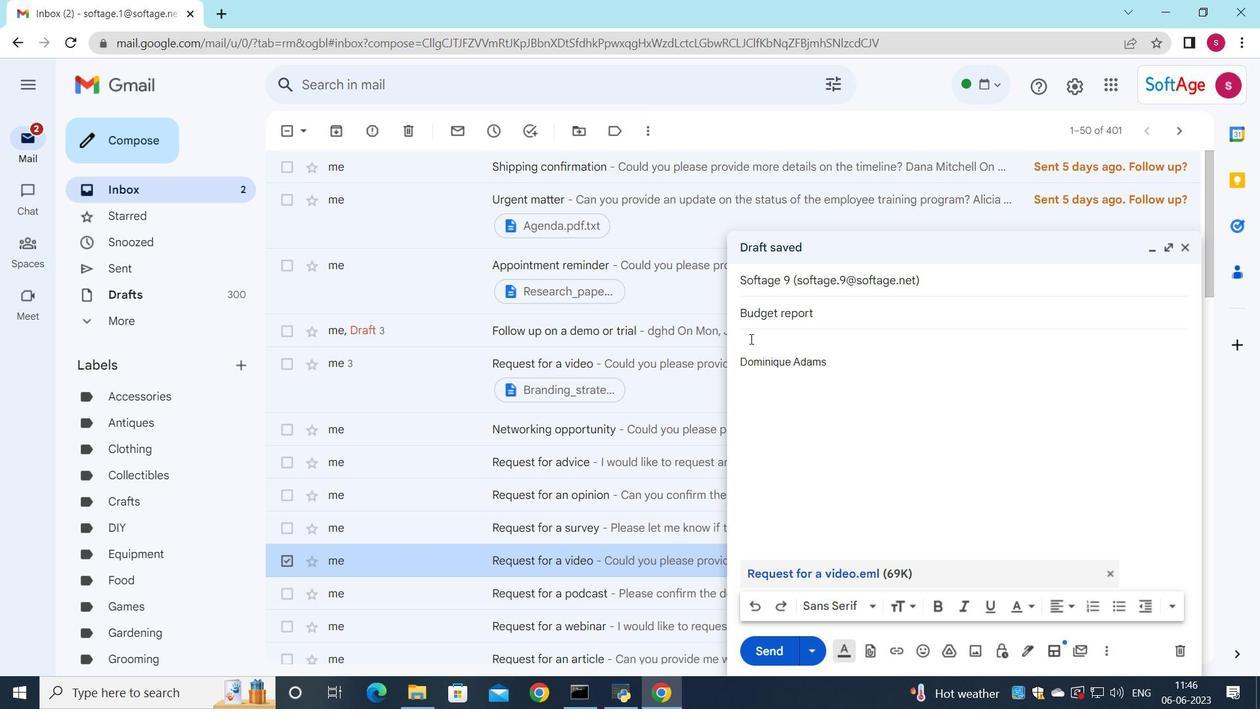 
Action: Key pressed <Key.shift>Can<Key.space>you<Key.space>confirm<Key.space>that<Key.space>all<Key.space>project<Key.space>risks<Key.space>have<Key.space>been<Key.space>identi<Key.space><Key.backspace>fied<Key.space>and<Key.space>are<Key.space>bein<Key.space>managed<Key.shift_r>?
Screenshot: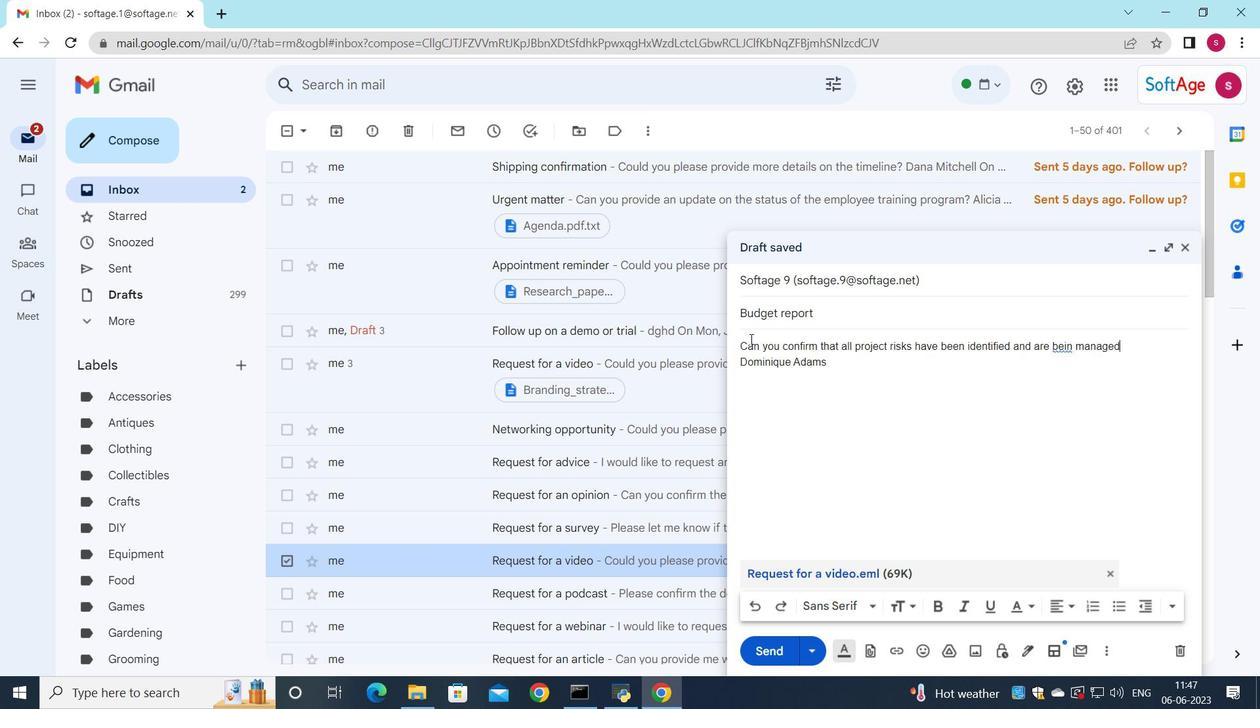 
Action: Mouse moved to (1060, 351)
Screenshot: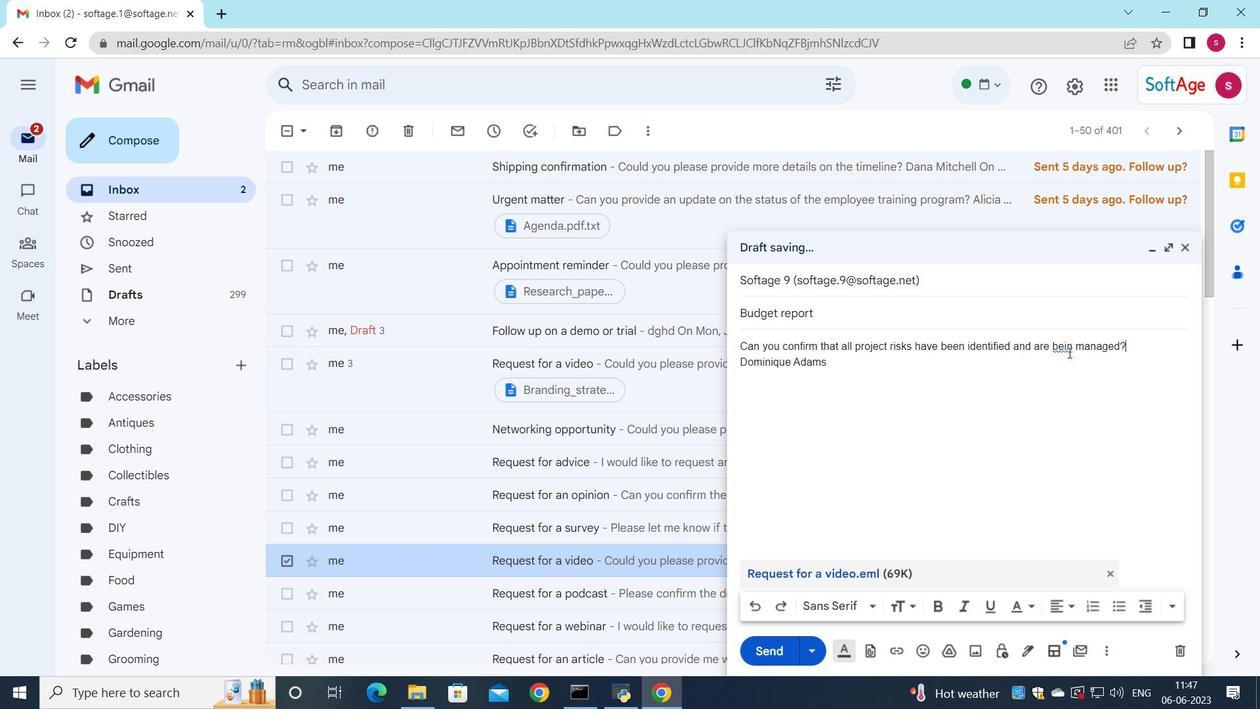 
Action: Mouse pressed left at (1060, 351)
Screenshot: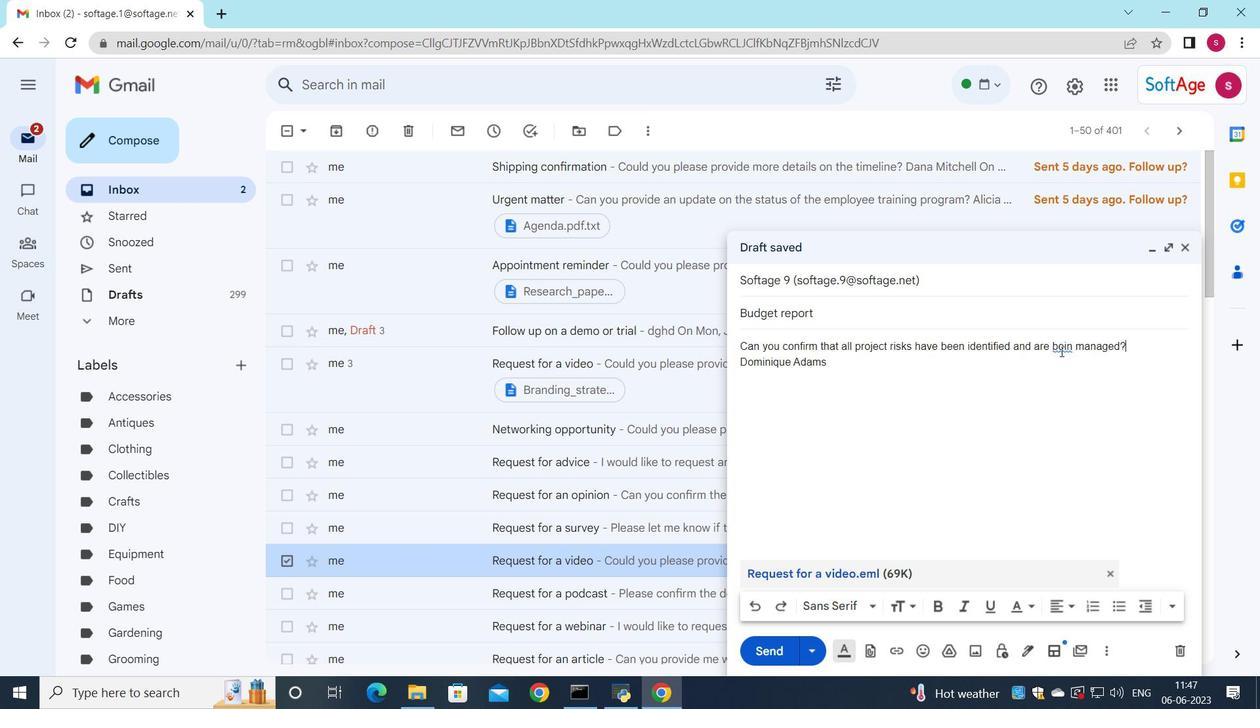
Action: Mouse moved to (1067, 371)
Screenshot: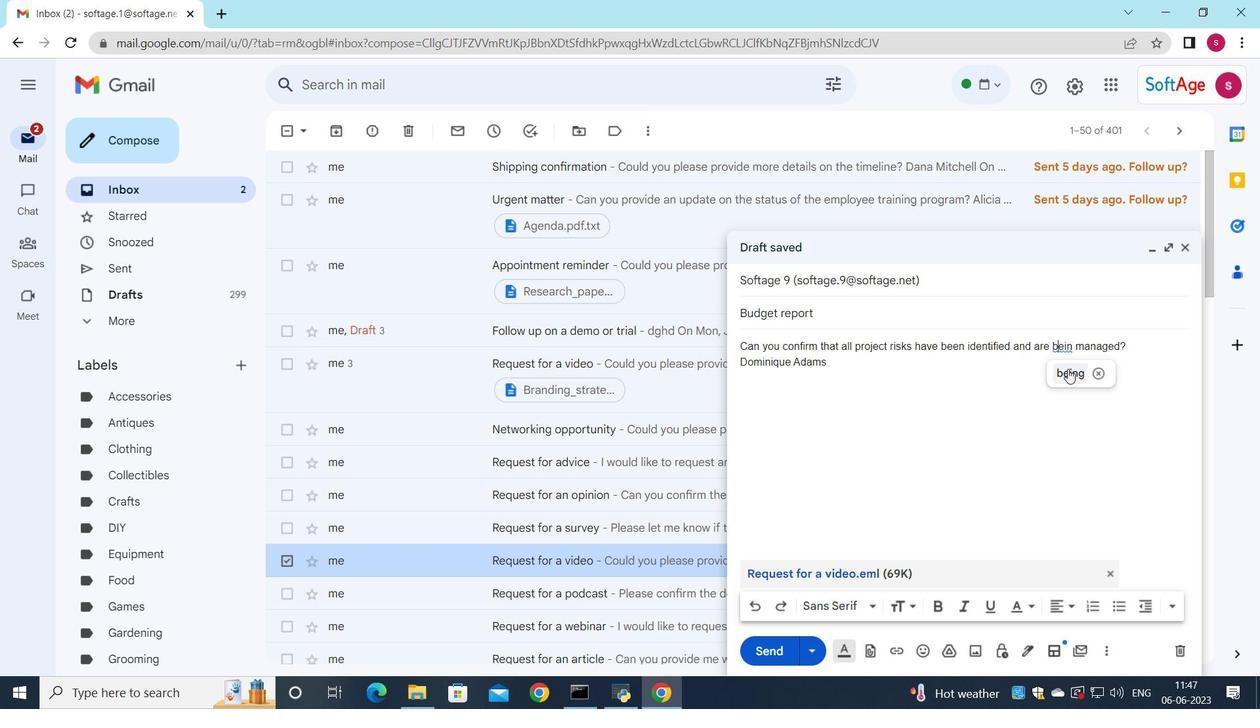 
Action: Mouse pressed left at (1067, 371)
Screenshot: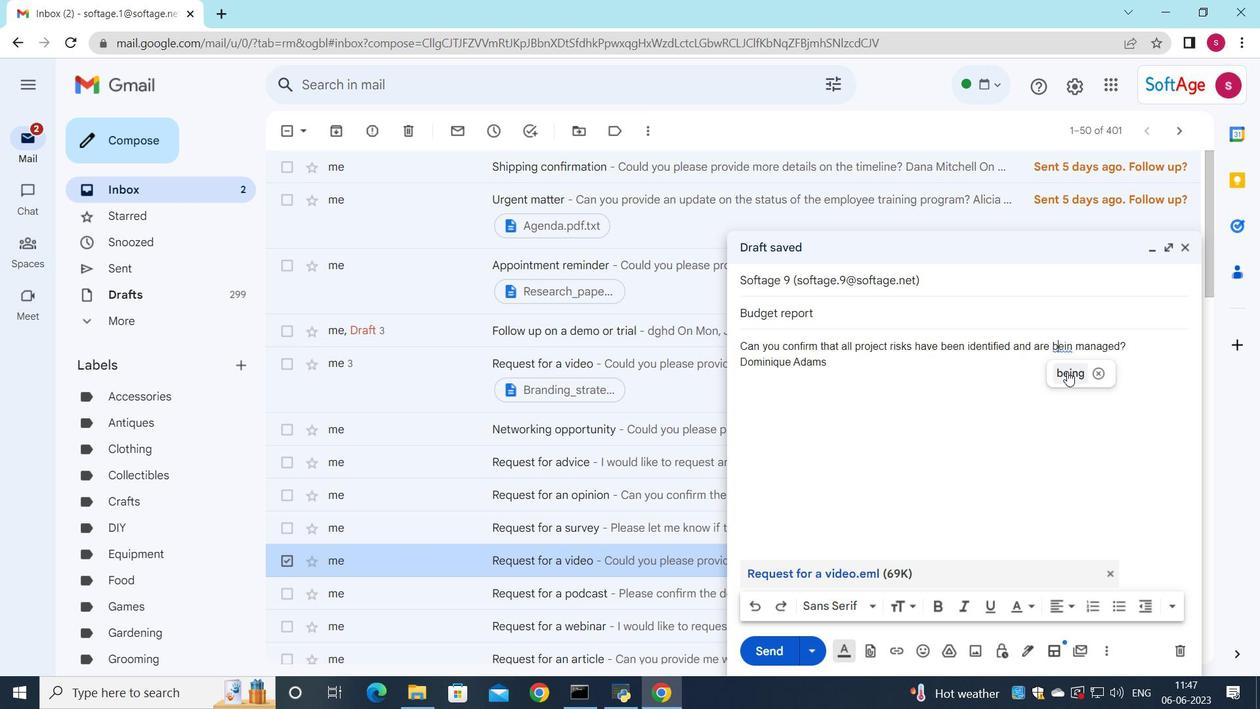 
Action: Mouse moved to (775, 655)
Screenshot: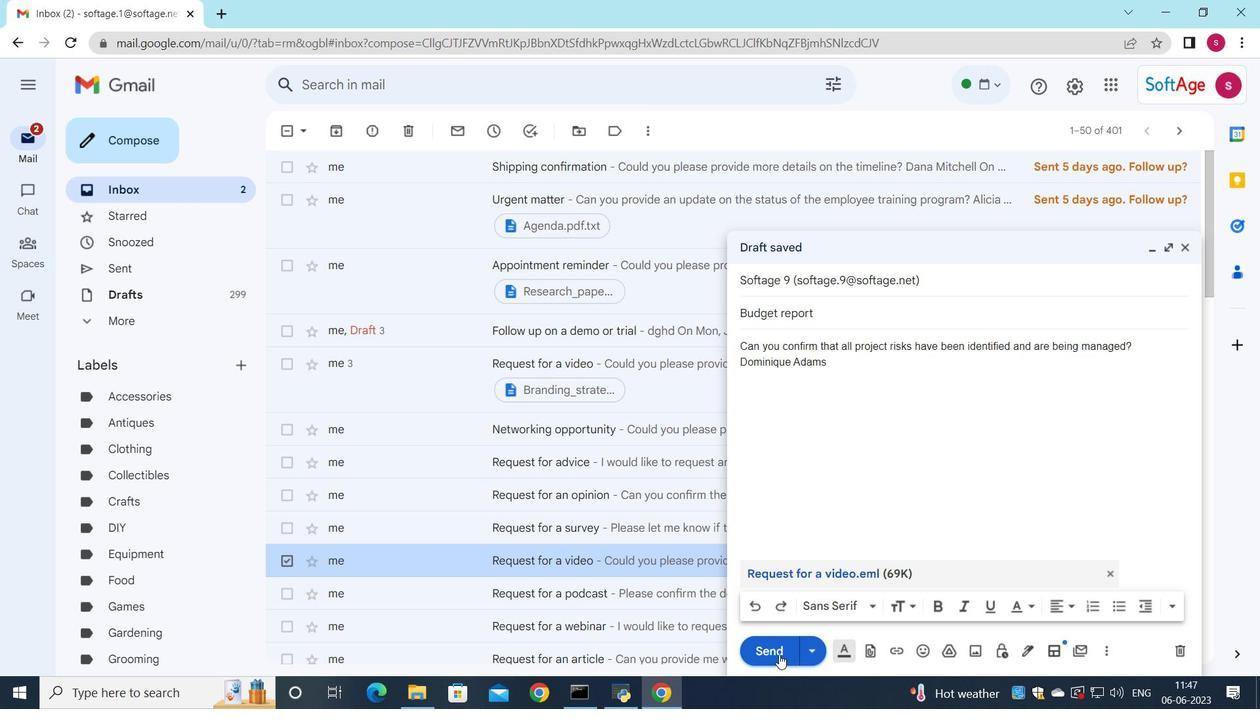 
Action: Mouse pressed left at (775, 655)
Screenshot: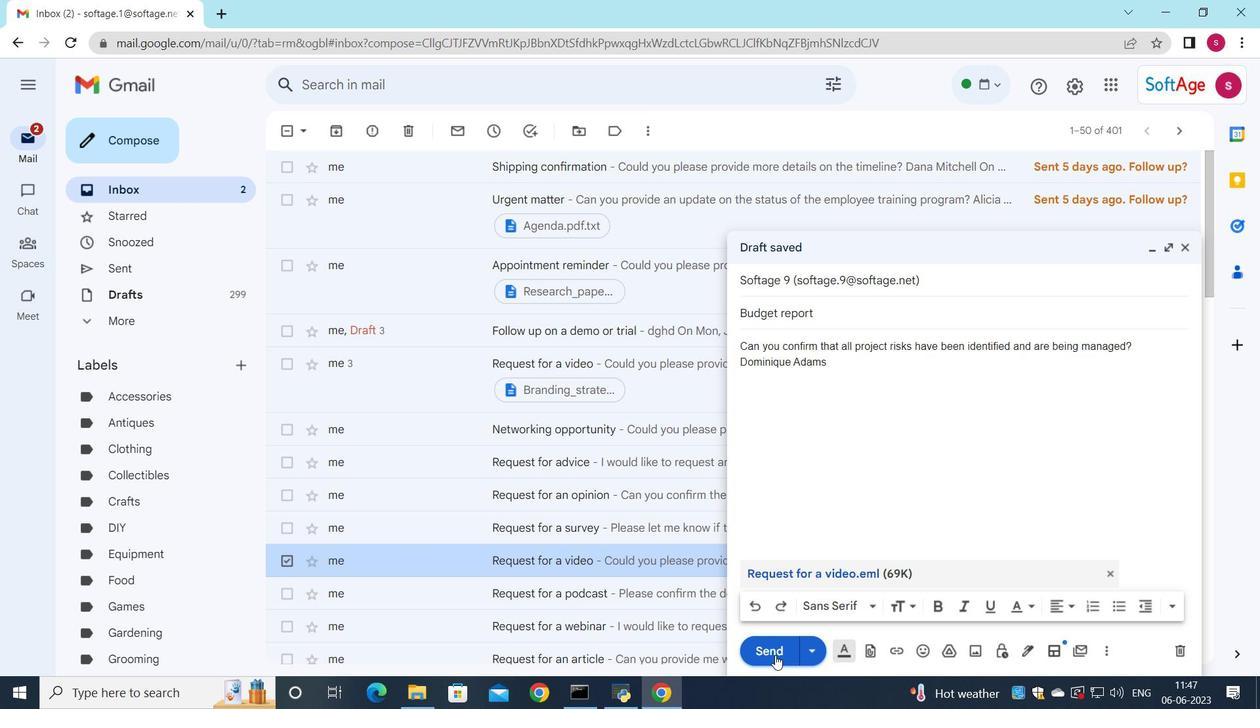
Action: Mouse moved to (785, 661)
Screenshot: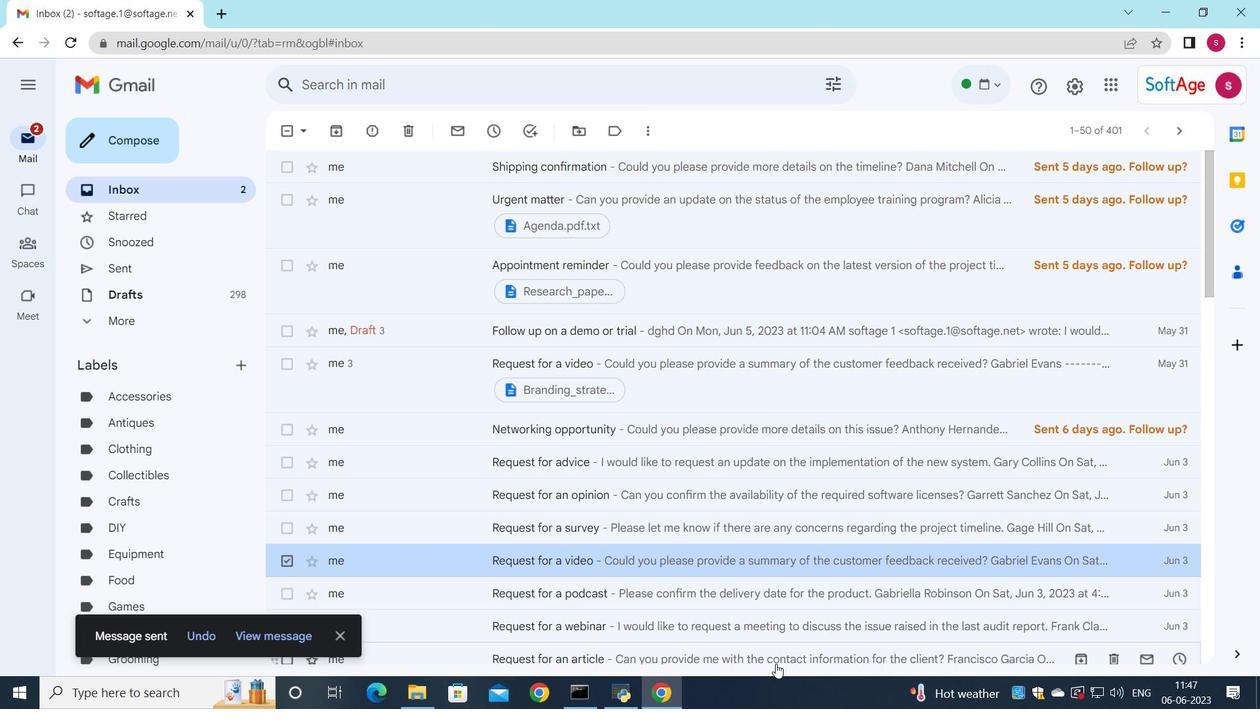 
